 Task: Locate a bike rental station in Williamsburg.
Action: Mouse moved to (333, 148)
Screenshot: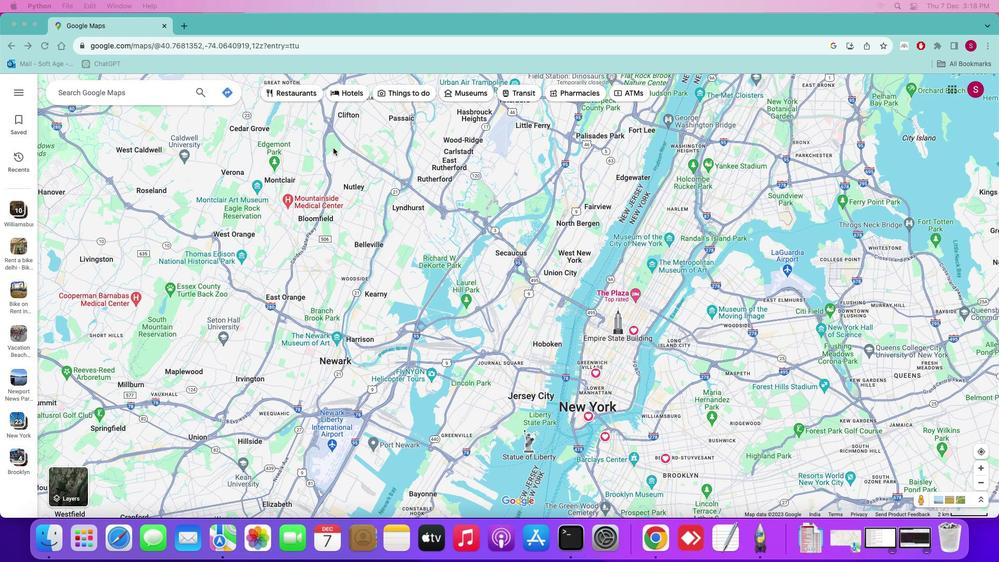 
Action: Mouse pressed left at (333, 148)
Screenshot: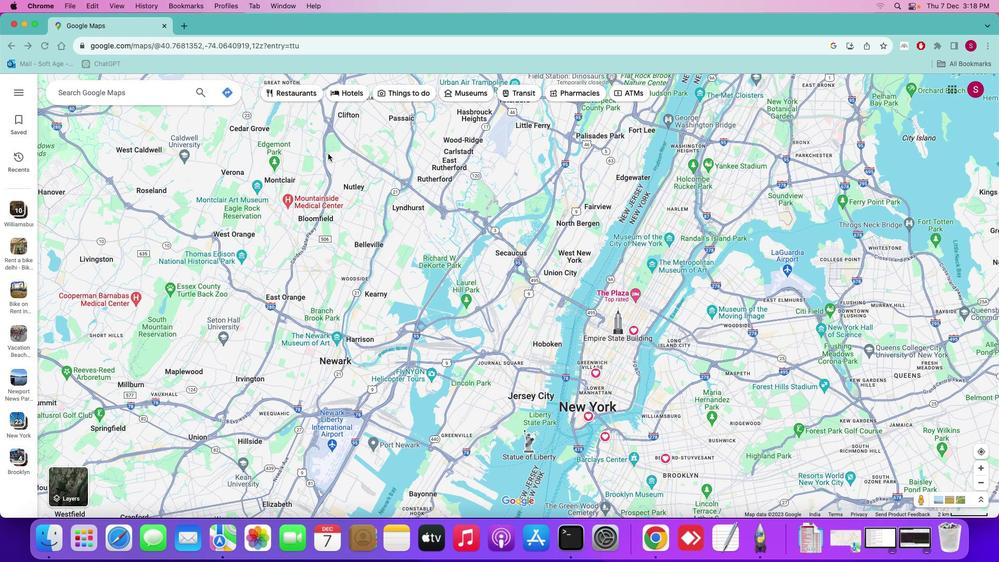 
Action: Mouse moved to (200, 91)
Screenshot: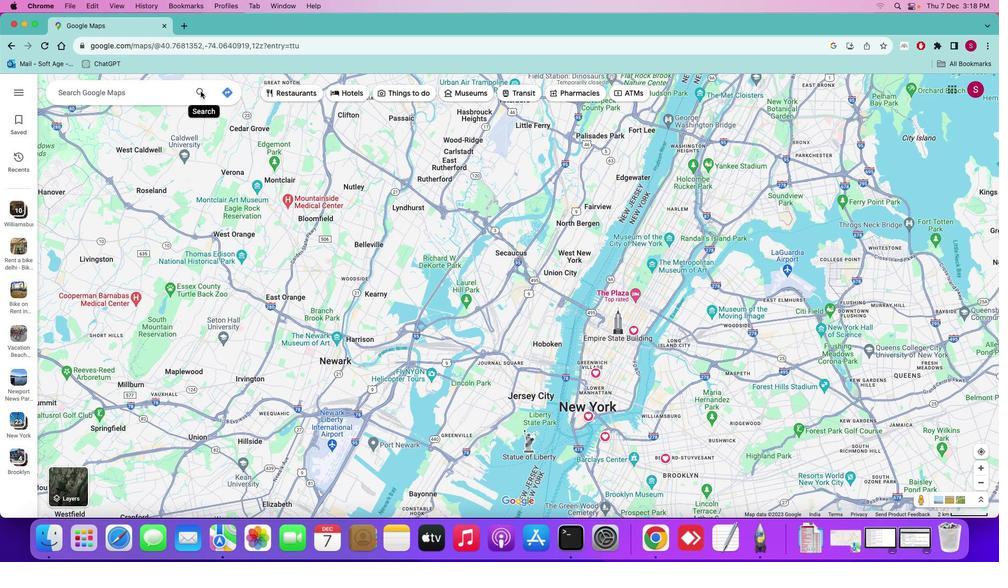
Action: Mouse pressed left at (200, 91)
Screenshot: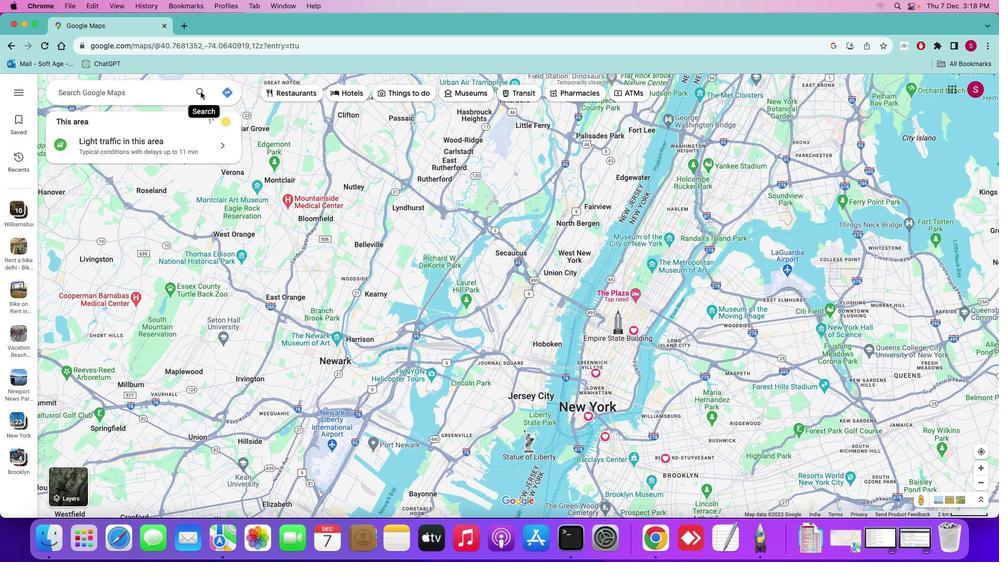 
Action: Mouse moved to (163, 95)
Screenshot: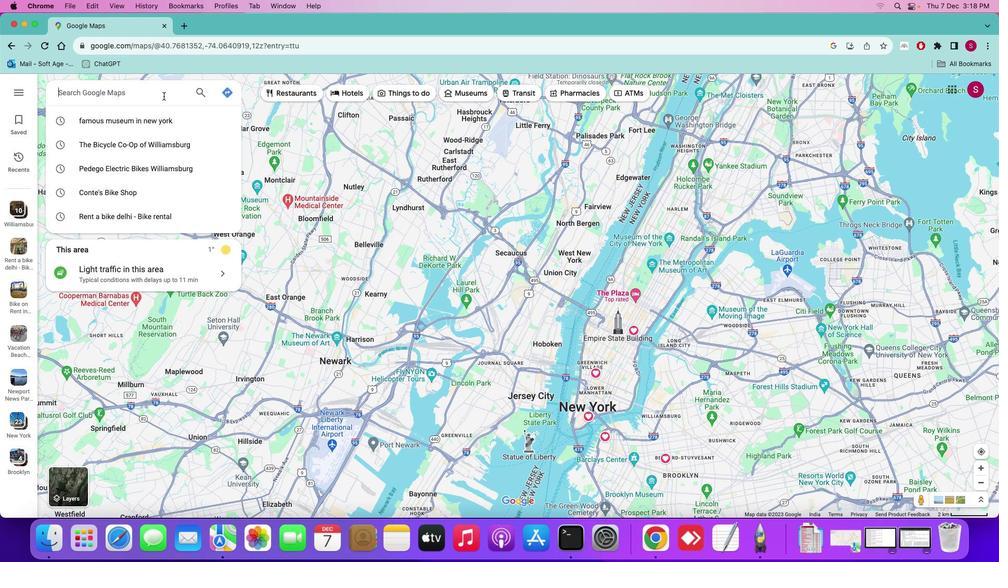 
Action: Key pressed Key.shift_r'W''i''l''l''i''a''m''s''b''u''r''g'Key.enter
Screenshot: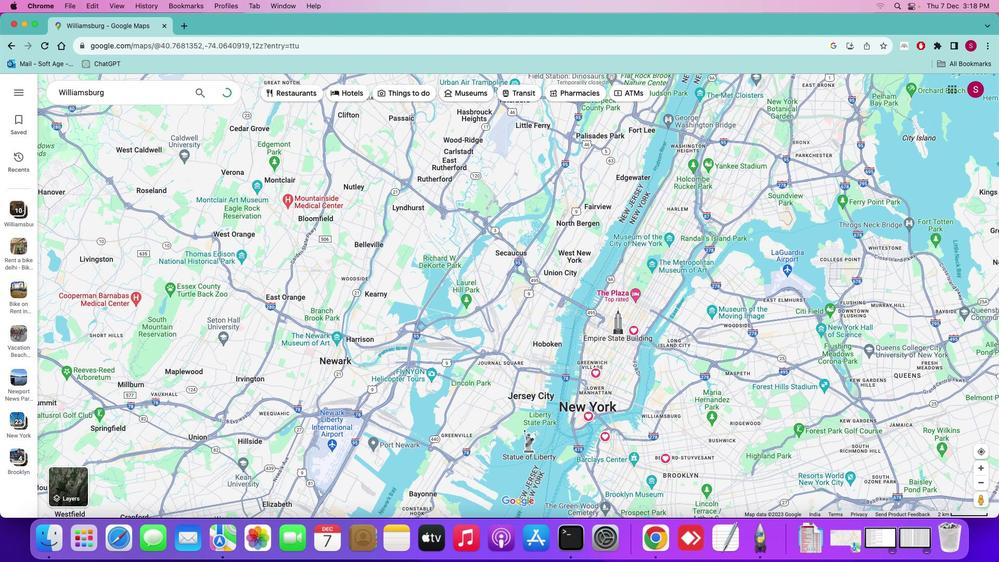 
Action: Mouse moved to (145, 272)
Screenshot: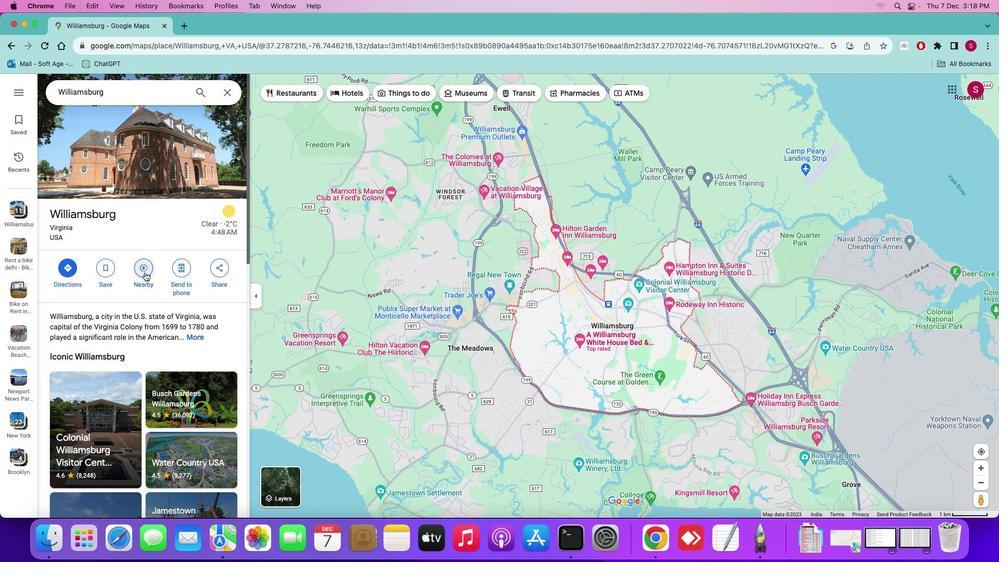 
Action: Mouse pressed left at (145, 272)
Screenshot: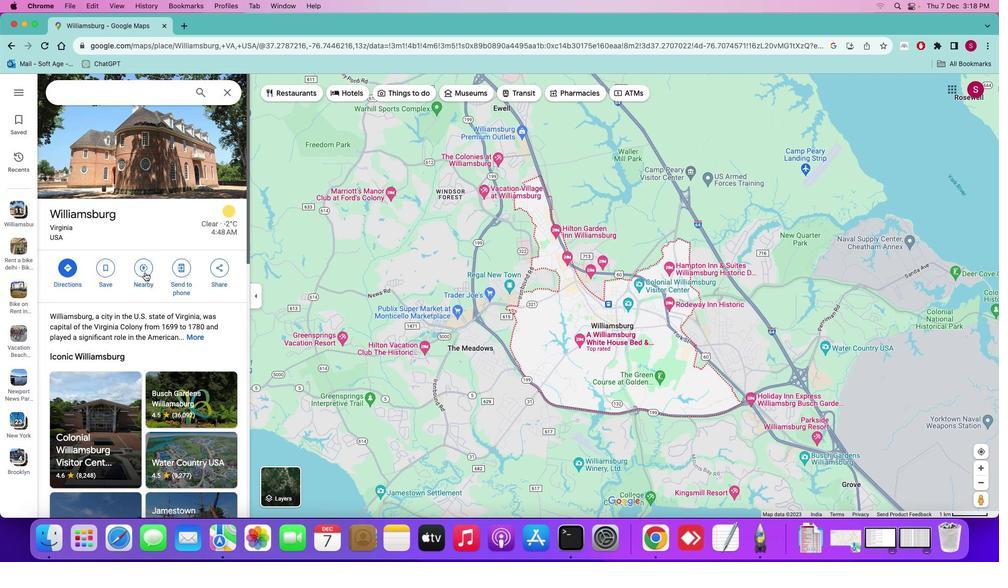 
Action: Mouse moved to (133, 92)
Screenshot: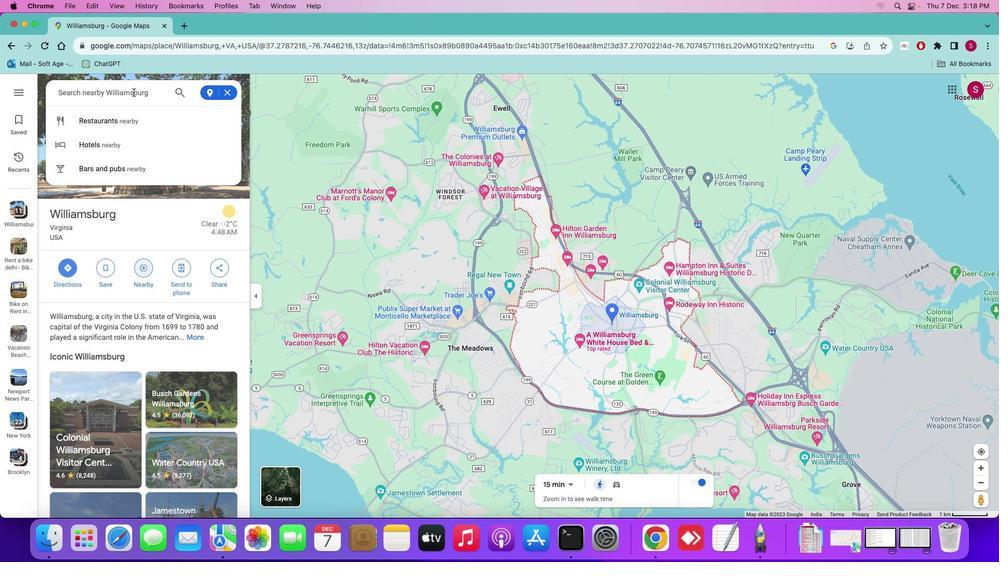 
Action: Mouse pressed left at (133, 92)
Screenshot: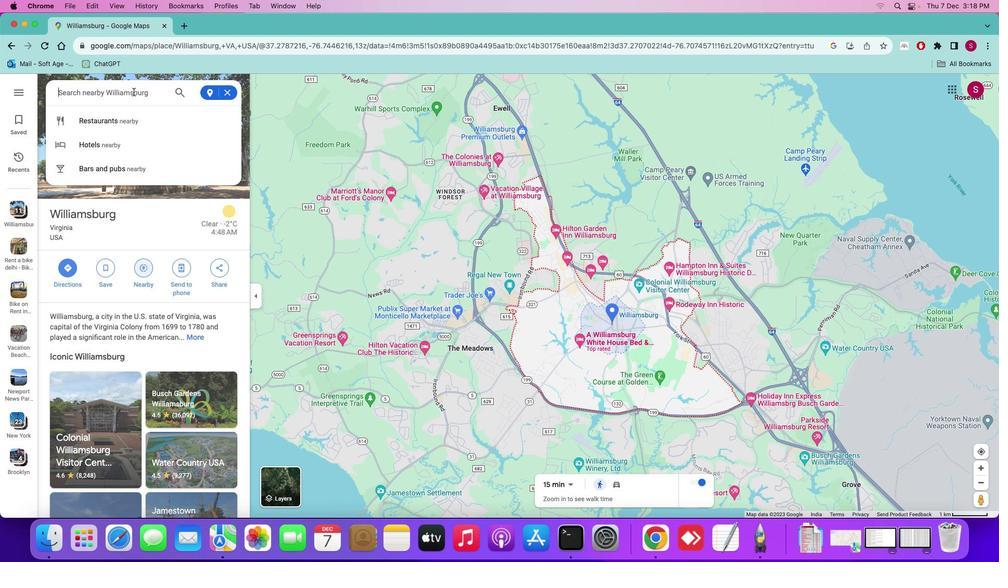 
Action: Mouse moved to (129, 95)
Screenshot: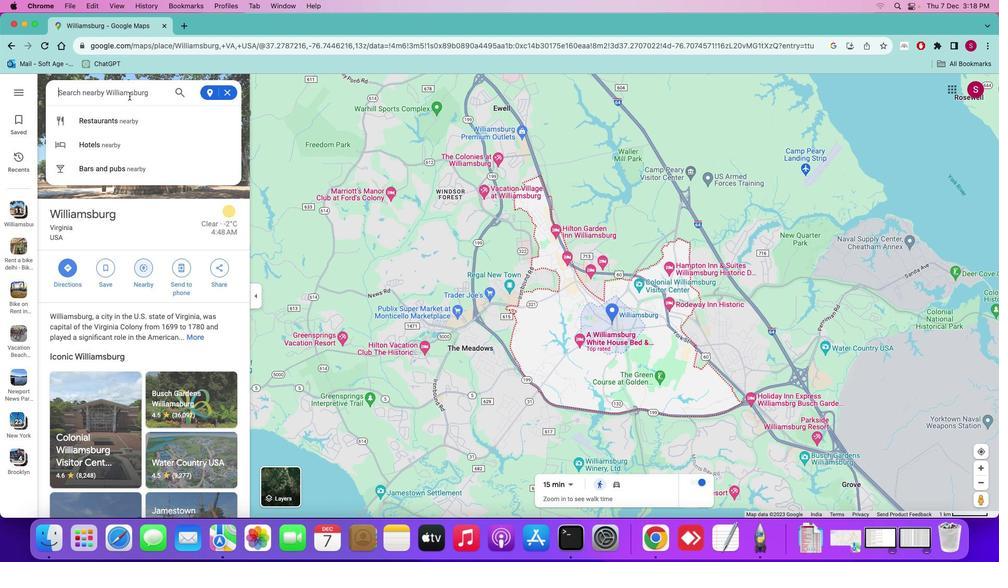 
Action: Mouse pressed left at (129, 95)
Screenshot: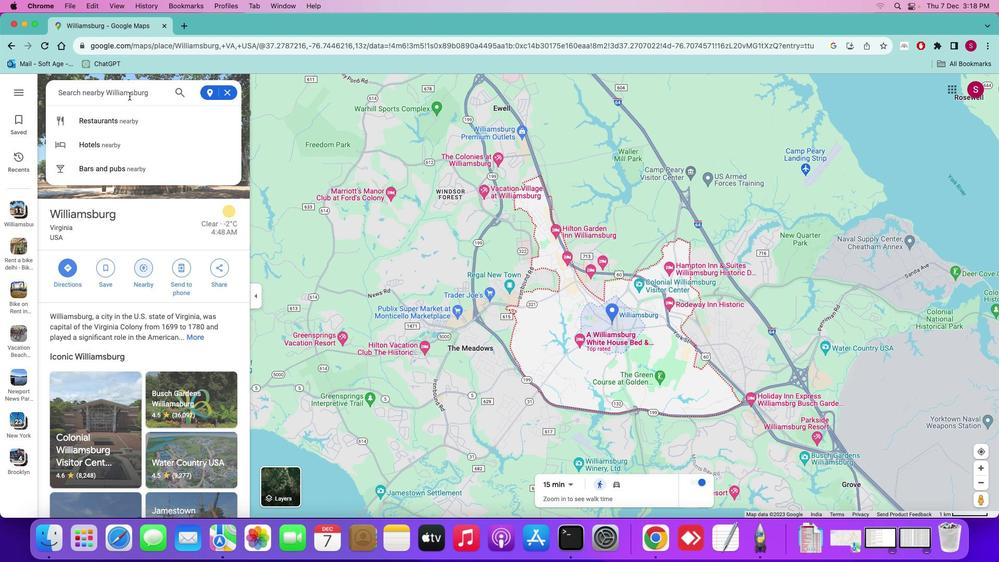 
Action: Mouse moved to (129, 89)
Screenshot: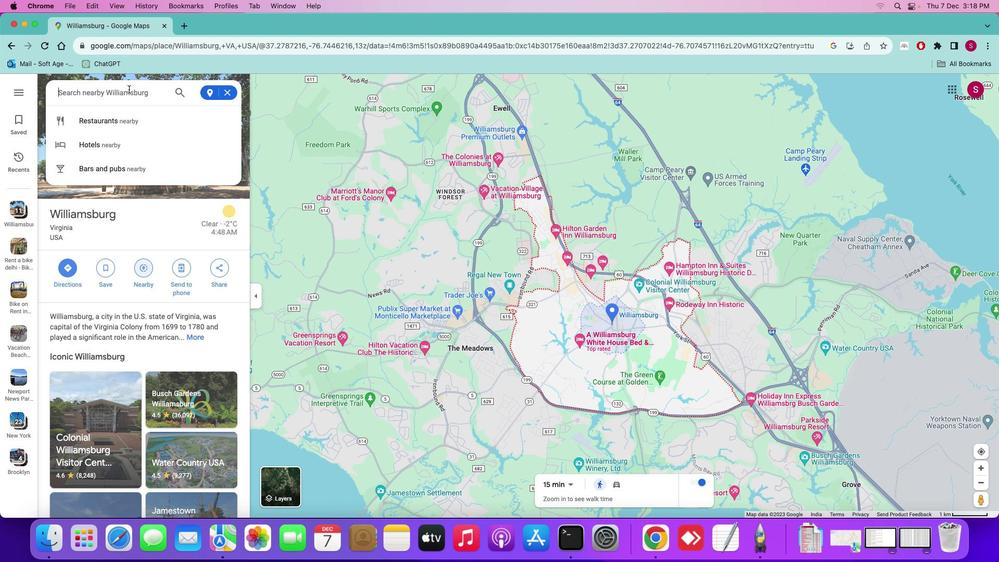 
Action: Key pressed 'b''i''k''e'Key.space'r''e''n''t''a''l'Key.enter
Screenshot: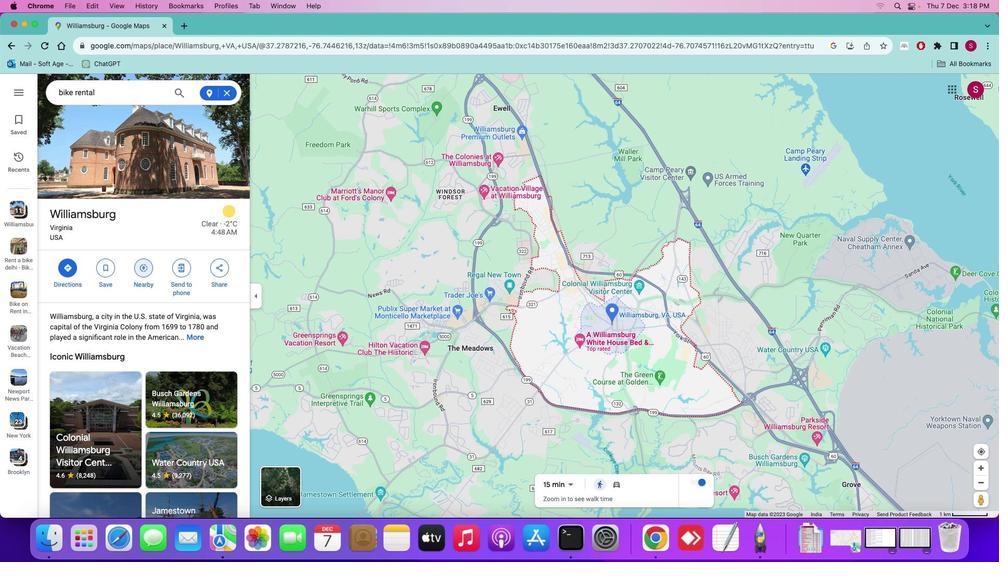 
Action: Mouse moved to (97, 144)
Screenshot: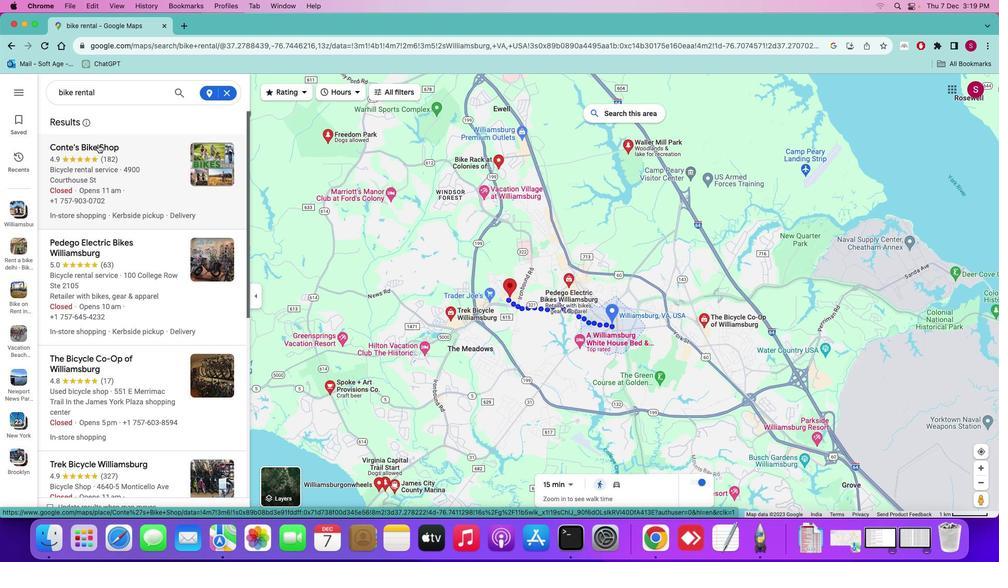 
Action: Mouse pressed left at (97, 144)
Screenshot: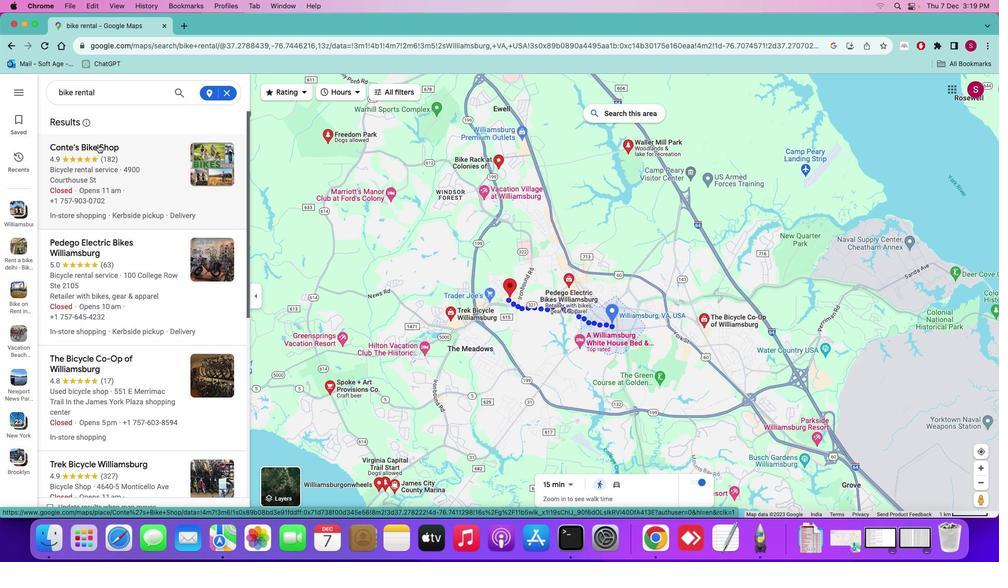 
Action: Mouse moved to (395, 370)
Screenshot: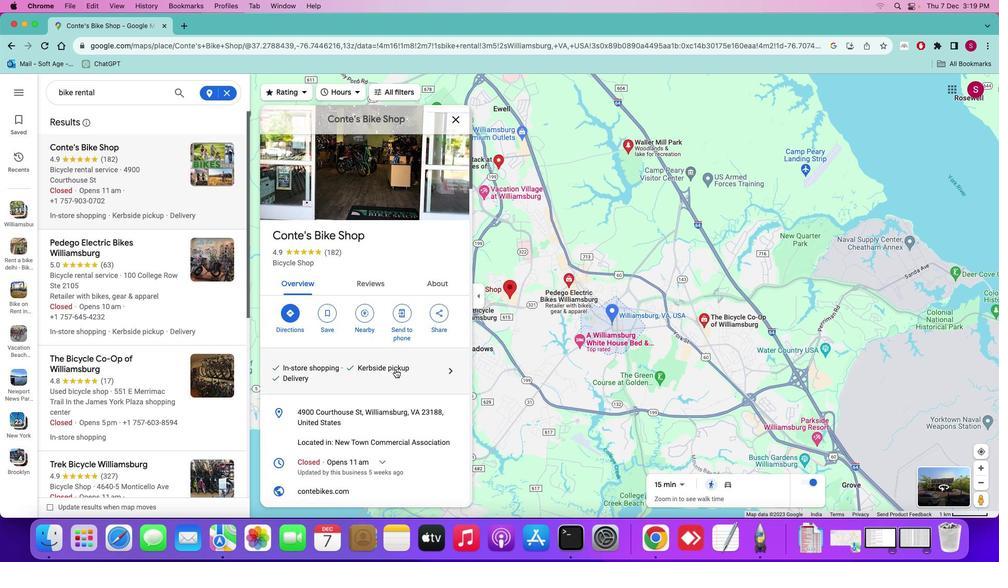 
Action: Mouse scrolled (395, 370) with delta (0, 0)
Screenshot: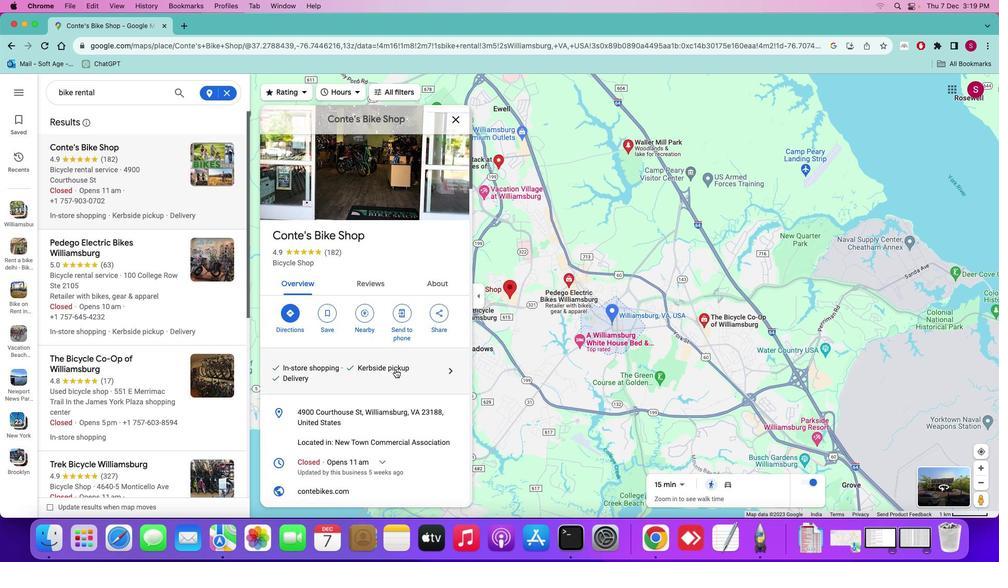 
Action: Mouse moved to (395, 369)
Screenshot: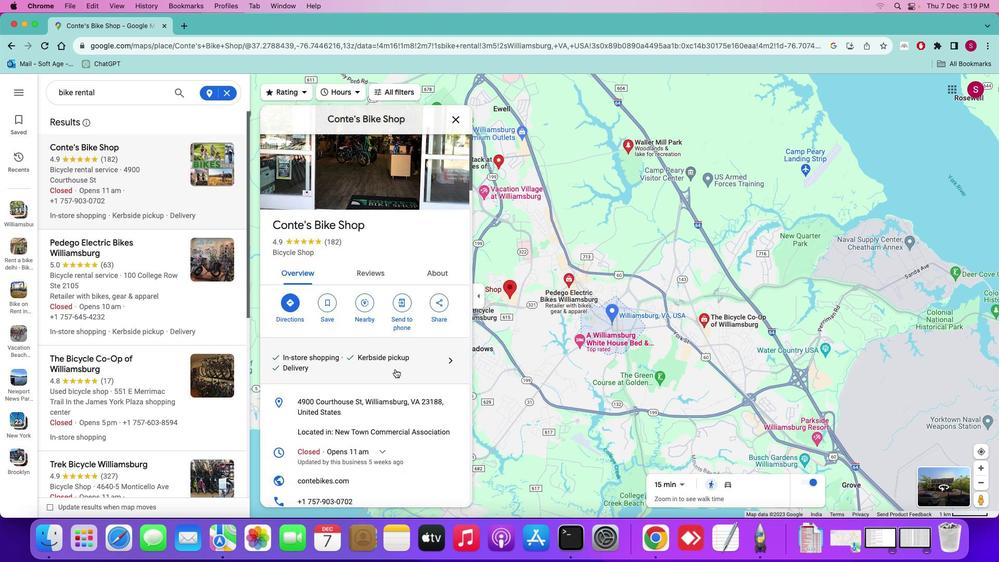 
Action: Mouse scrolled (395, 369) with delta (0, 0)
Screenshot: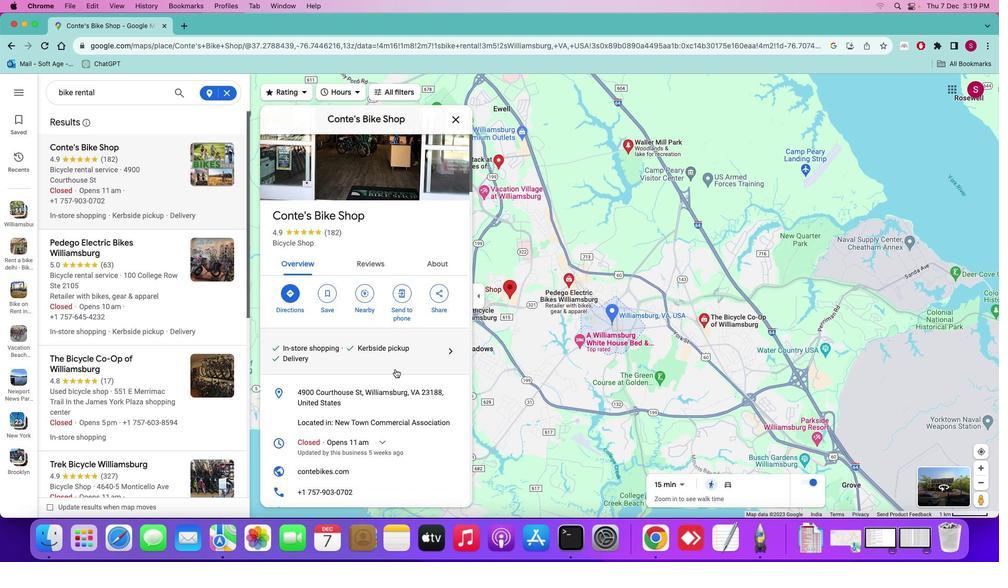 
Action: Mouse moved to (395, 369)
Screenshot: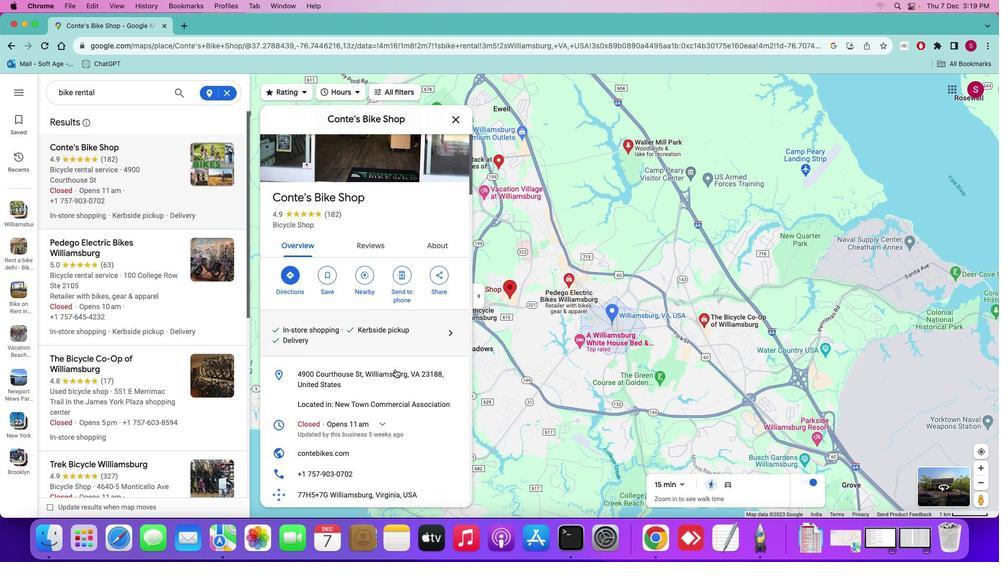 
Action: Mouse scrolled (395, 369) with delta (0, 0)
Screenshot: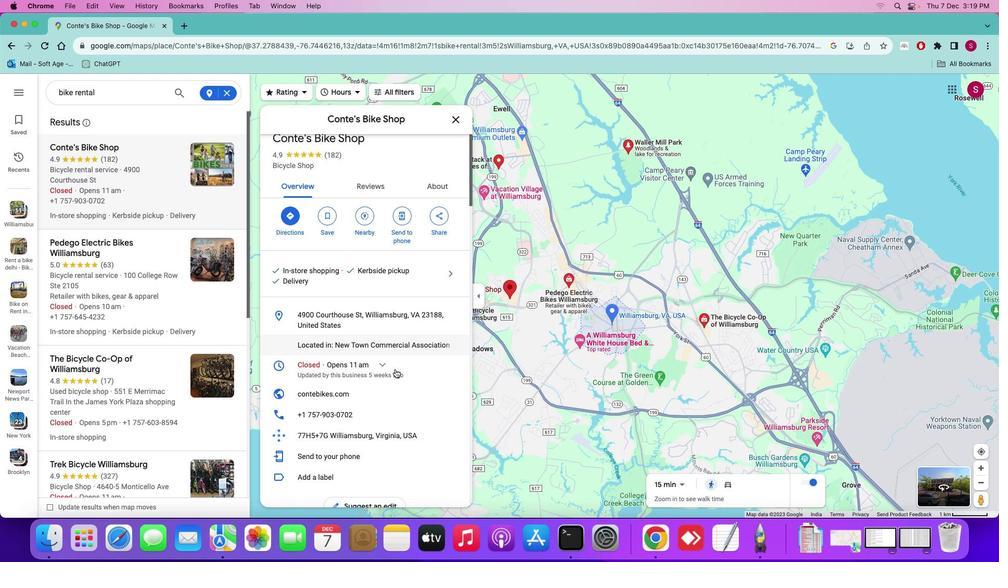 
Action: Mouse moved to (395, 369)
Screenshot: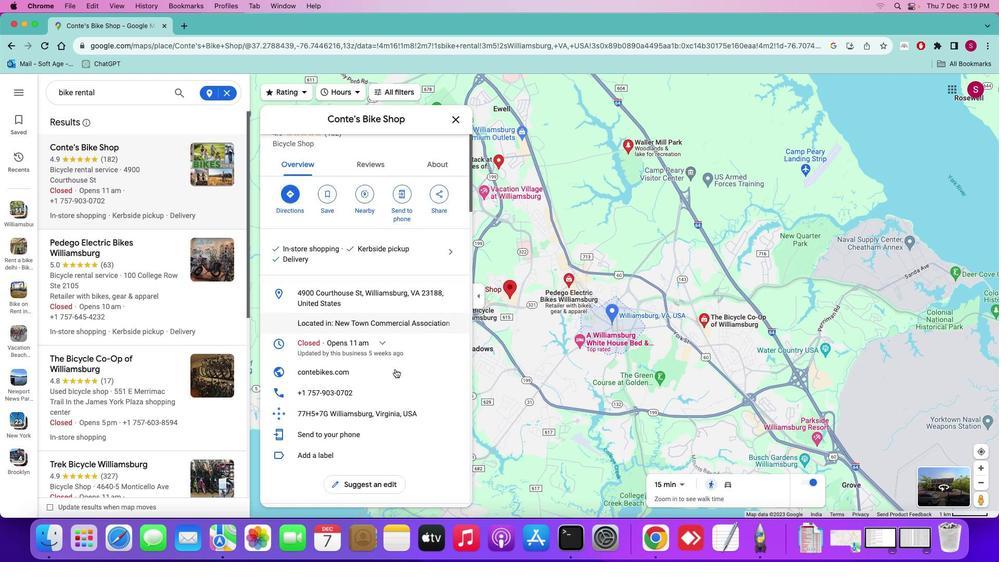 
Action: Mouse scrolled (395, 369) with delta (0, 0)
Screenshot: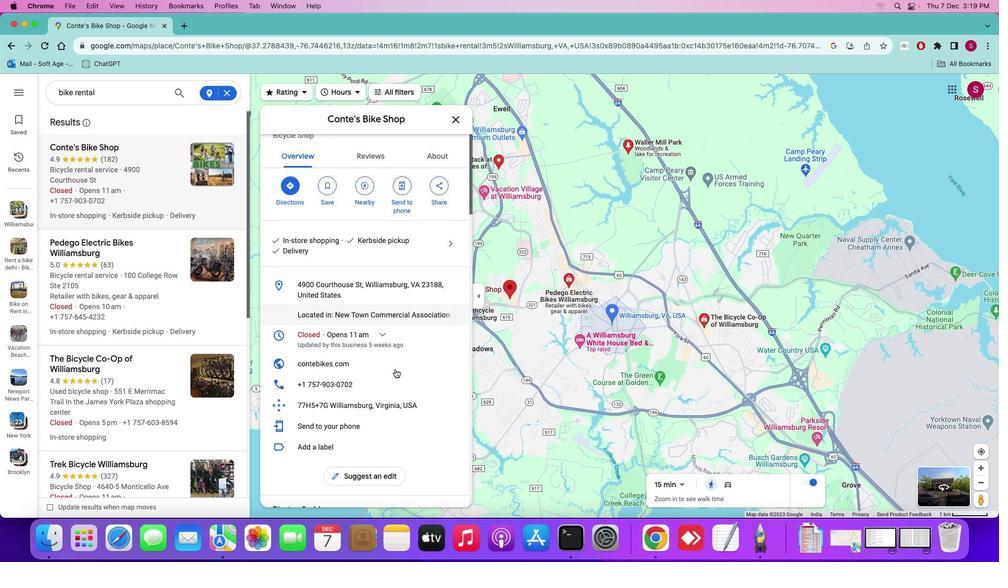 
Action: Mouse scrolled (395, 369) with delta (0, -1)
Screenshot: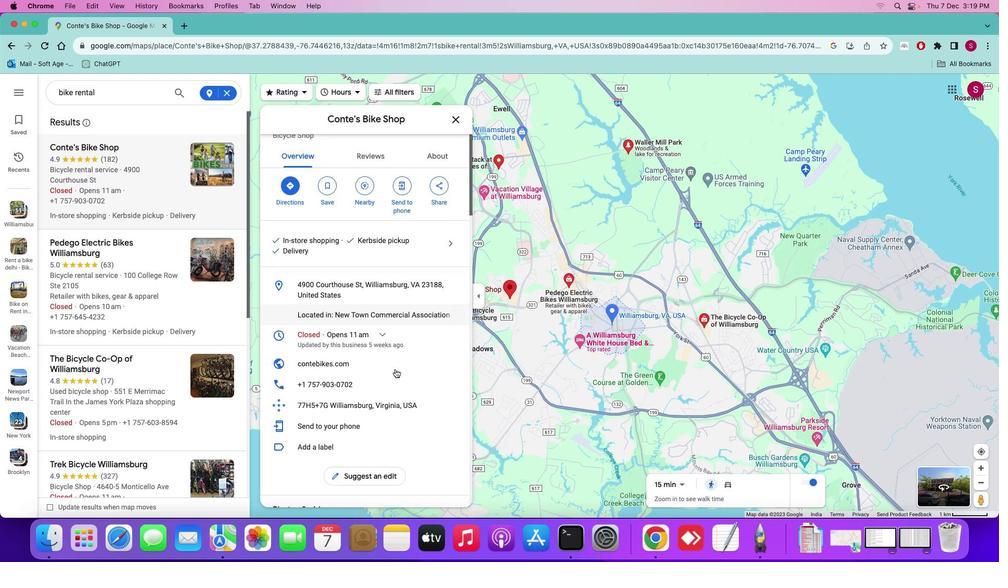 
Action: Mouse scrolled (395, 369) with delta (0, 0)
Screenshot: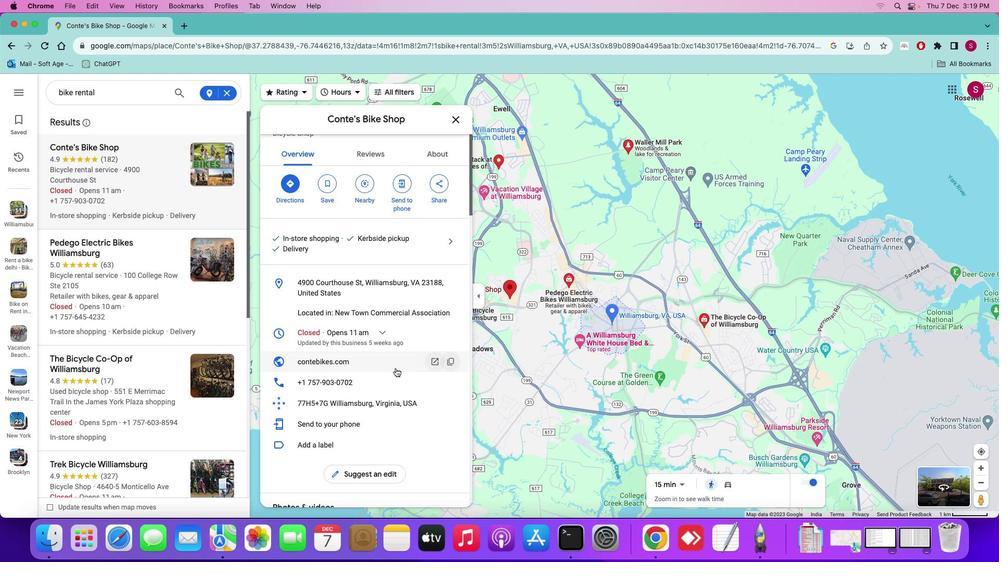
Action: Mouse moved to (394, 364)
Screenshot: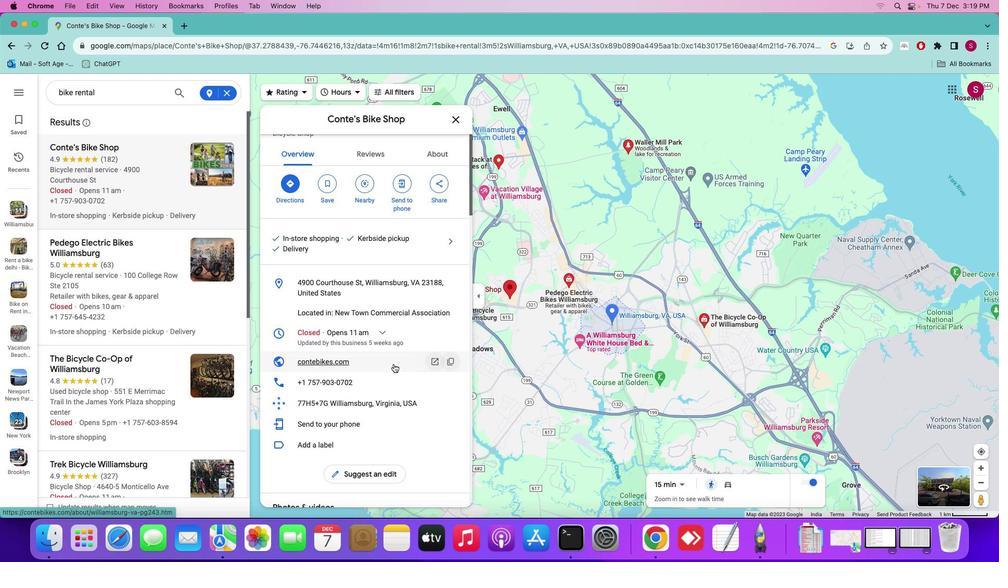 
Action: Mouse scrolled (394, 364) with delta (0, 0)
Screenshot: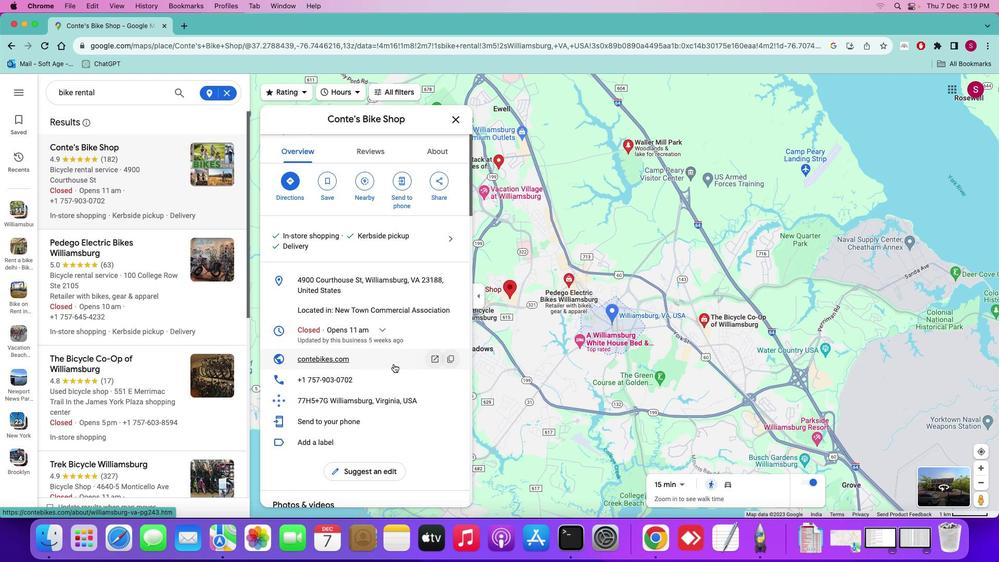 
Action: Mouse scrolled (394, 364) with delta (0, 0)
Screenshot: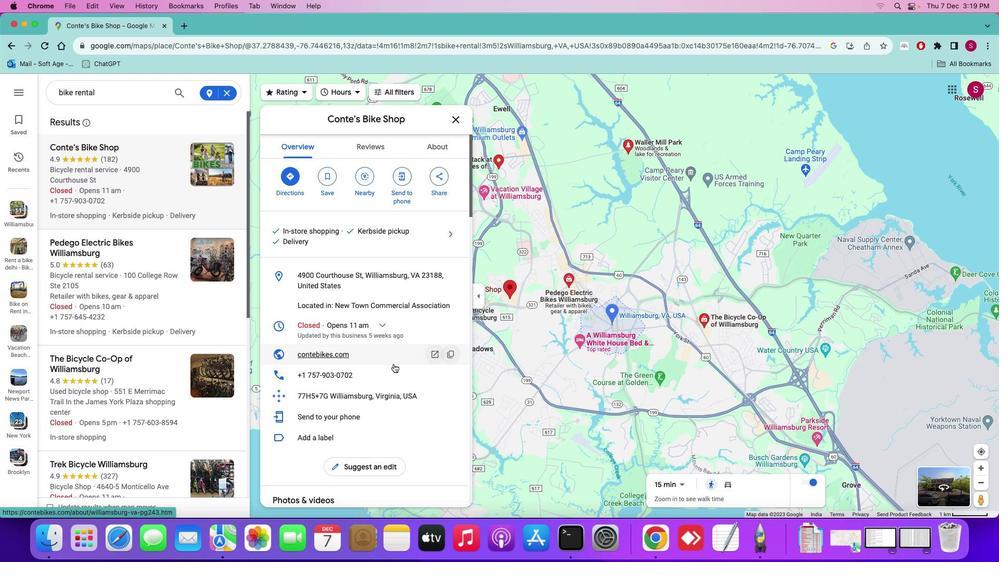 
Action: Mouse scrolled (394, 364) with delta (0, 0)
Screenshot: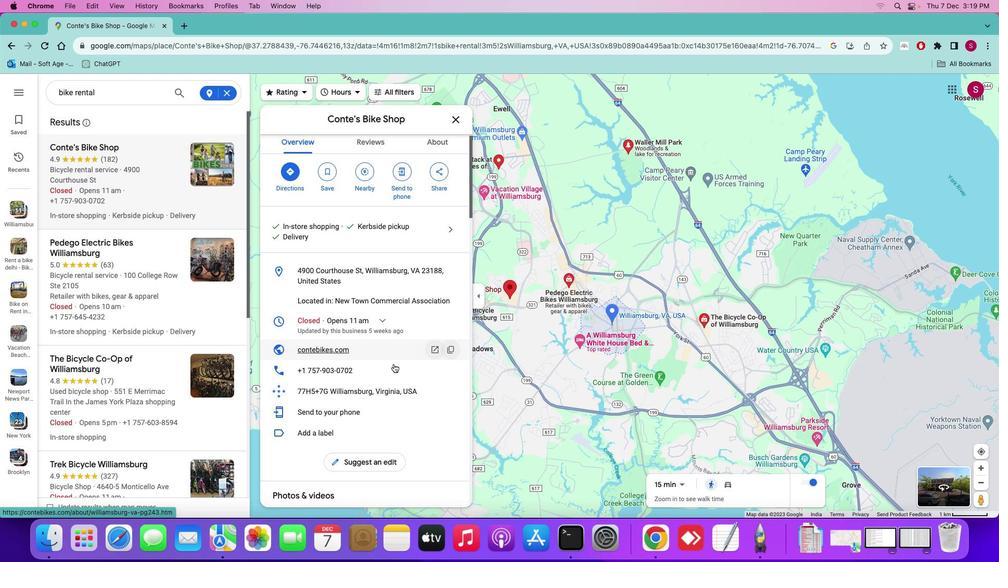 
Action: Mouse moved to (393, 363)
Screenshot: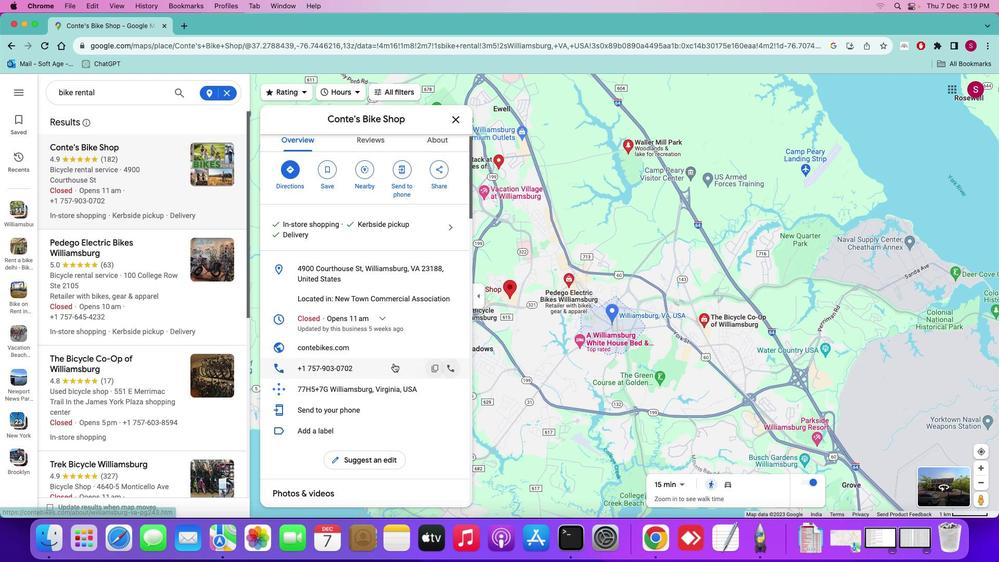 
Action: Mouse scrolled (393, 363) with delta (0, 0)
Screenshot: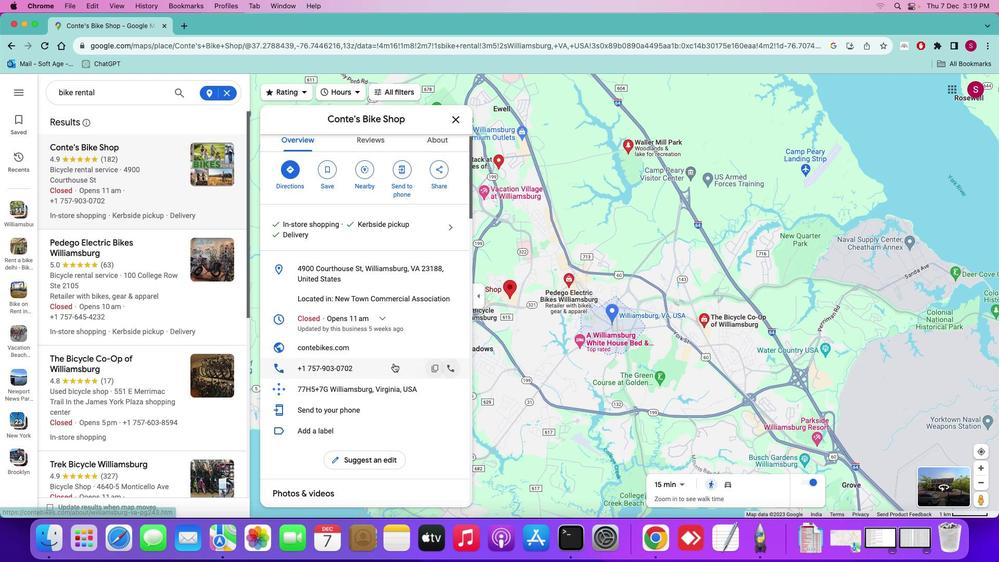 
Action: Mouse moved to (393, 363)
Screenshot: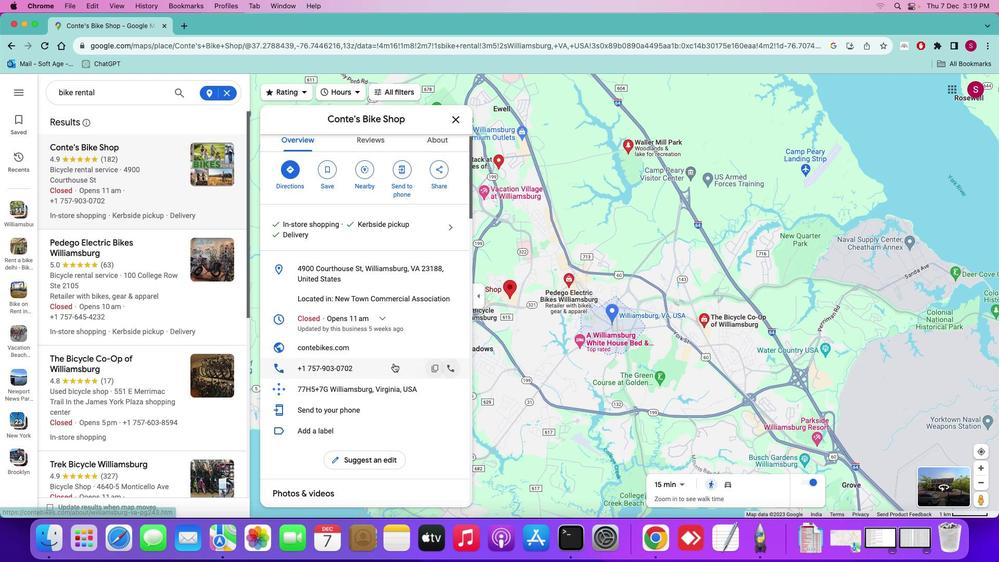 
Action: Mouse scrolled (393, 363) with delta (0, 0)
Screenshot: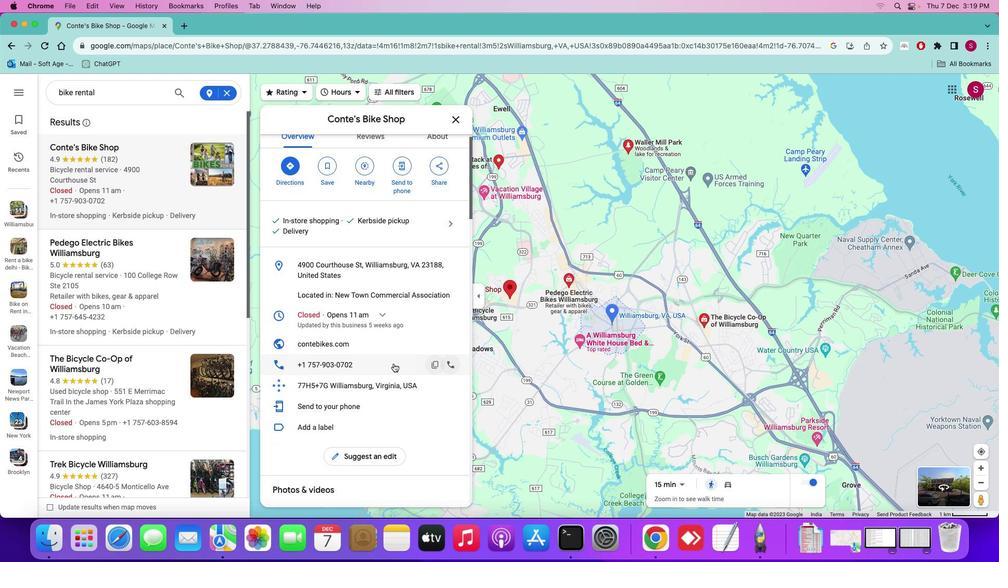 
Action: Mouse scrolled (393, 363) with delta (0, 0)
Screenshot: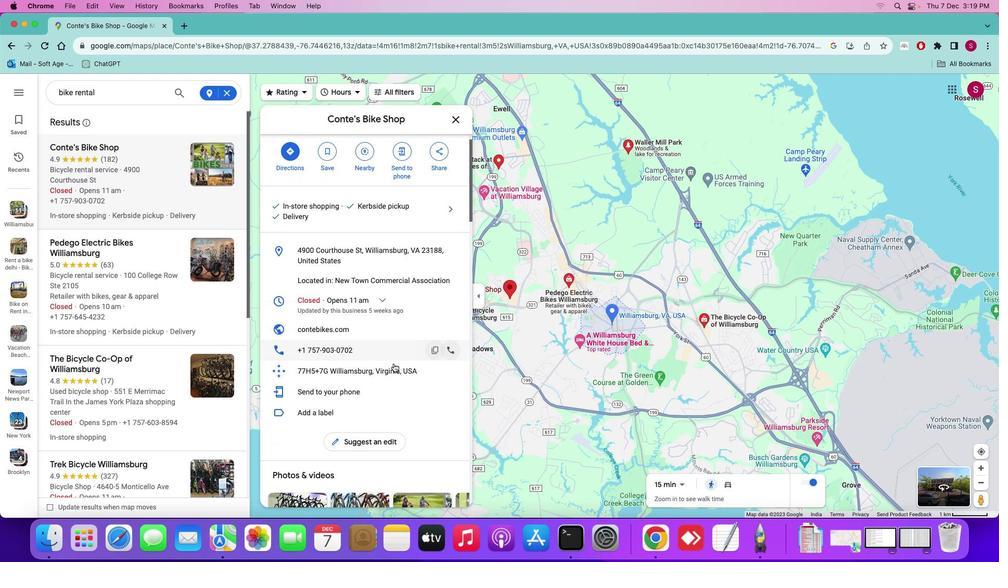 
Action: Mouse scrolled (393, 363) with delta (0, 0)
Screenshot: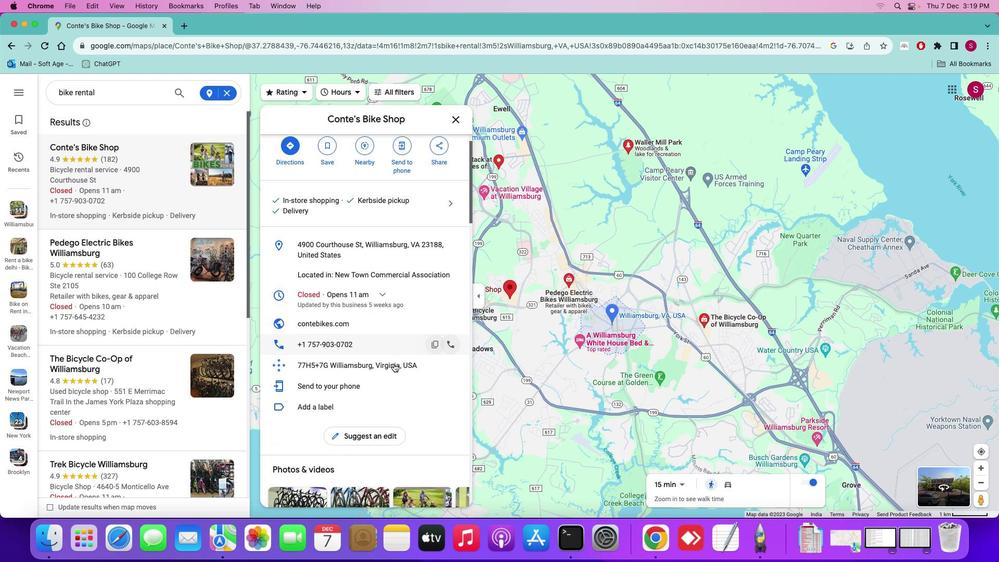 
Action: Mouse moved to (392, 363)
Screenshot: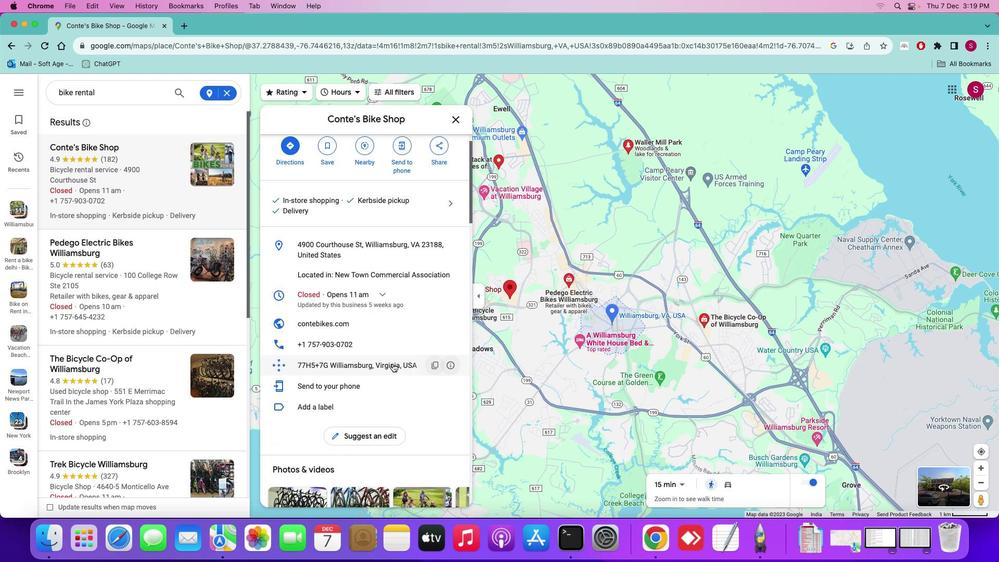 
Action: Mouse scrolled (392, 363) with delta (0, 0)
Screenshot: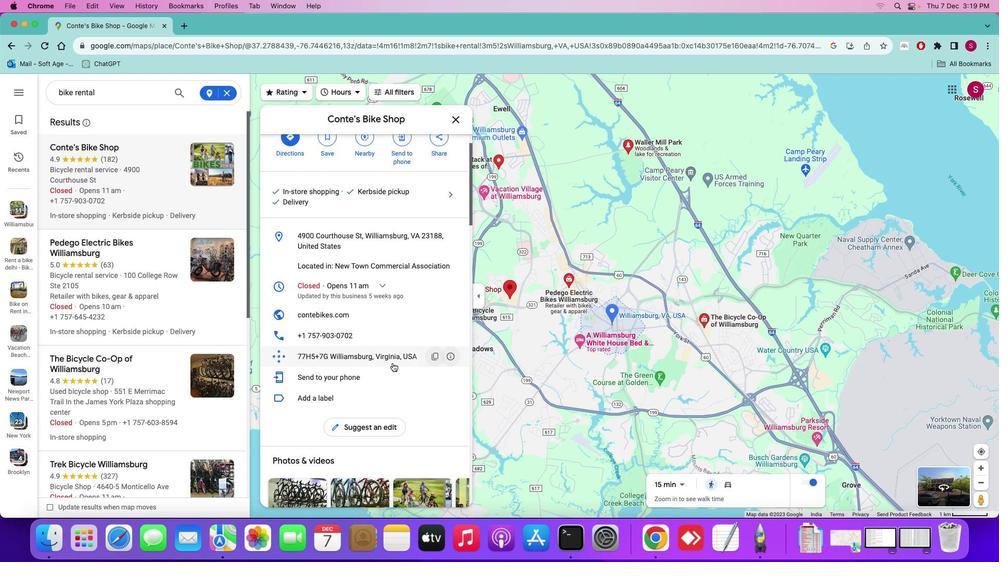 
Action: Mouse moved to (392, 362)
Screenshot: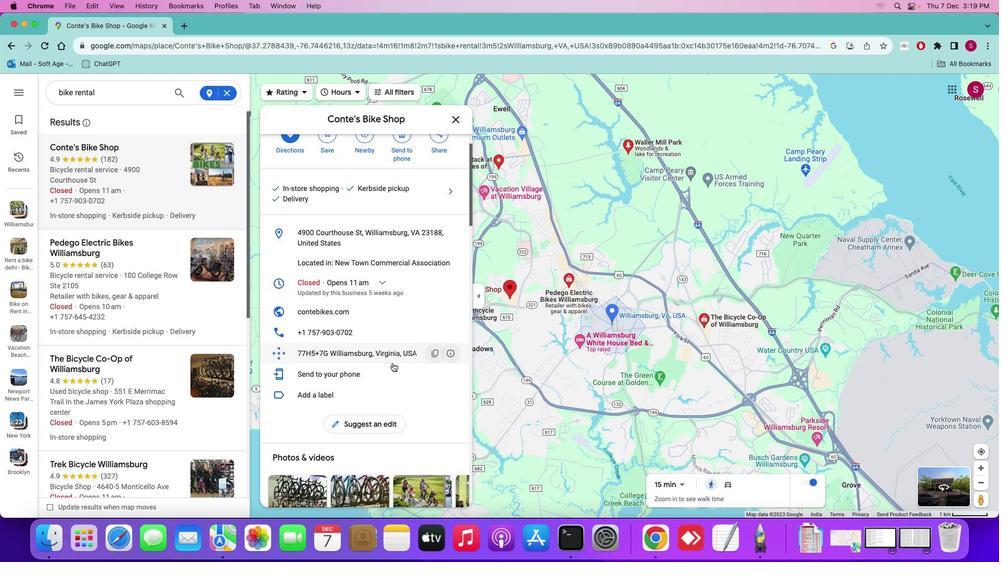 
Action: Mouse scrolled (392, 362) with delta (0, 0)
Screenshot: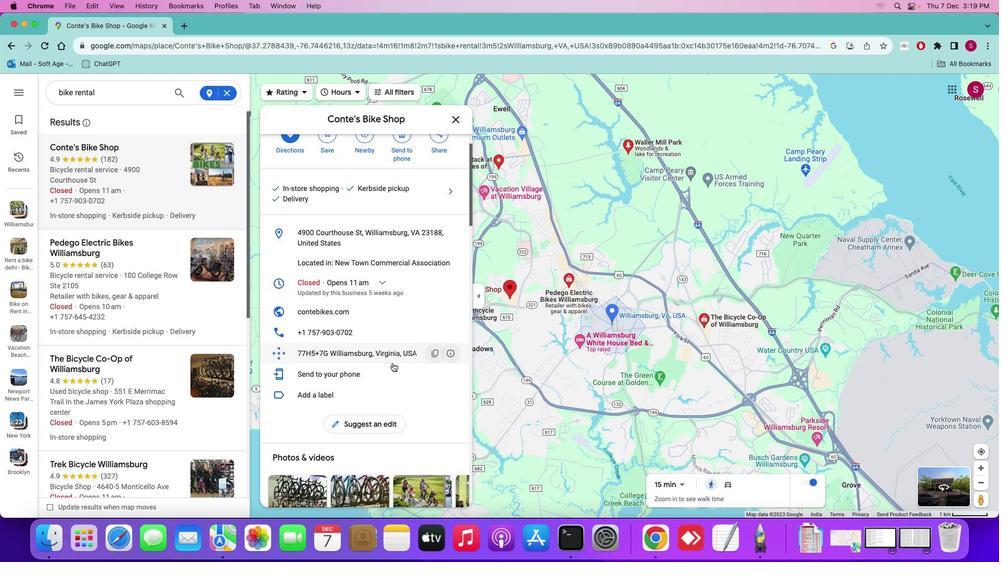 
Action: Mouse scrolled (392, 362) with delta (0, 0)
Screenshot: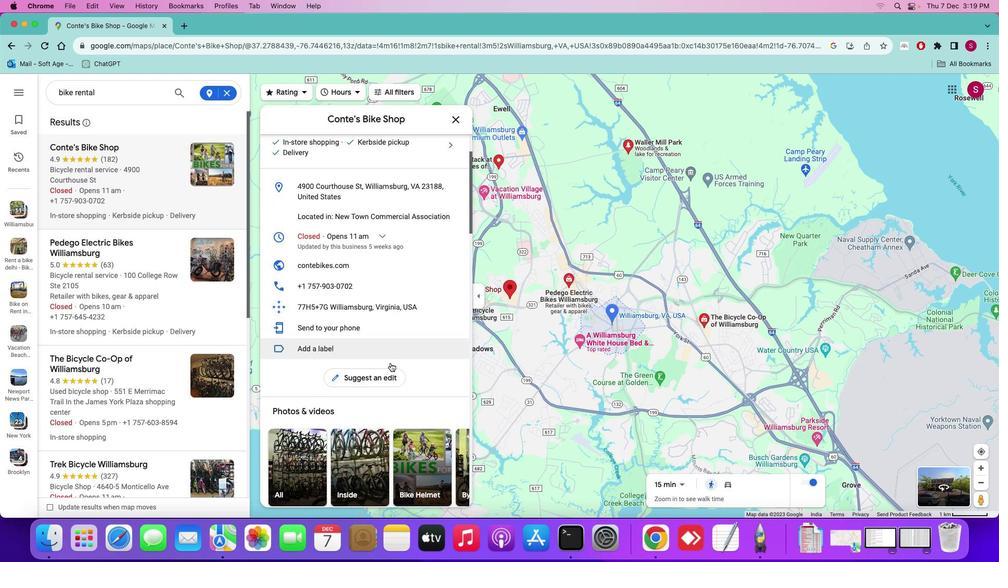 
Action: Mouse scrolled (392, 362) with delta (0, 0)
Screenshot: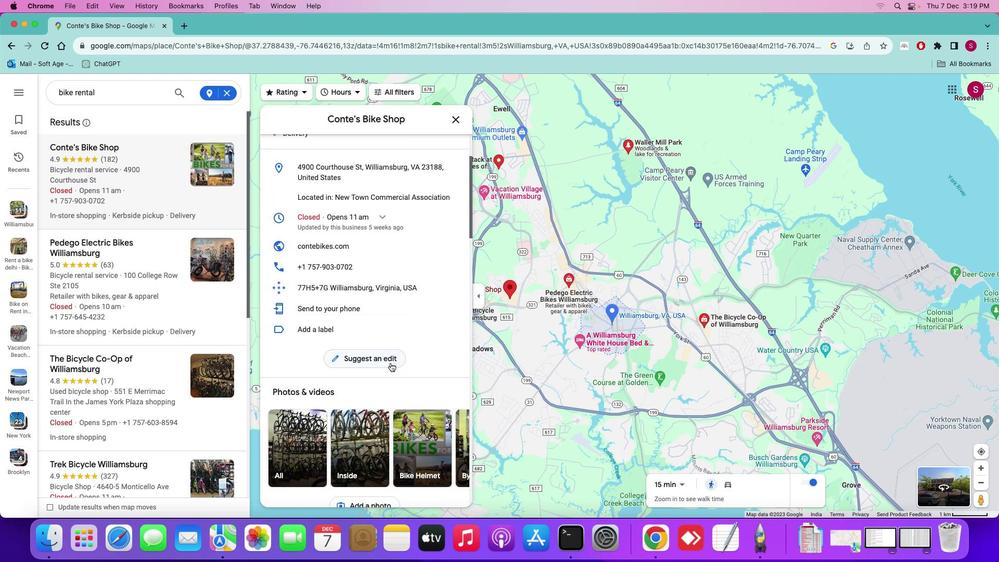 
Action: Mouse scrolled (392, 362) with delta (0, -1)
Screenshot: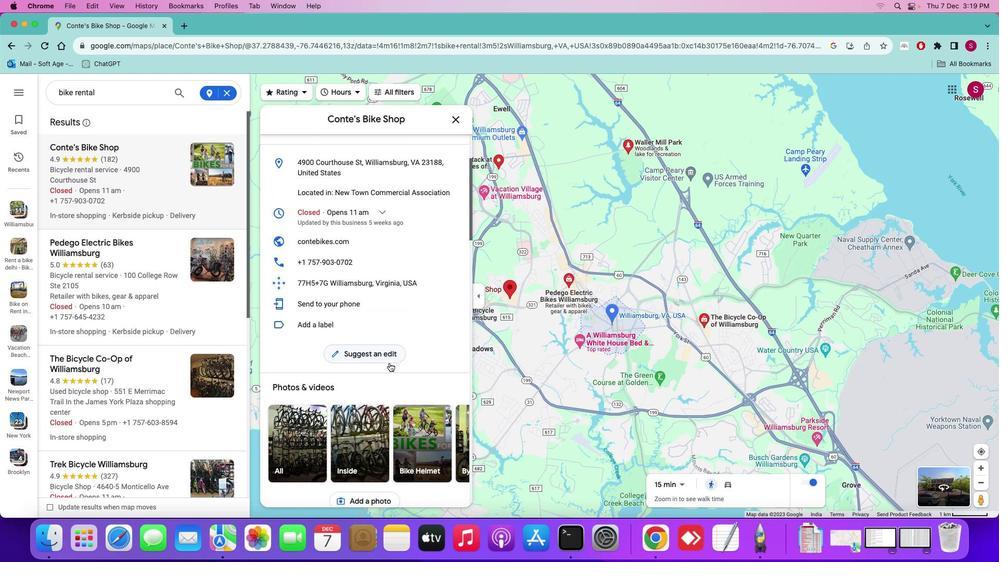 
Action: Mouse moved to (389, 362)
Screenshot: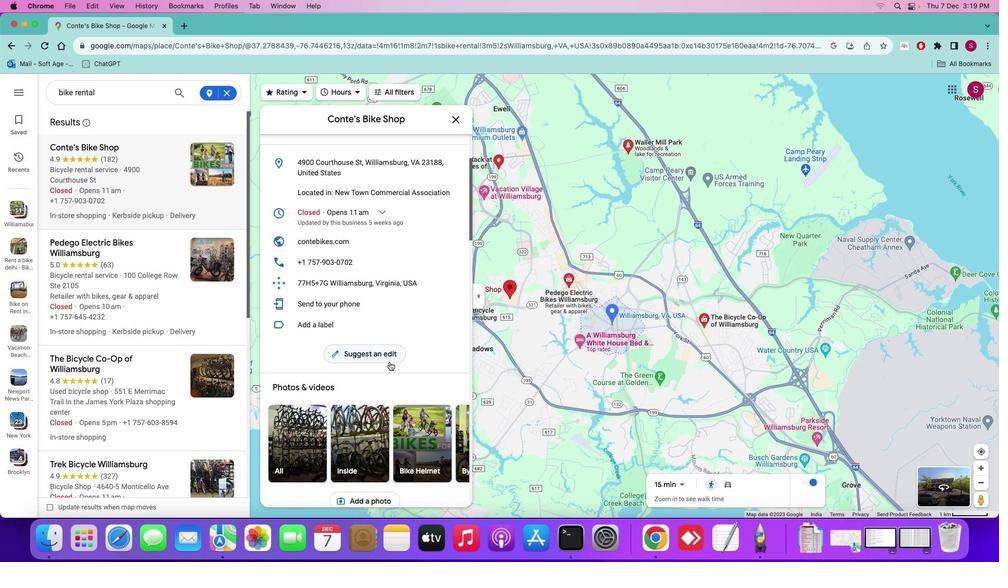 
Action: Mouse scrolled (389, 362) with delta (0, 0)
Screenshot: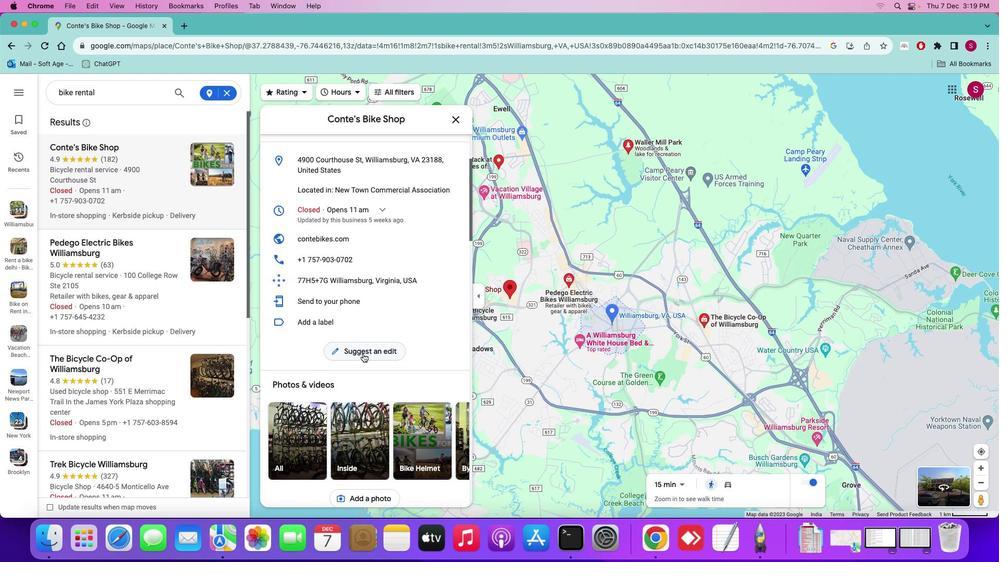 
Action: Mouse moved to (368, 353)
Screenshot: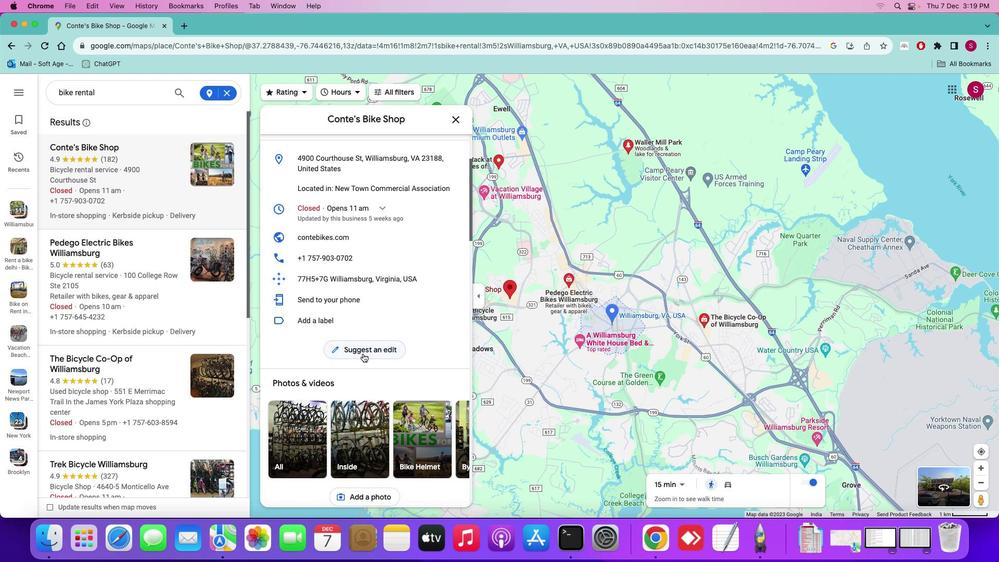 
Action: Mouse scrolled (368, 353) with delta (0, 0)
Screenshot: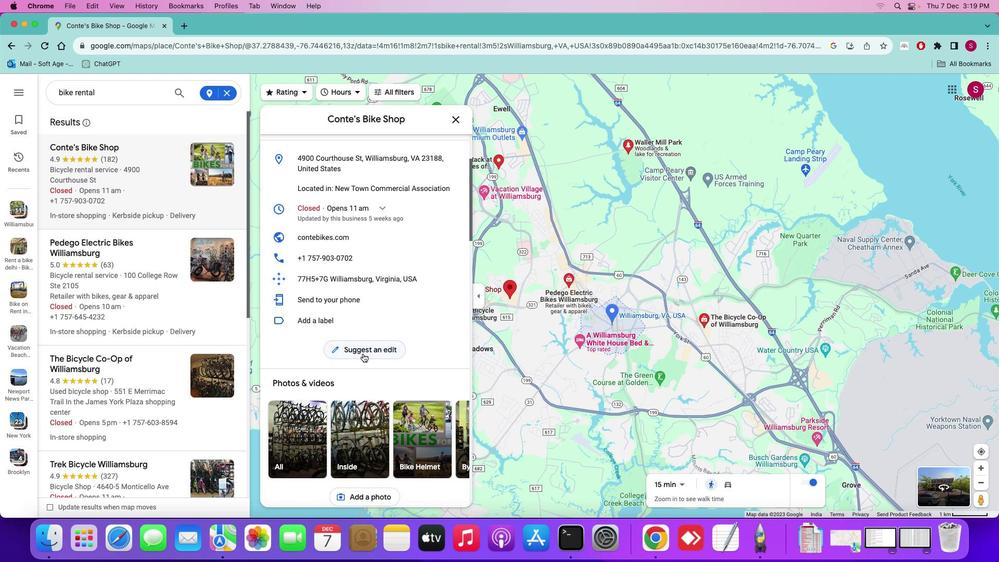 
Action: Mouse moved to (363, 351)
Screenshot: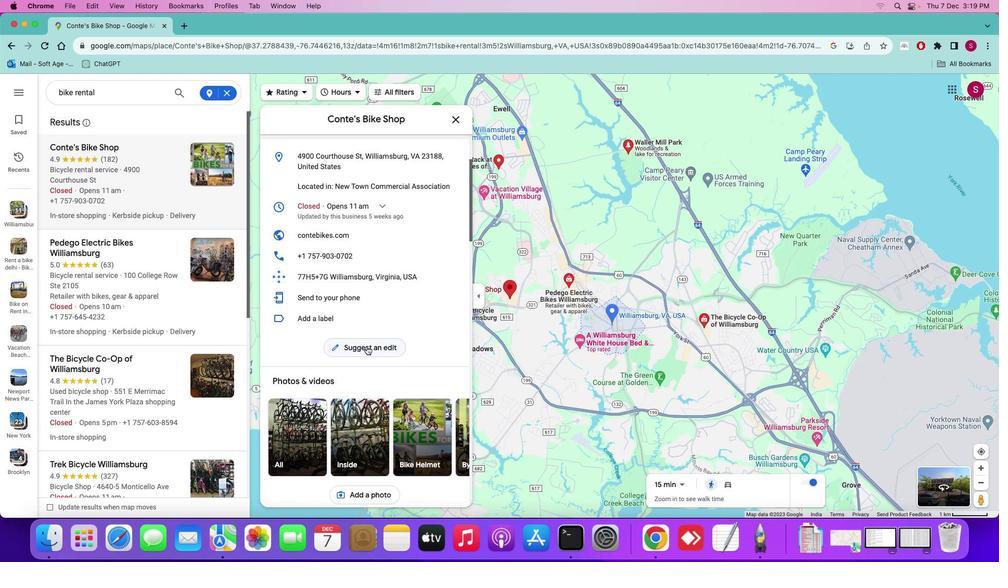 
Action: Mouse scrolled (363, 351) with delta (0, 0)
Screenshot: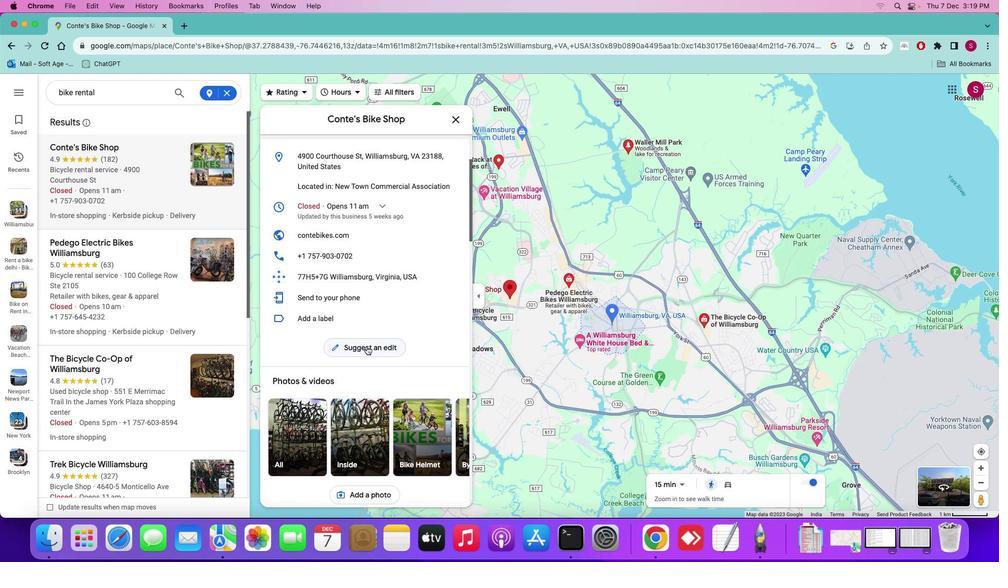 
Action: Mouse moved to (368, 347)
Screenshot: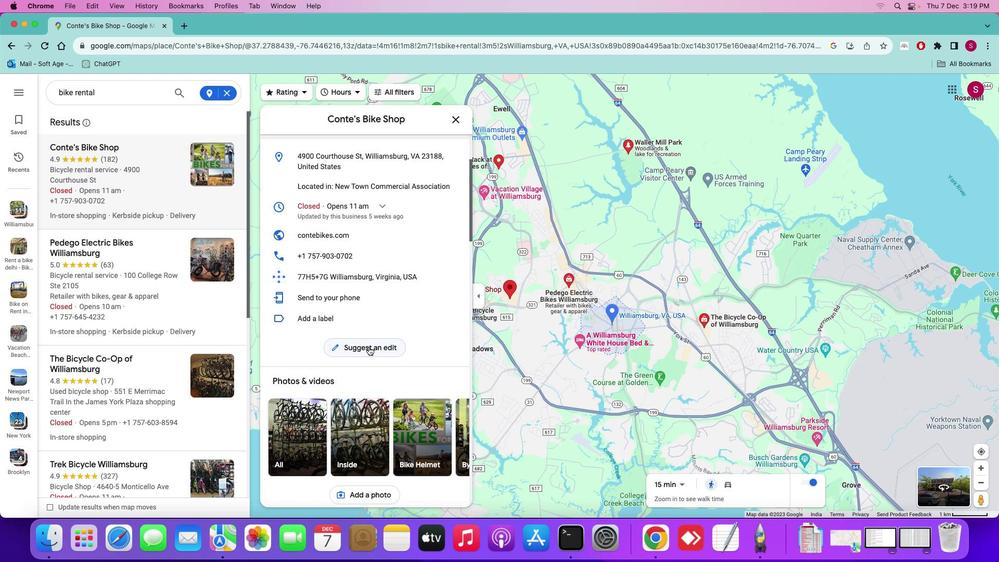 
Action: Mouse scrolled (368, 347) with delta (0, 0)
Screenshot: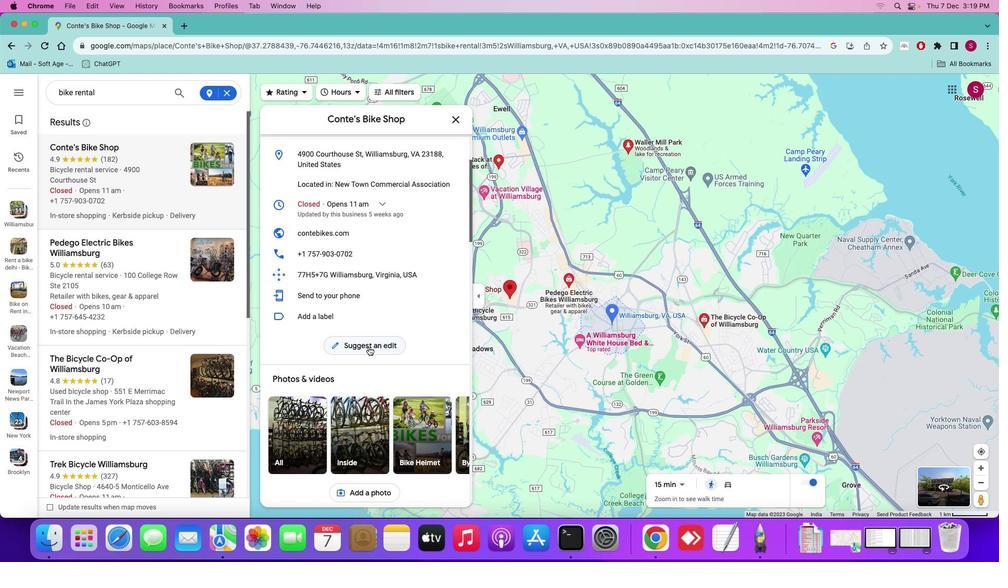 
Action: Mouse moved to (372, 347)
Screenshot: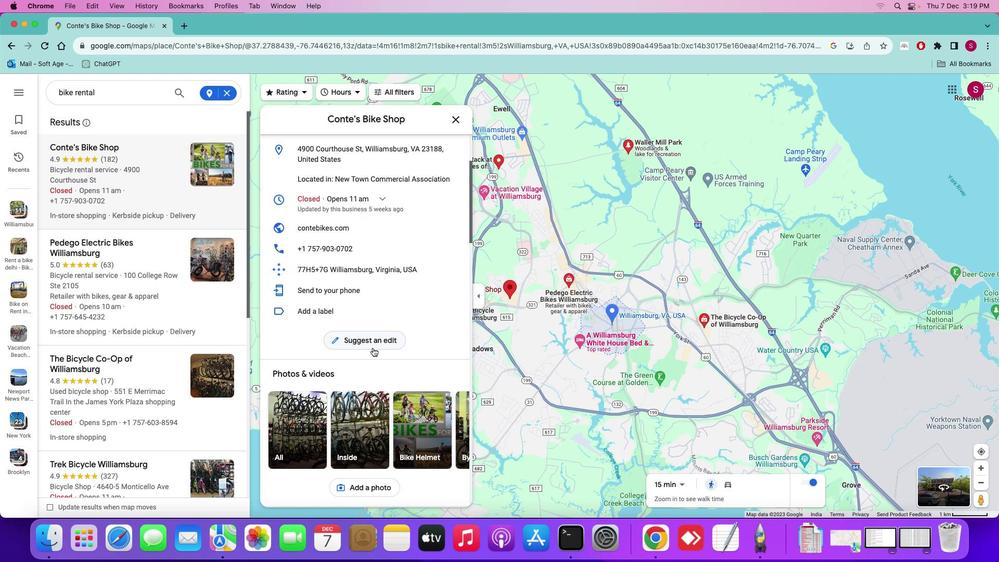 
Action: Mouse scrolled (372, 347) with delta (0, 0)
Screenshot: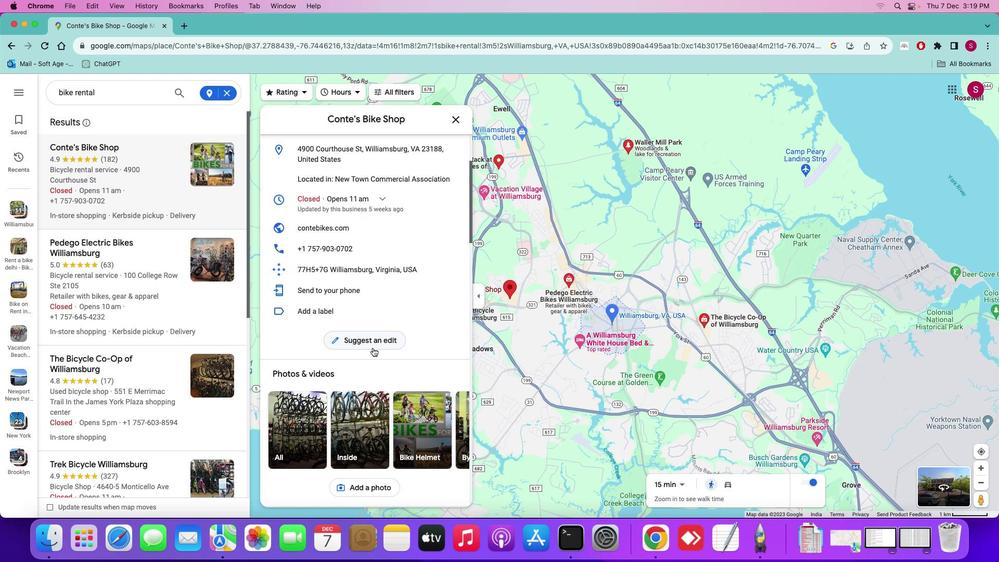 
Action: Mouse moved to (373, 347)
Screenshot: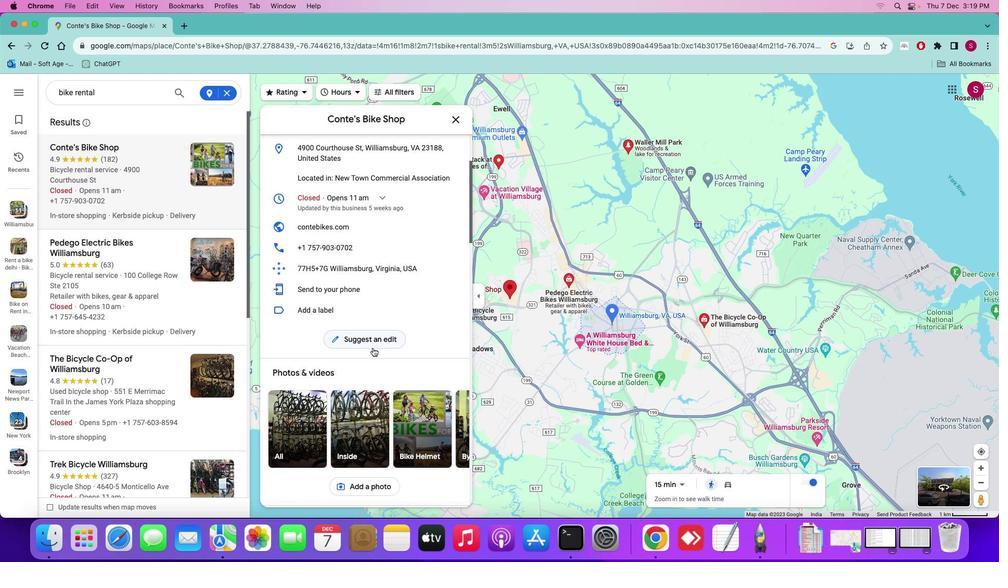 
Action: Mouse scrolled (373, 347) with delta (0, 0)
Screenshot: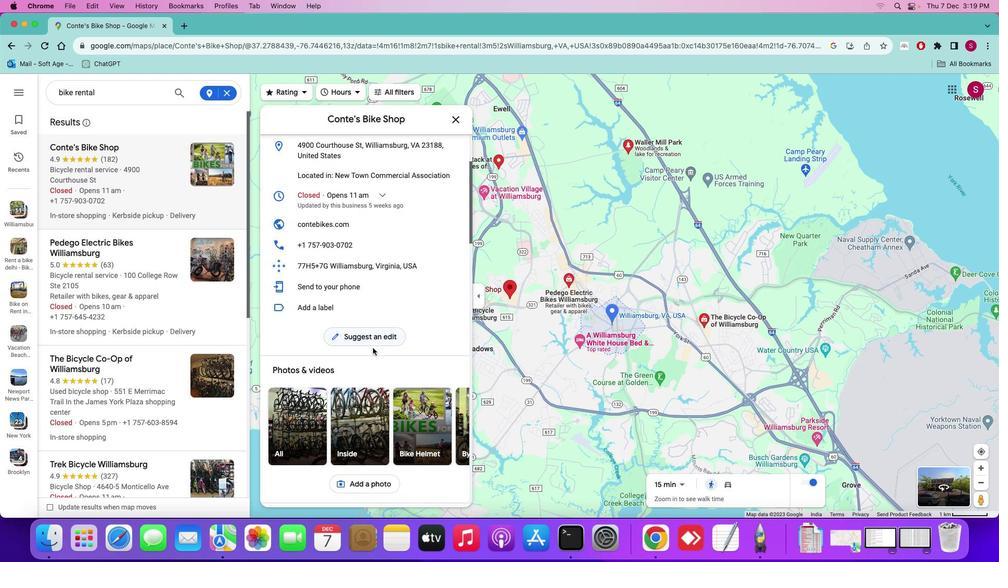 
Action: Mouse scrolled (373, 347) with delta (0, 0)
Screenshot: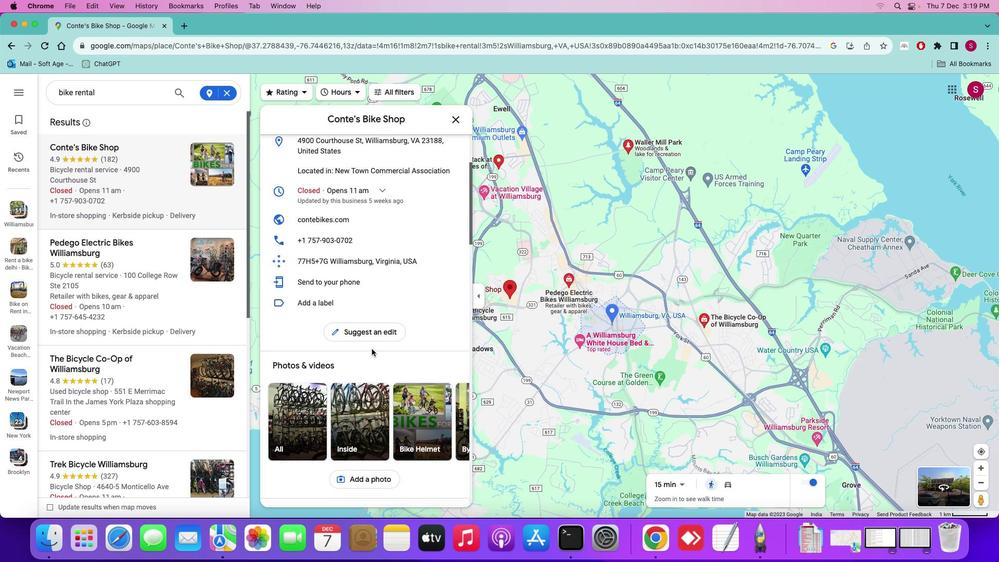 
Action: Mouse moved to (374, 348)
Screenshot: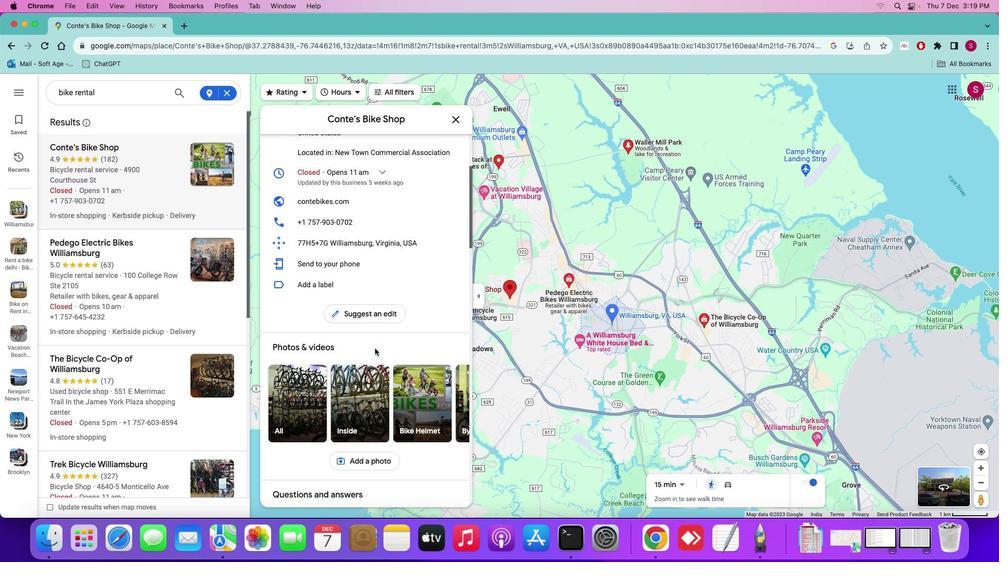 
Action: Mouse scrolled (374, 348) with delta (0, 0)
Screenshot: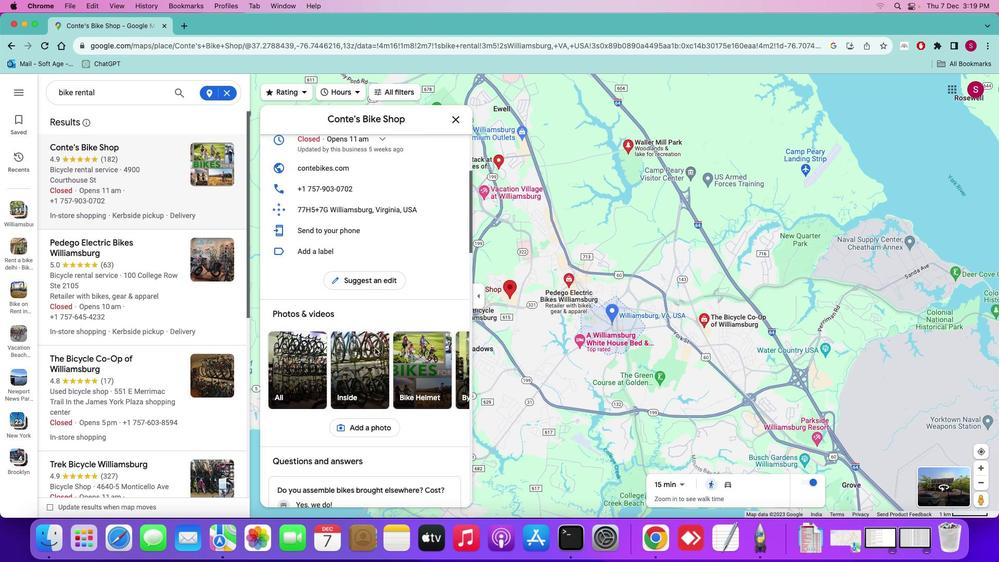 
Action: Mouse moved to (375, 348)
Screenshot: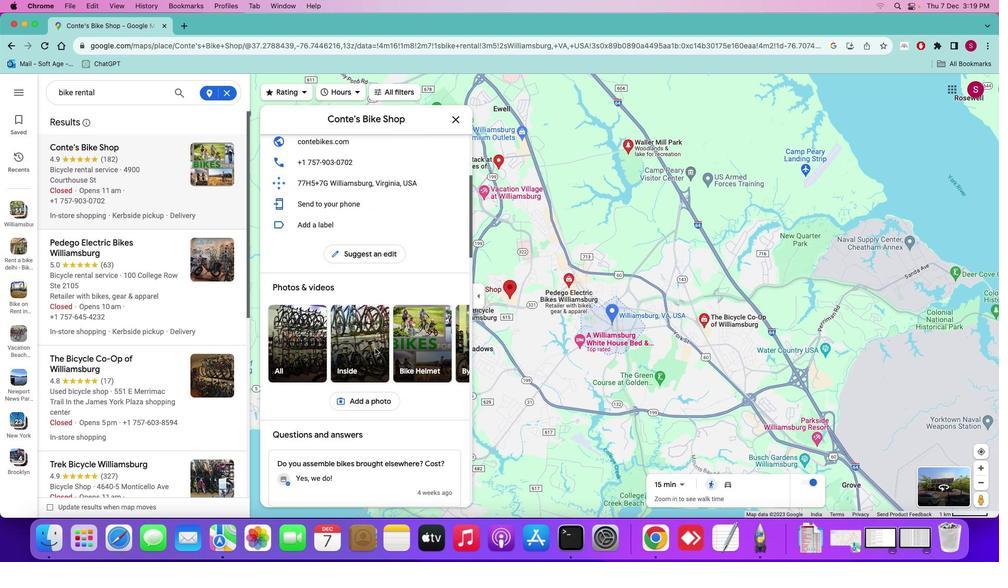 
Action: Mouse scrolled (375, 348) with delta (0, 0)
Screenshot: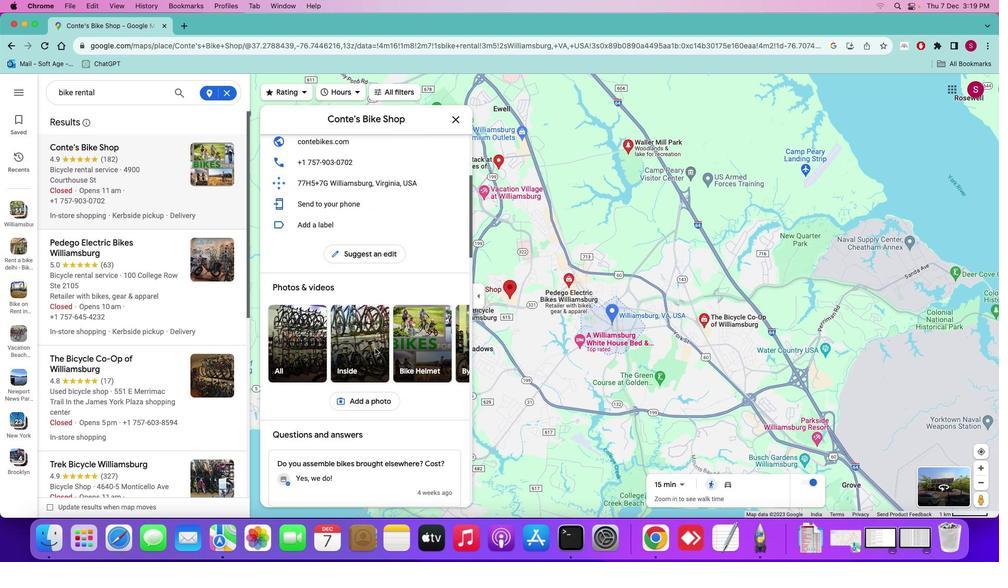 
Action: Mouse scrolled (375, 348) with delta (0, -1)
Screenshot: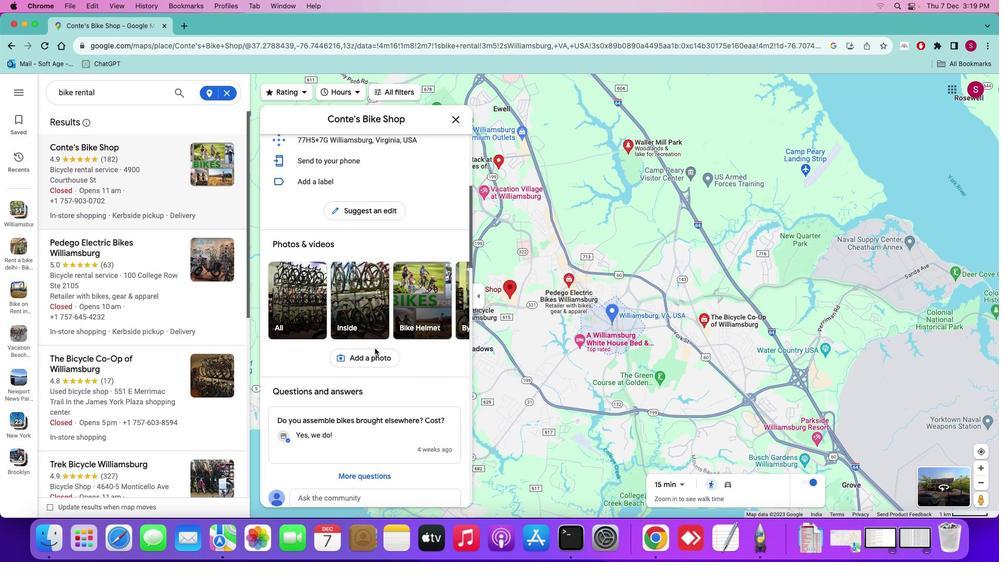 
Action: Mouse scrolled (375, 348) with delta (0, -1)
Screenshot: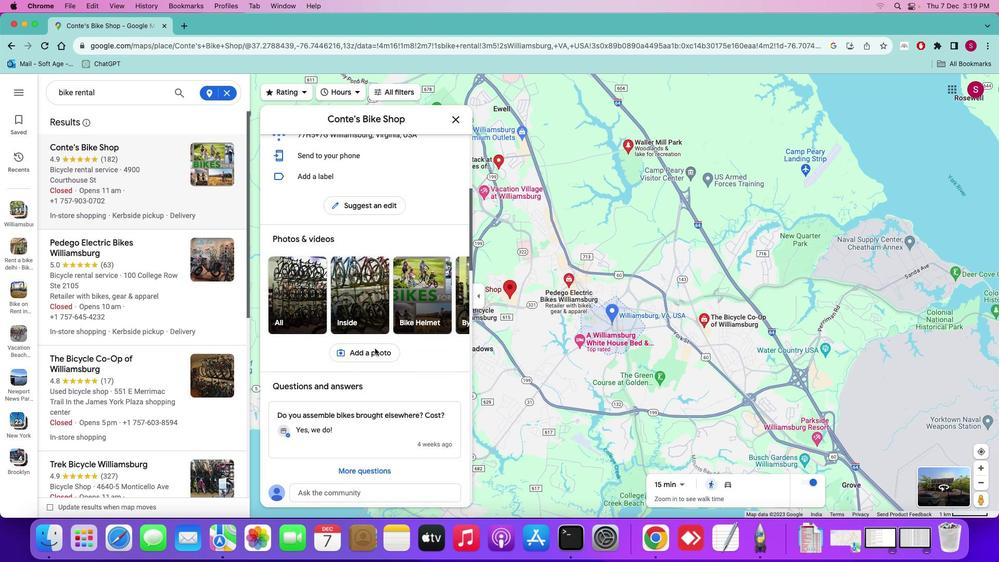
Action: Mouse moved to (374, 346)
Screenshot: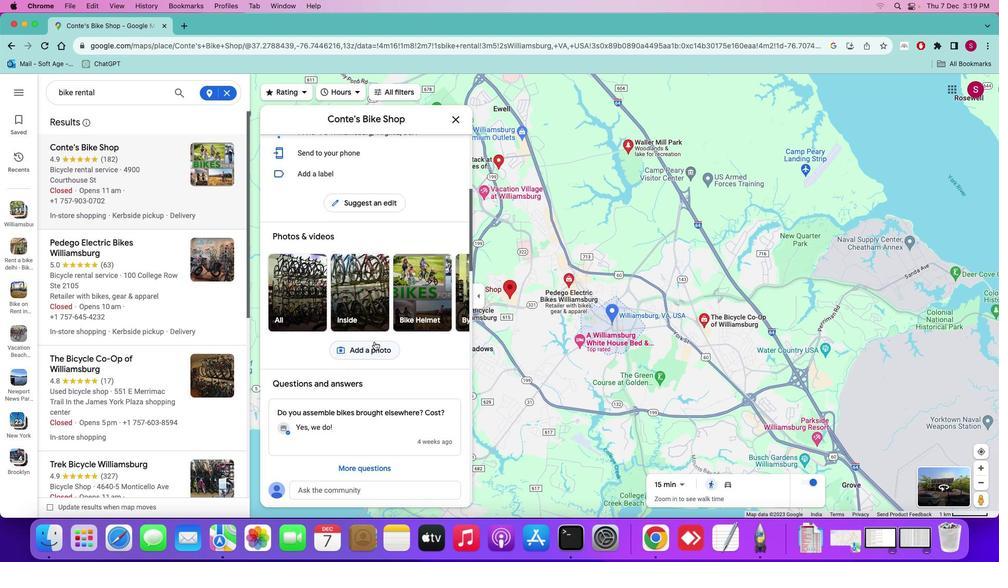 
Action: Mouse scrolled (374, 346) with delta (0, 0)
Screenshot: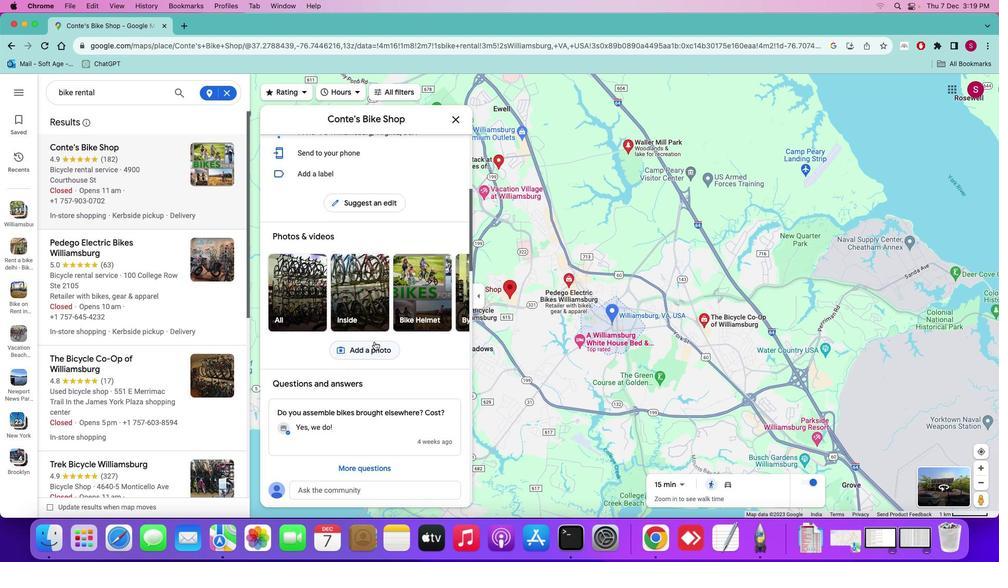 
Action: Mouse moved to (374, 343)
Screenshot: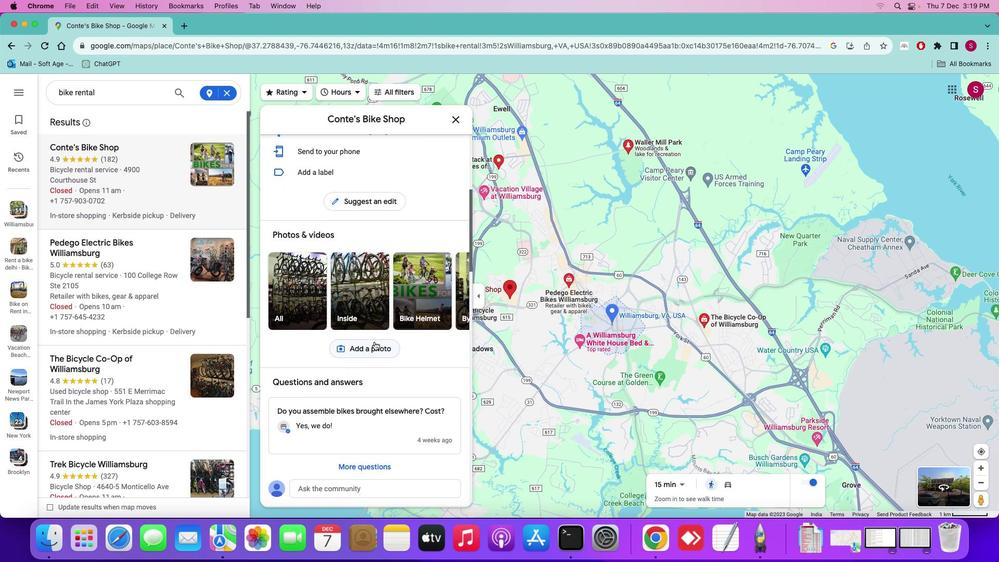 
Action: Mouse scrolled (374, 343) with delta (0, 0)
Screenshot: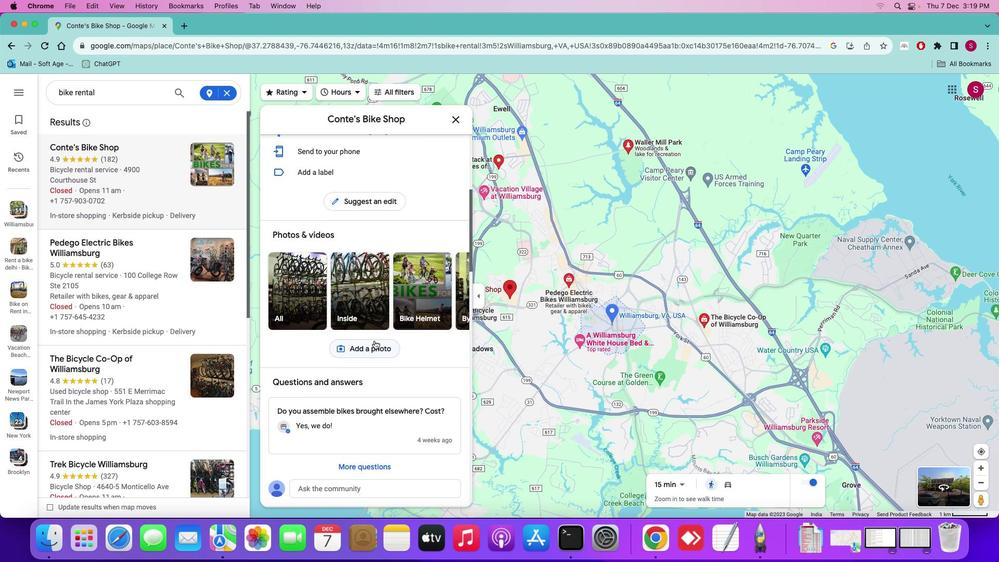 
Action: Mouse moved to (377, 348)
Screenshot: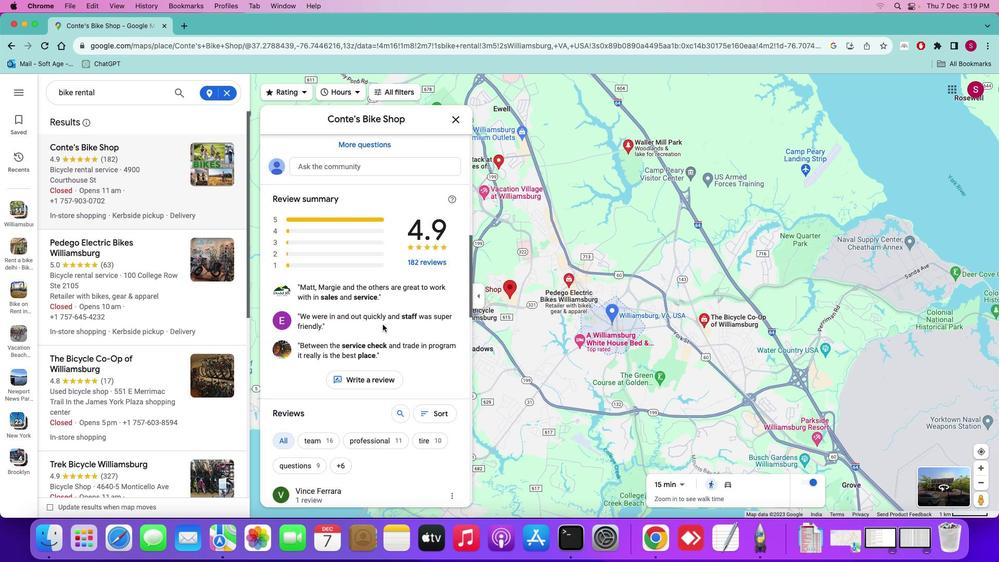 
Action: Mouse scrolled (377, 348) with delta (0, 0)
Screenshot: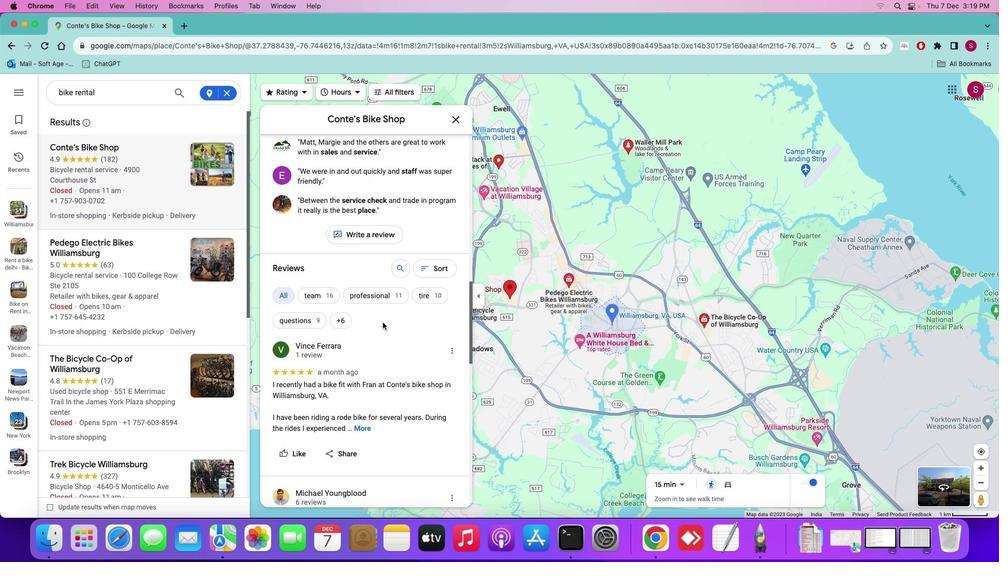 
Action: Mouse moved to (377, 347)
Screenshot: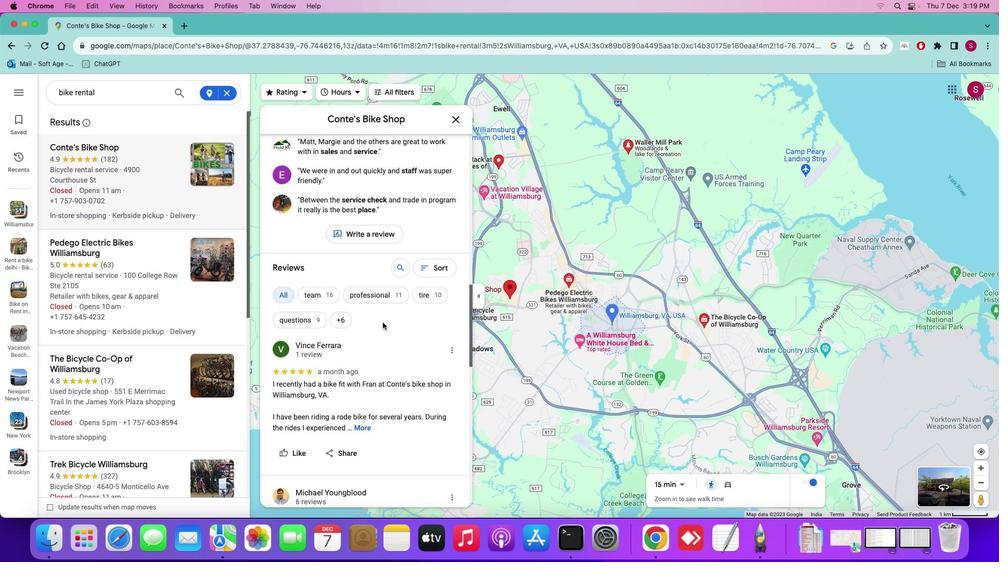 
Action: Mouse scrolled (377, 347) with delta (0, 0)
Screenshot: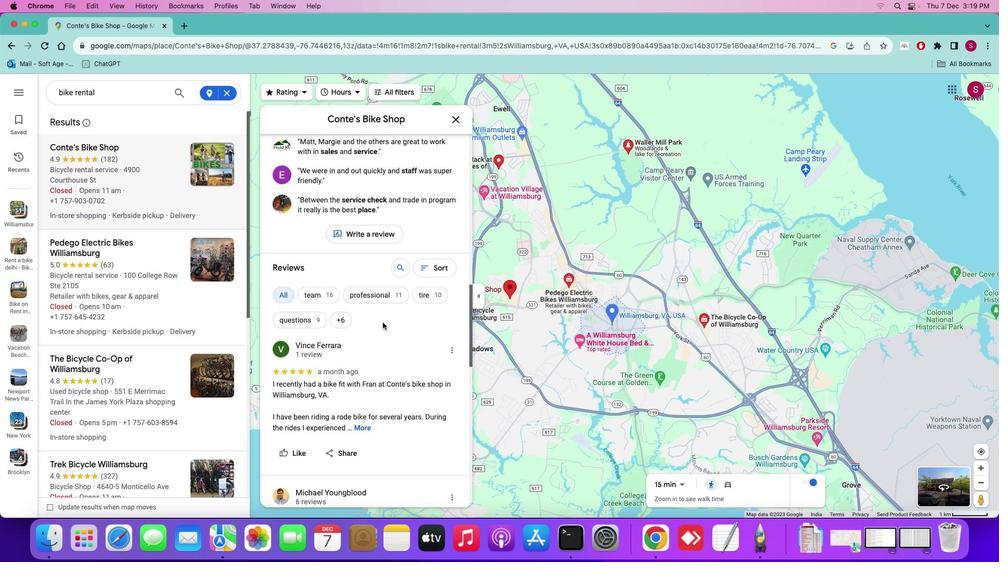 
Action: Mouse moved to (377, 346)
Screenshot: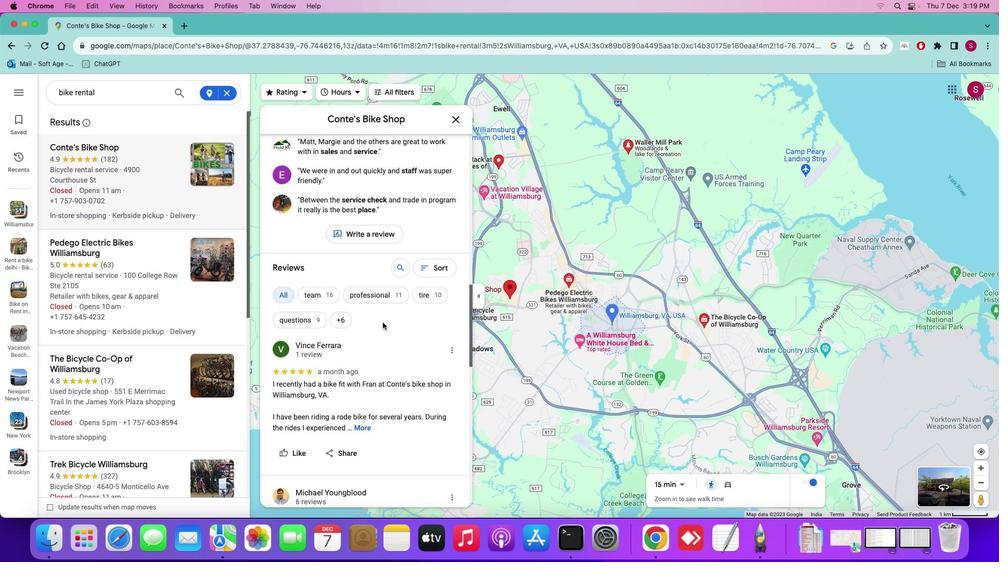 
Action: Mouse scrolled (377, 346) with delta (0, -1)
Screenshot: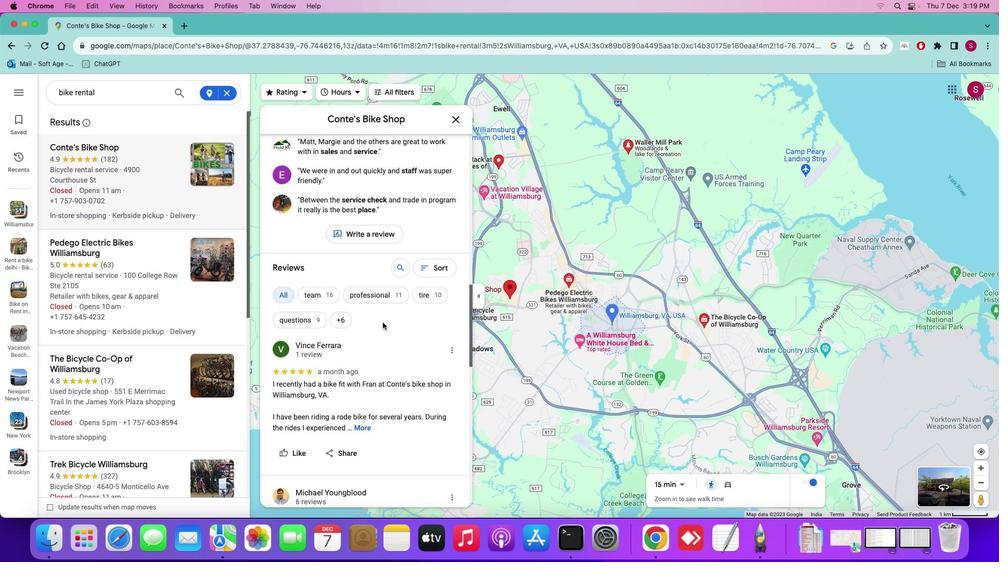 
Action: Mouse moved to (378, 343)
Screenshot: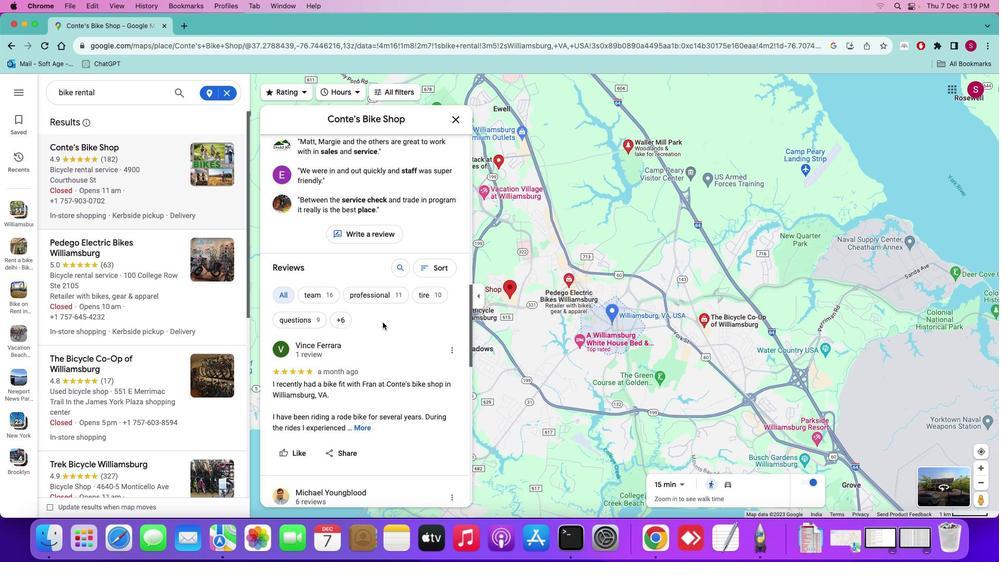 
Action: Mouse scrolled (378, 343) with delta (0, -2)
Screenshot: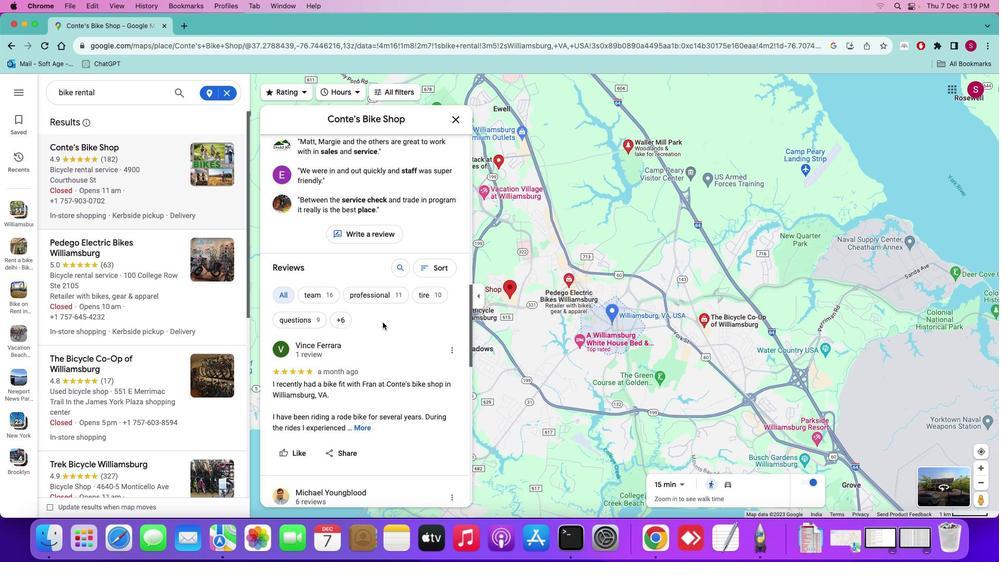 
Action: Mouse moved to (380, 339)
Screenshot: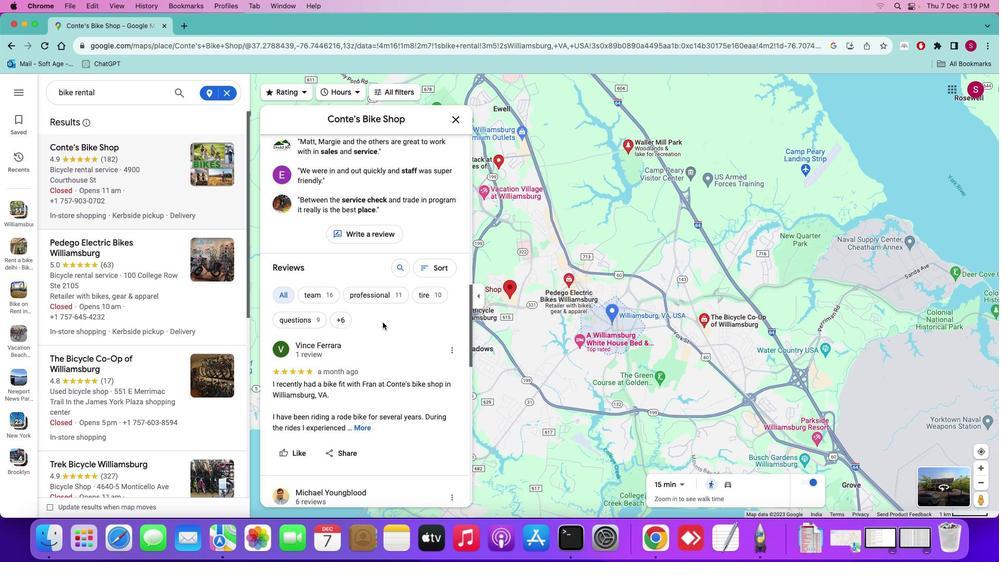 
Action: Mouse scrolled (380, 339) with delta (0, -3)
Screenshot: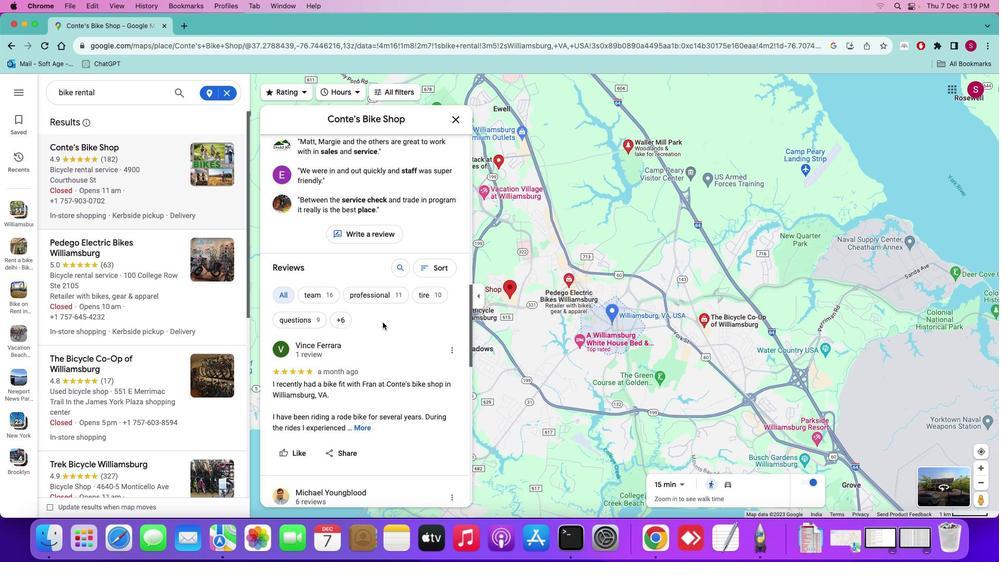 
Action: Mouse moved to (381, 334)
Screenshot: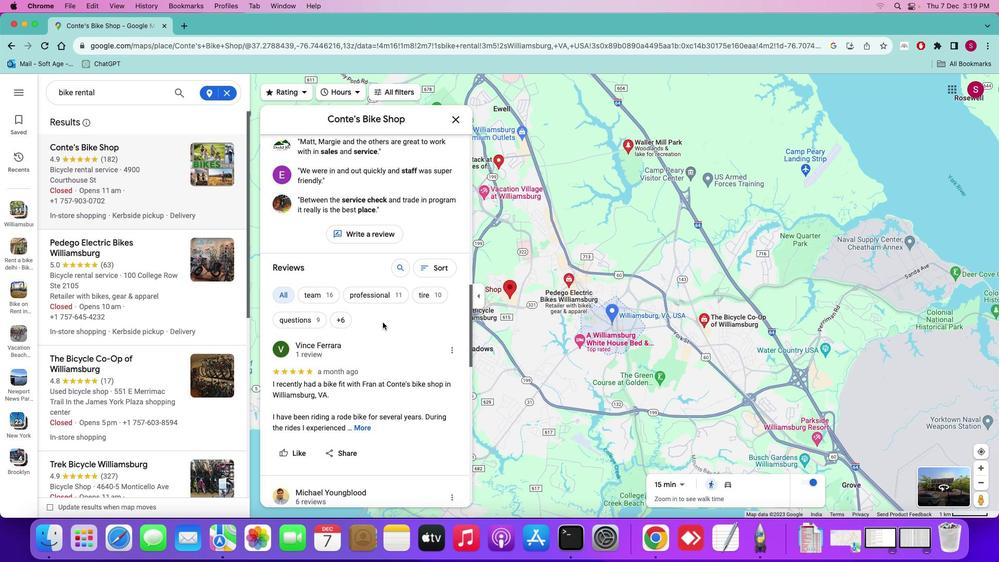 
Action: Mouse scrolled (381, 334) with delta (0, -3)
Screenshot: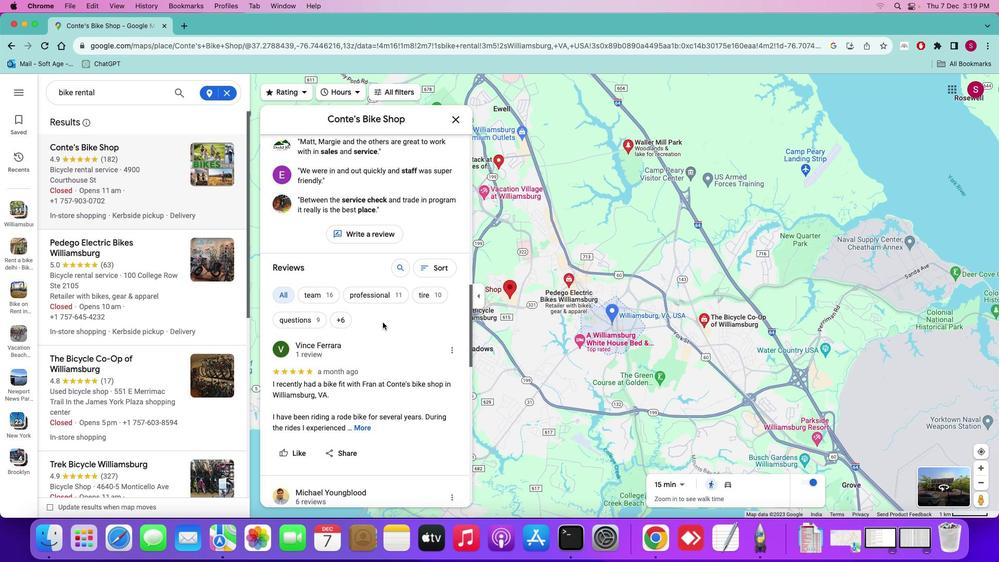 
Action: Mouse moved to (383, 322)
Screenshot: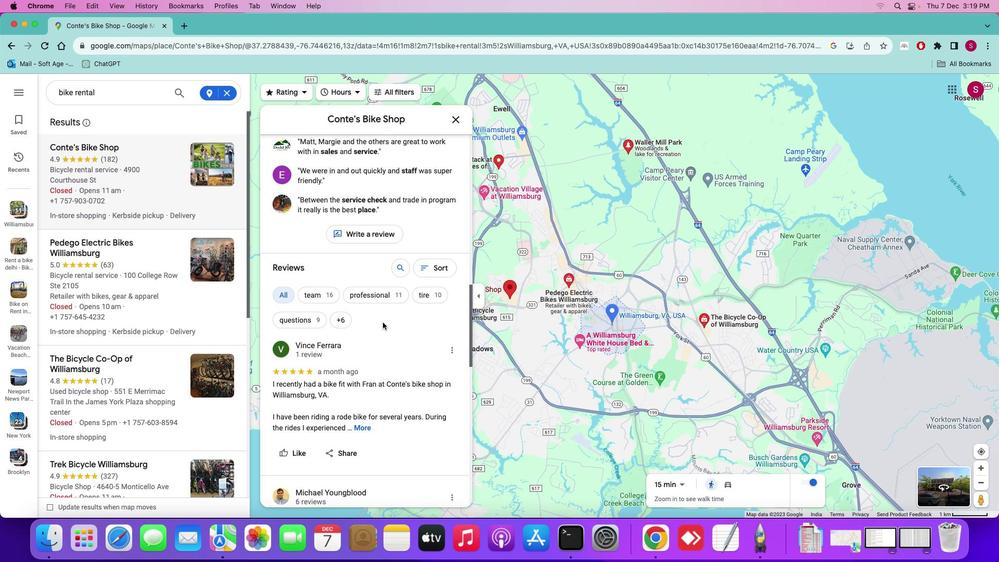 
Action: Mouse scrolled (383, 322) with delta (0, 0)
Screenshot: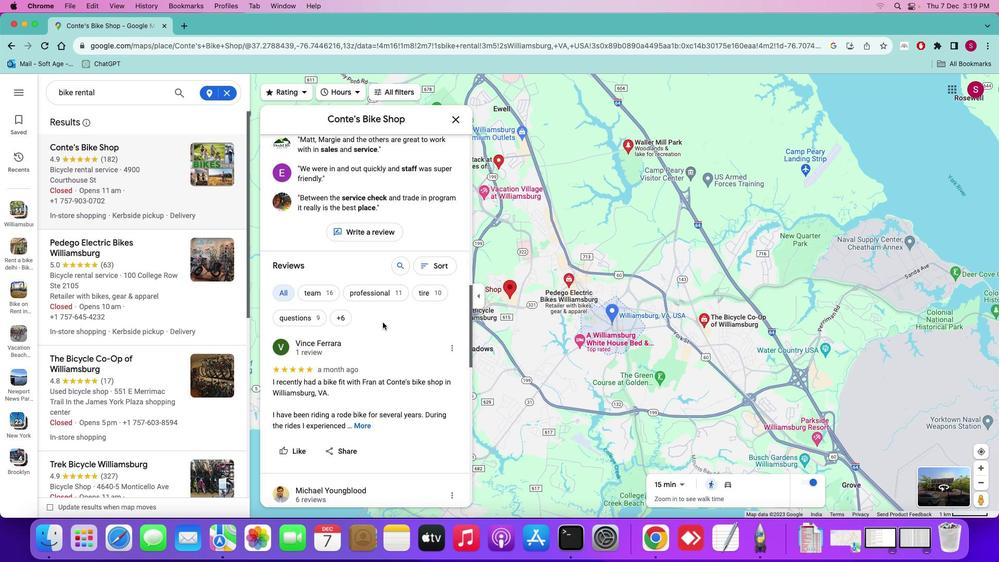 
Action: Mouse moved to (111, 235)
Screenshot: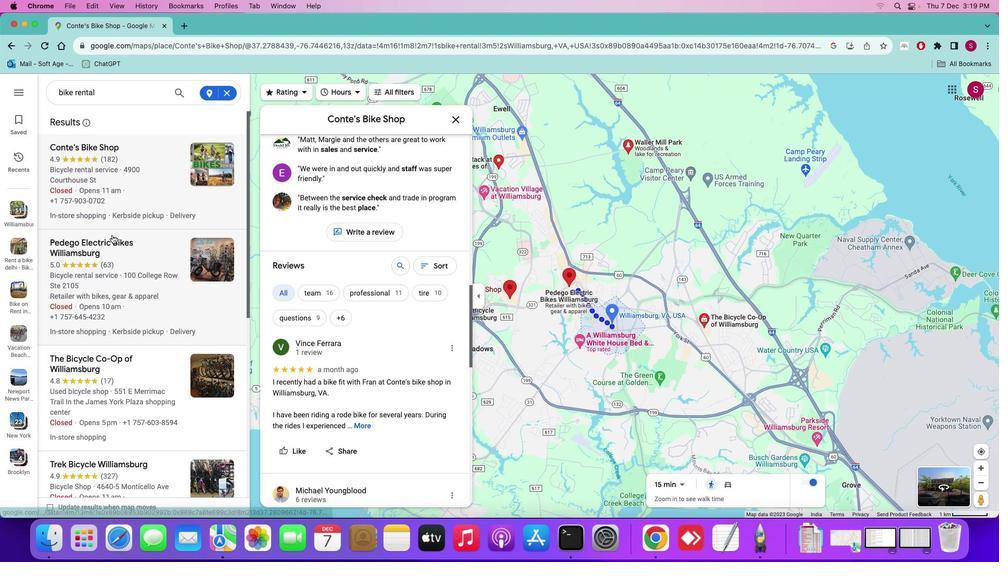 
Action: Mouse pressed left at (111, 235)
Screenshot: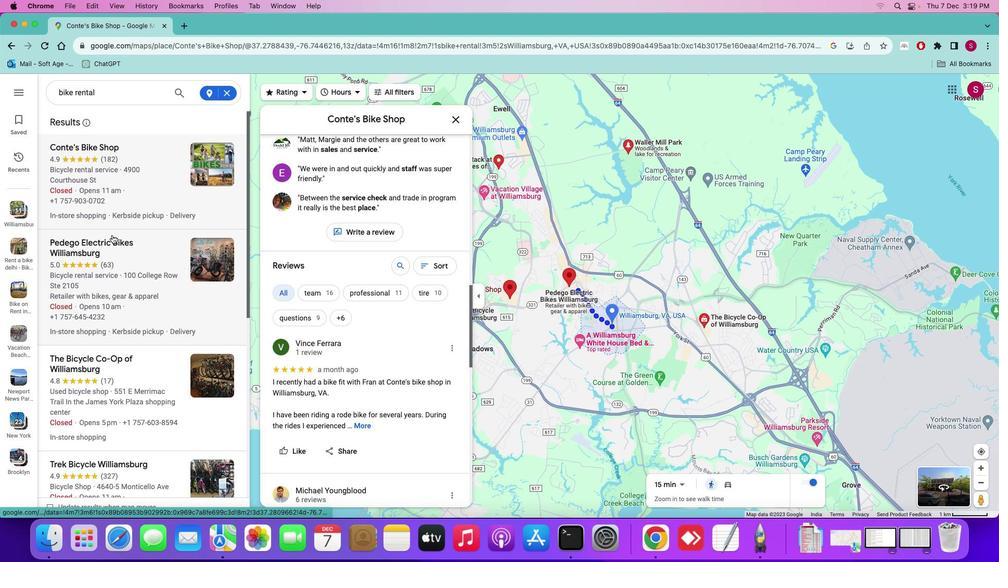 
Action: Mouse moved to (375, 316)
Screenshot: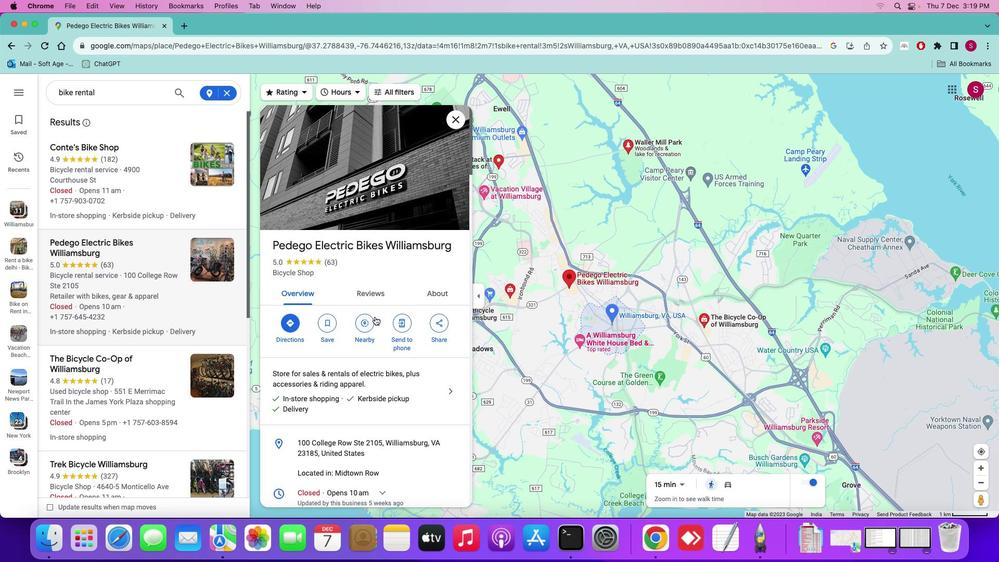 
Action: Mouse scrolled (375, 316) with delta (0, 0)
Screenshot: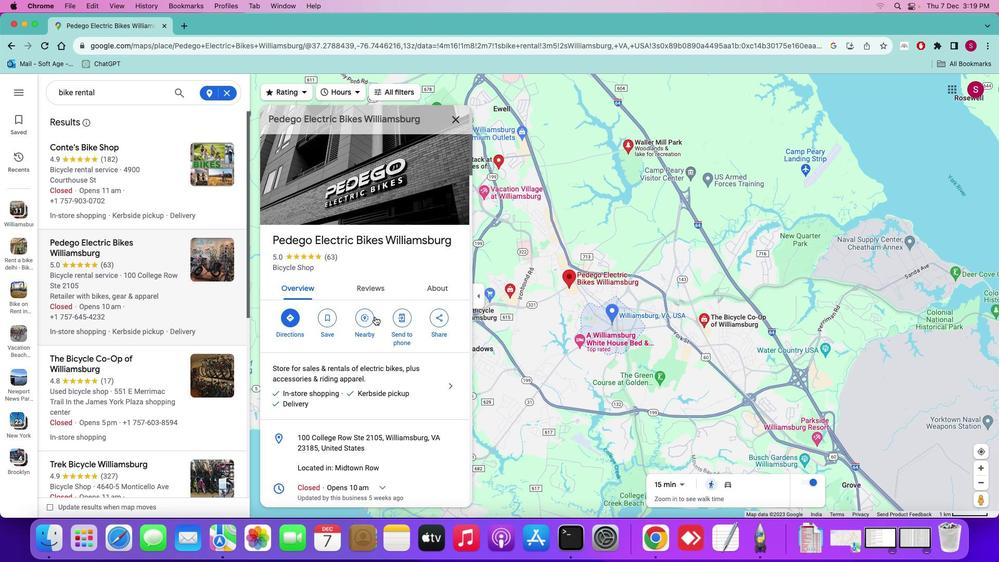 
Action: Mouse scrolled (375, 316) with delta (0, 0)
Screenshot: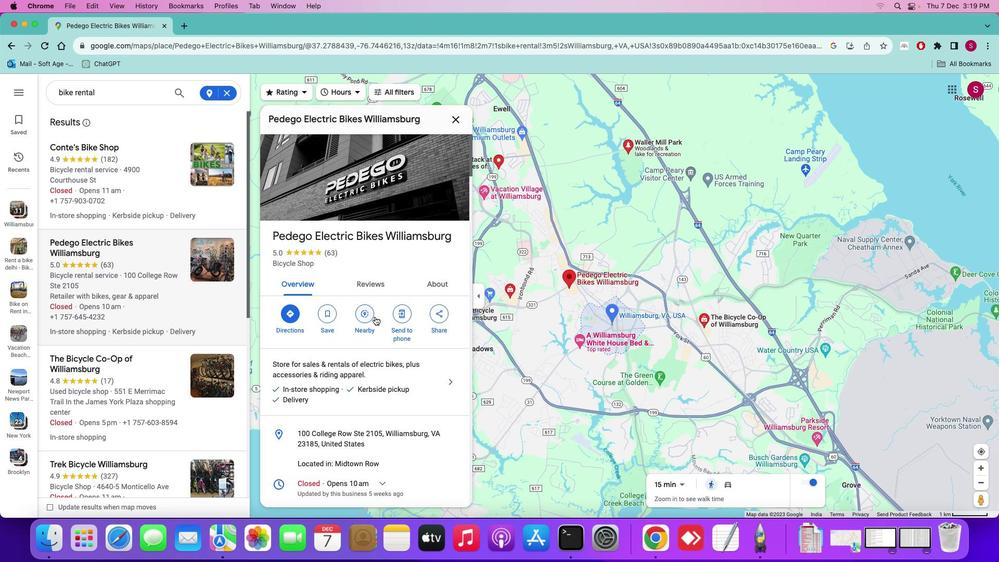 
Action: Mouse moved to (375, 316)
Screenshot: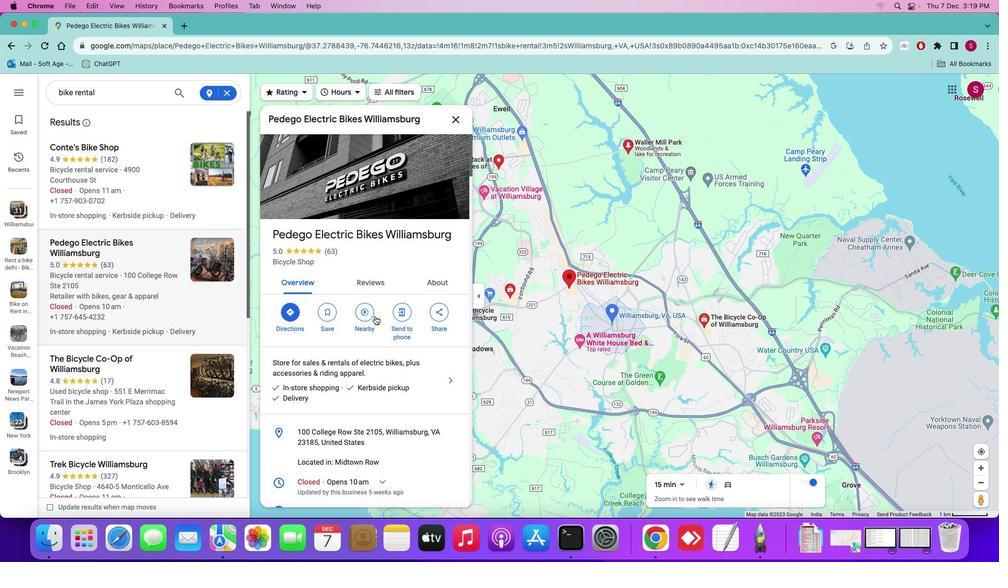 
Action: Mouse scrolled (375, 316) with delta (0, 0)
Screenshot: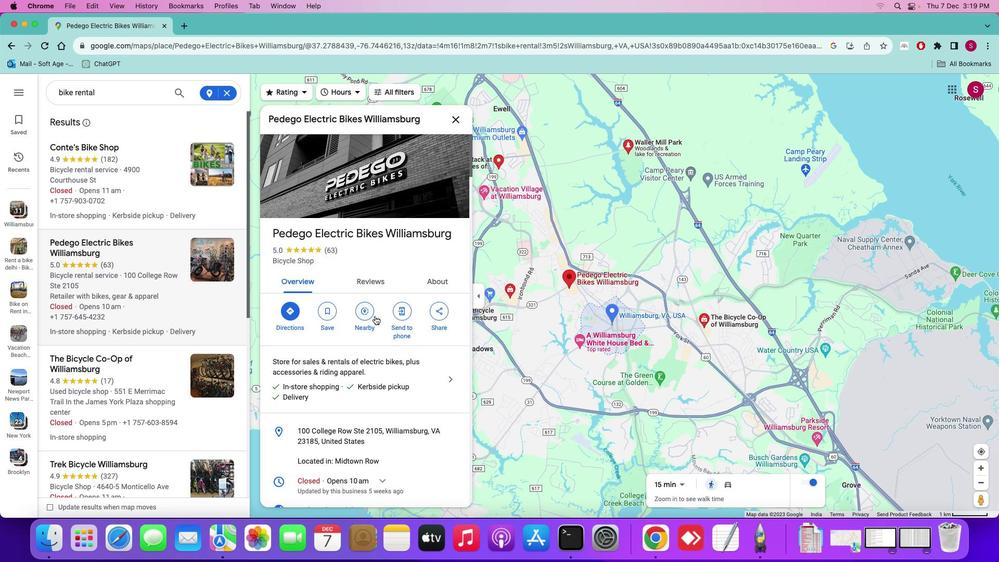 
Action: Mouse moved to (375, 316)
Screenshot: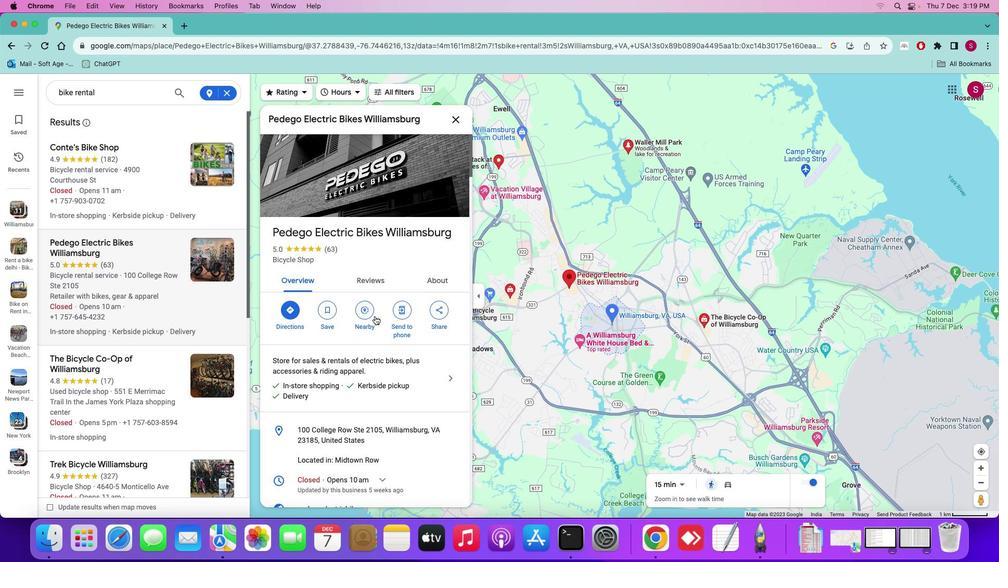 
Action: Mouse scrolled (375, 316) with delta (0, 0)
Screenshot: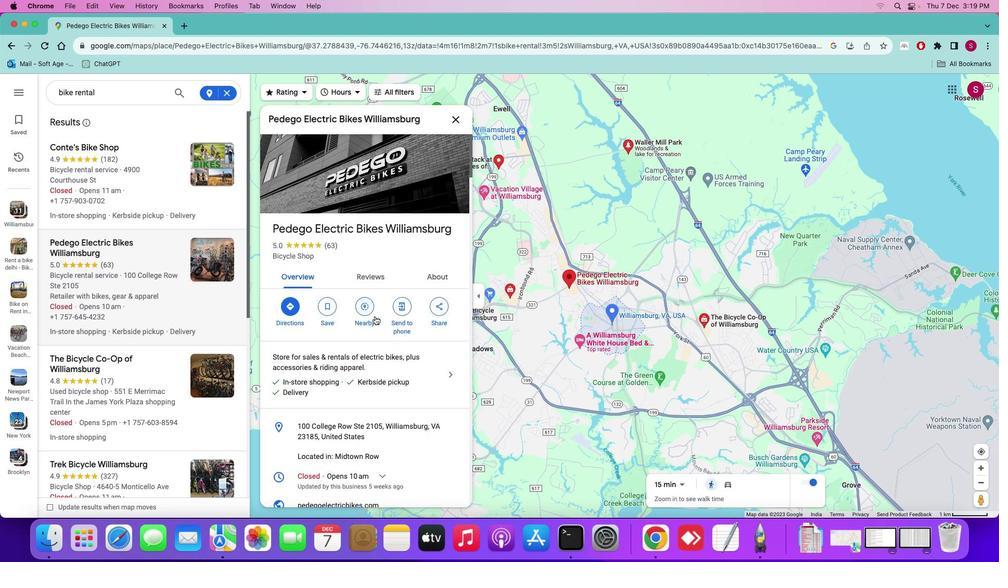 
Action: Mouse scrolled (375, 316) with delta (0, 0)
Screenshot: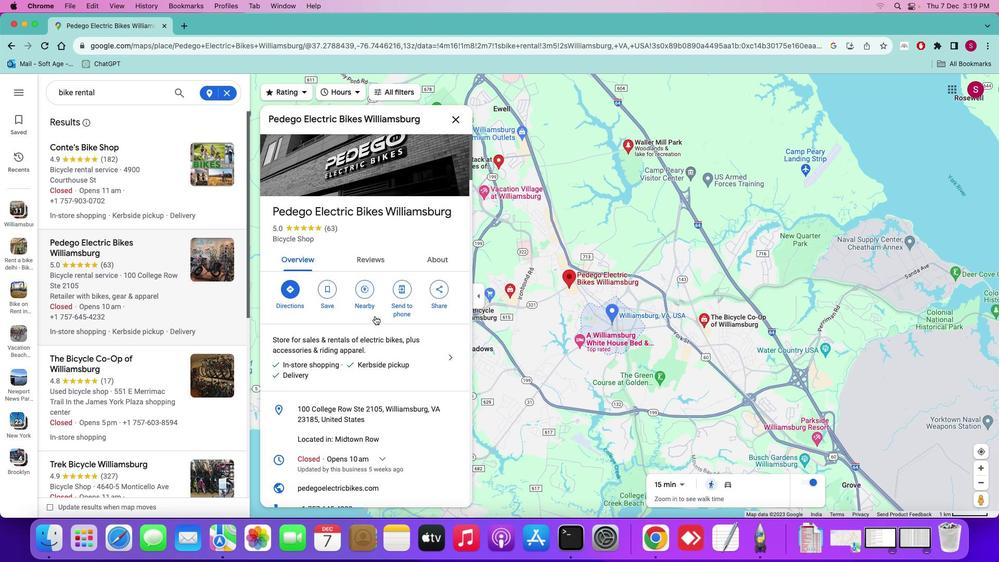 
Action: Mouse scrolled (375, 316) with delta (0, 0)
Screenshot: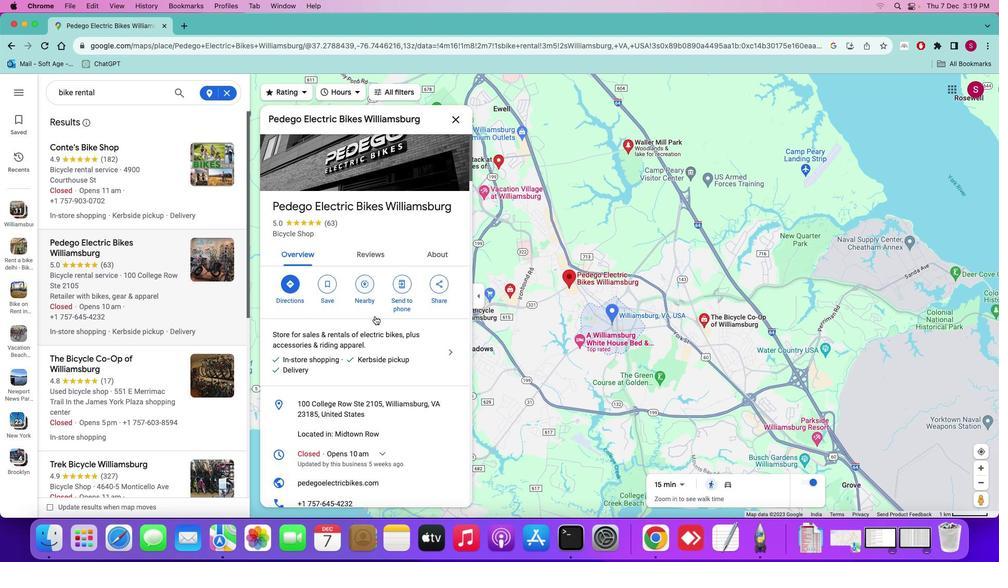 
Action: Mouse scrolled (375, 316) with delta (0, 0)
Screenshot: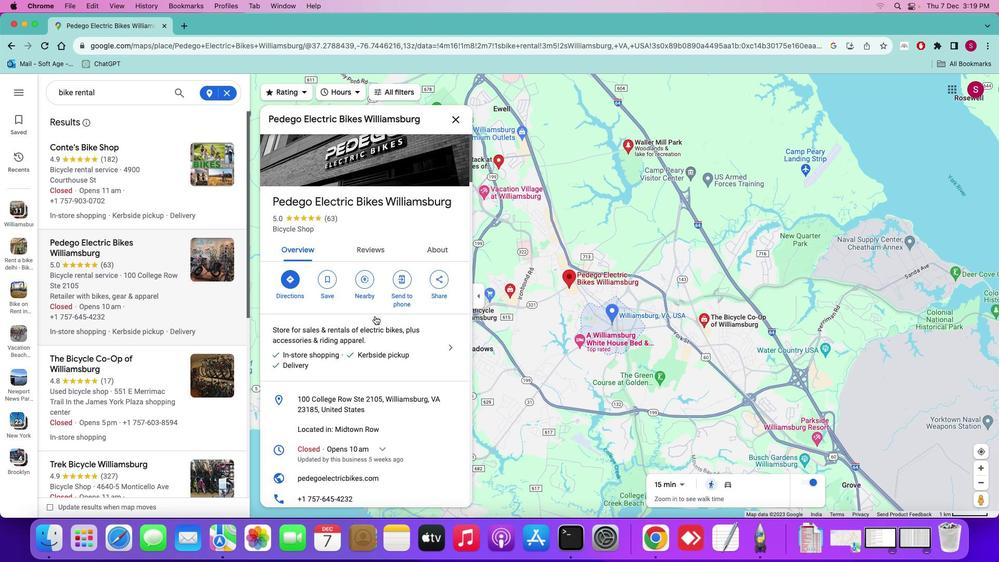 
Action: Mouse scrolled (375, 316) with delta (0, 0)
Screenshot: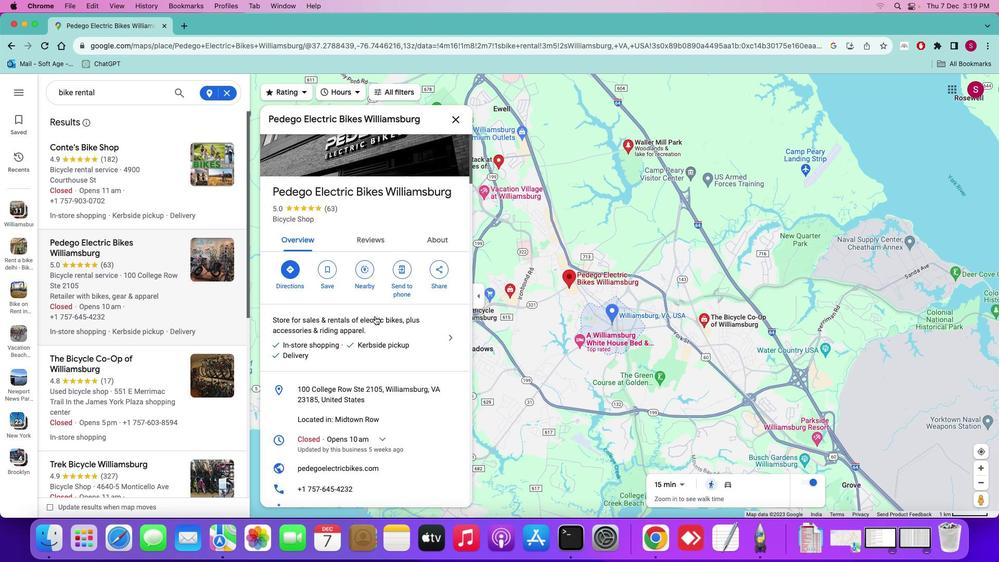 
Action: Mouse scrolled (375, 316) with delta (0, 0)
Screenshot: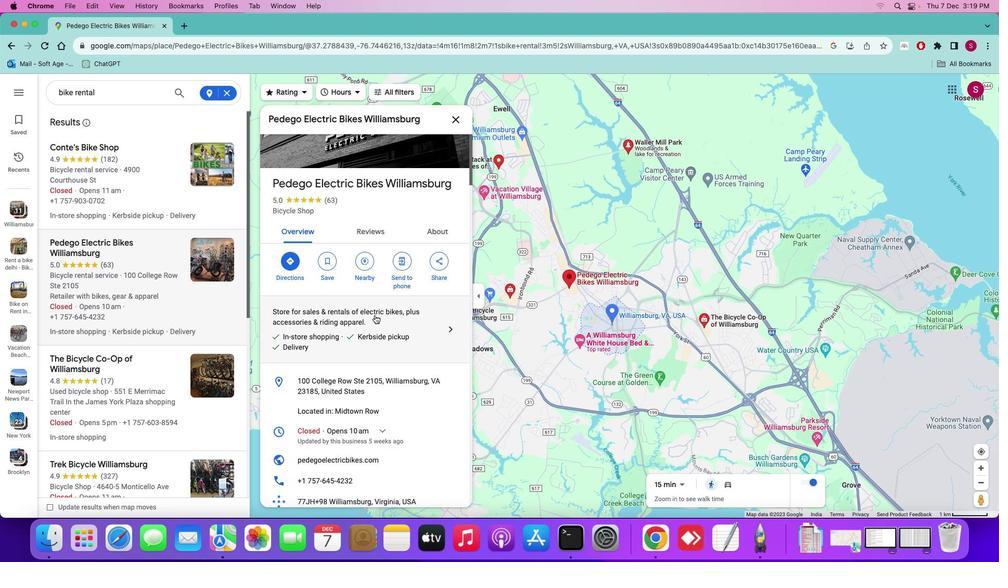 
Action: Mouse moved to (374, 314)
Screenshot: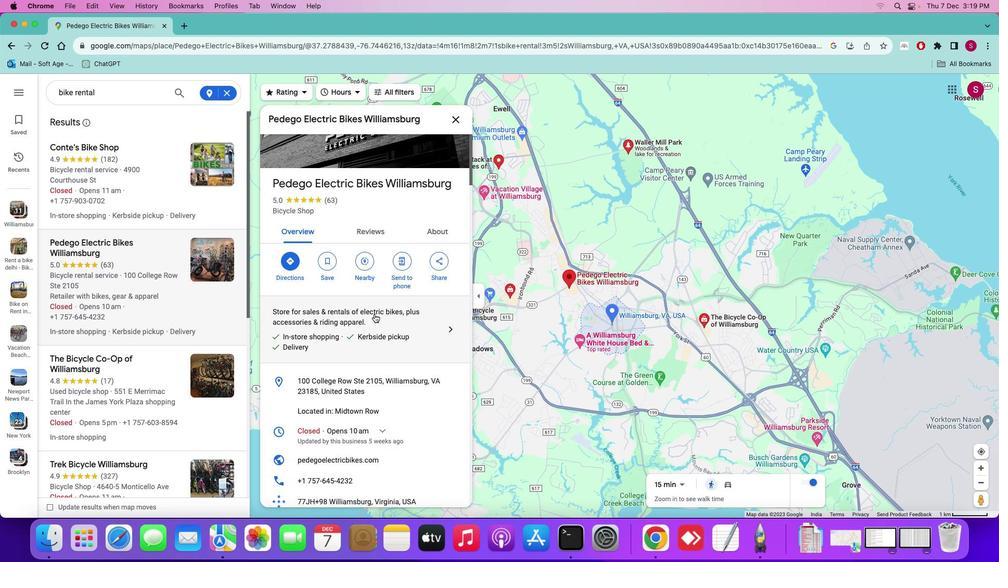 
Action: Mouse scrolled (374, 314) with delta (0, 0)
Screenshot: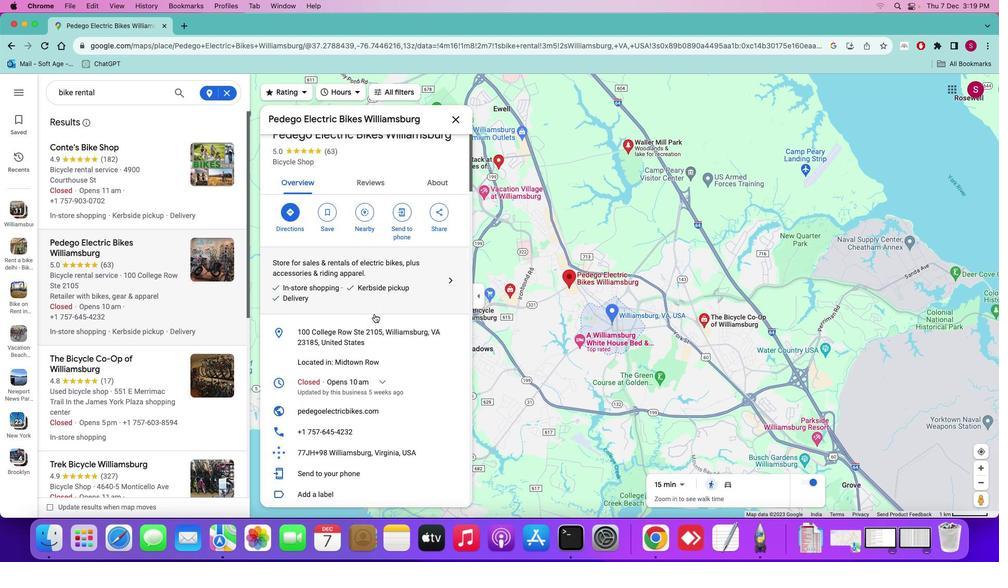 
Action: Mouse scrolled (374, 314) with delta (0, 0)
Screenshot: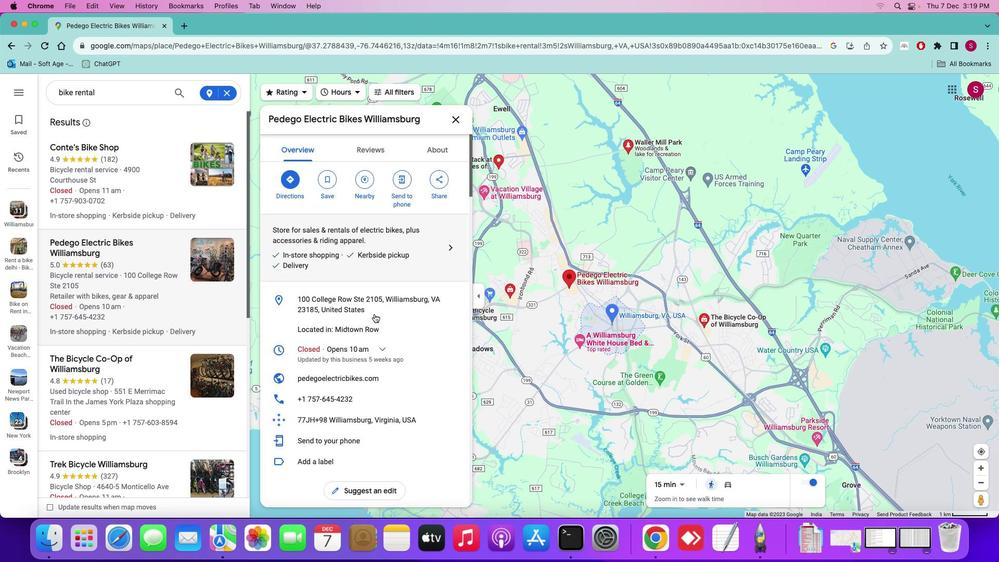 
Action: Mouse scrolled (374, 314) with delta (0, -1)
Screenshot: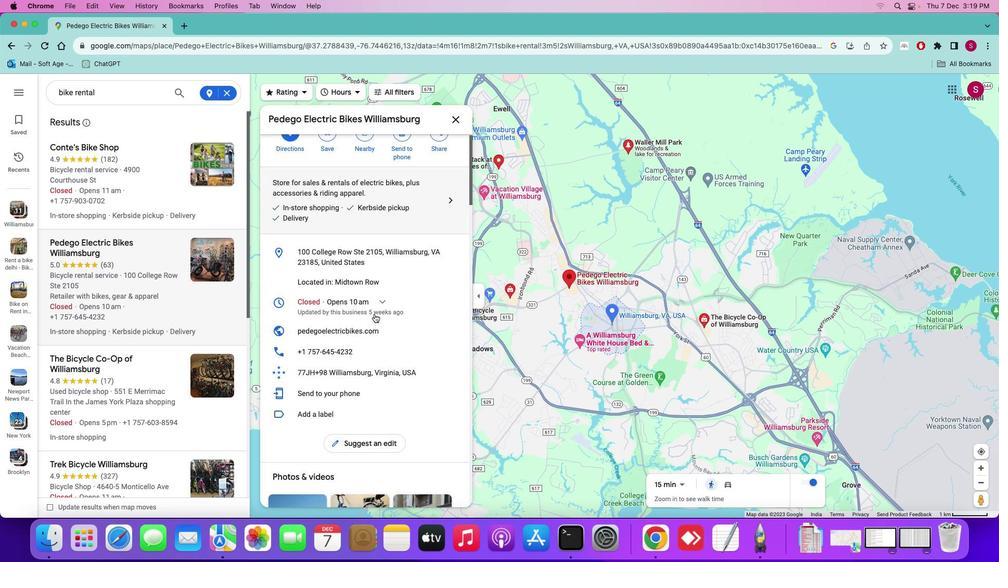 
Action: Mouse scrolled (374, 314) with delta (0, -1)
Screenshot: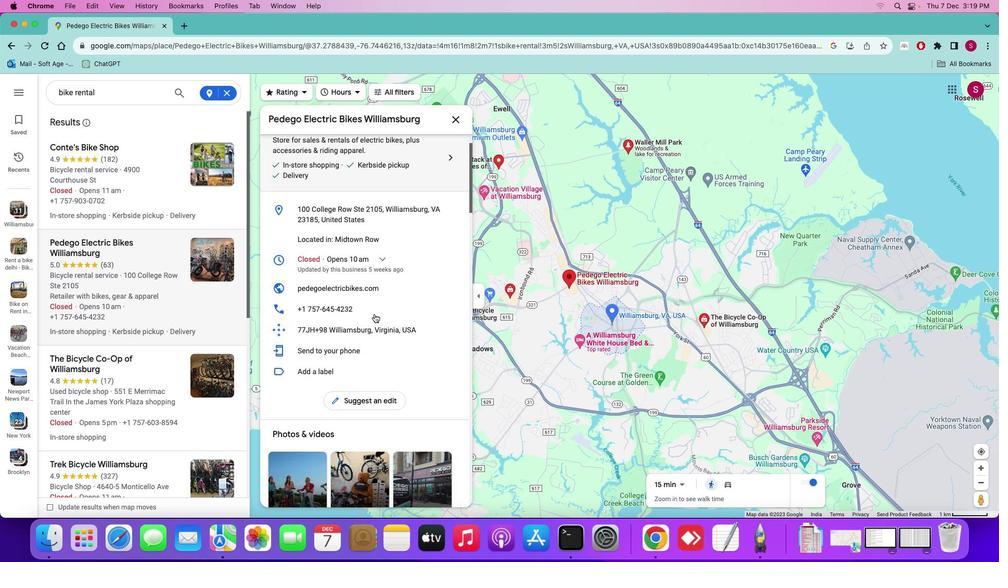 
Action: Mouse scrolled (374, 314) with delta (0, -1)
Screenshot: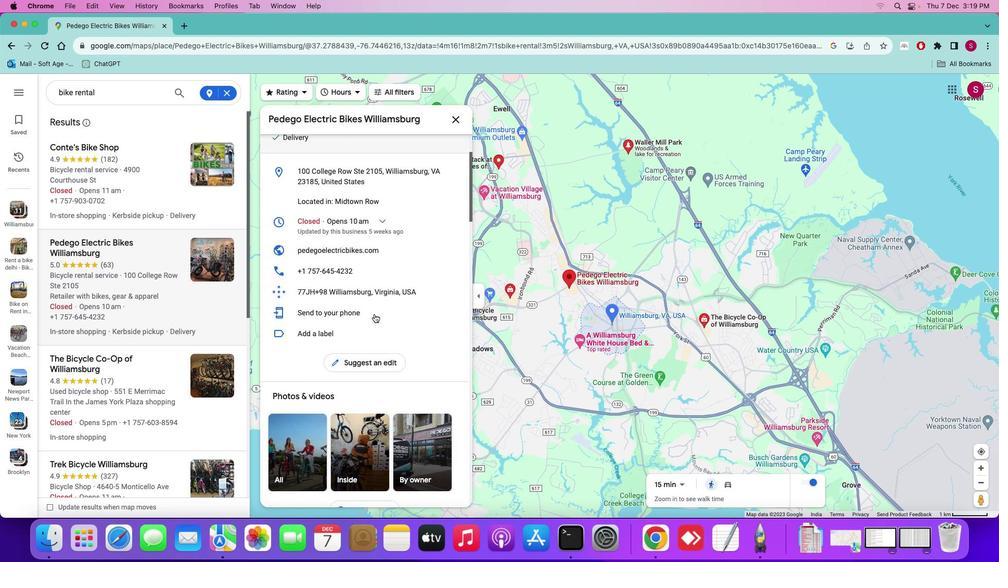 
Action: Mouse scrolled (374, 314) with delta (0, 0)
Screenshot: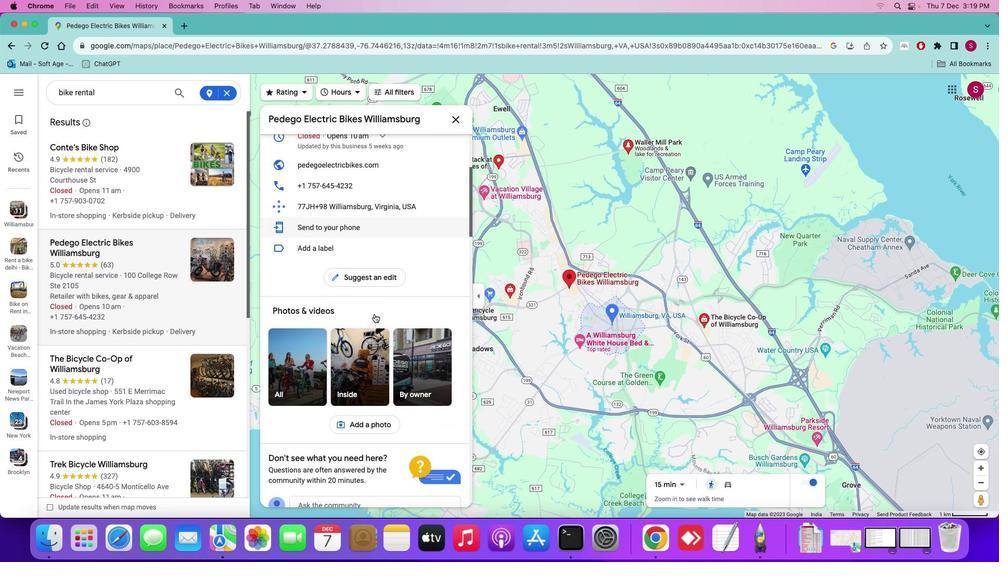 
Action: Mouse scrolled (374, 314) with delta (0, 0)
Screenshot: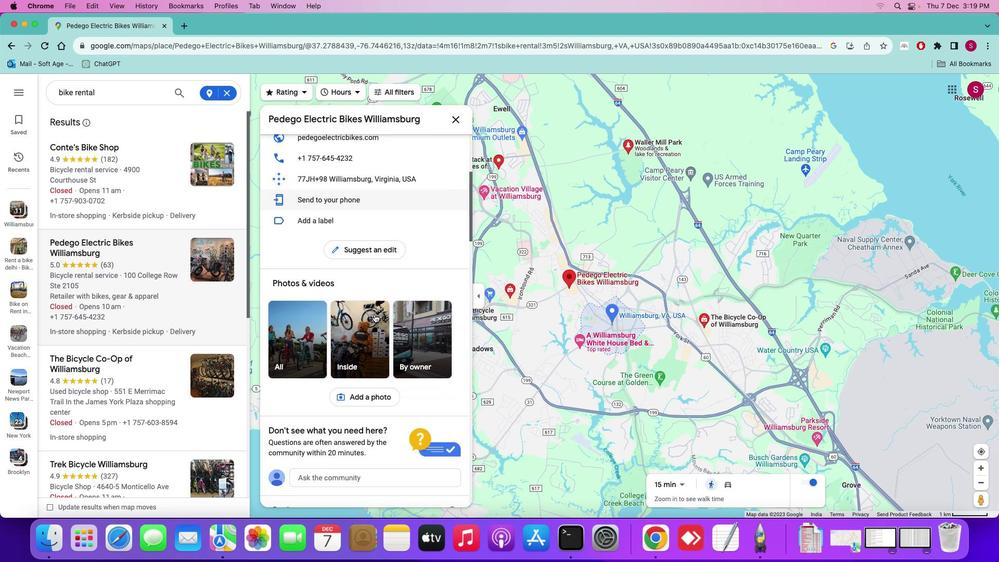 
Action: Mouse scrolled (374, 314) with delta (0, -1)
Screenshot: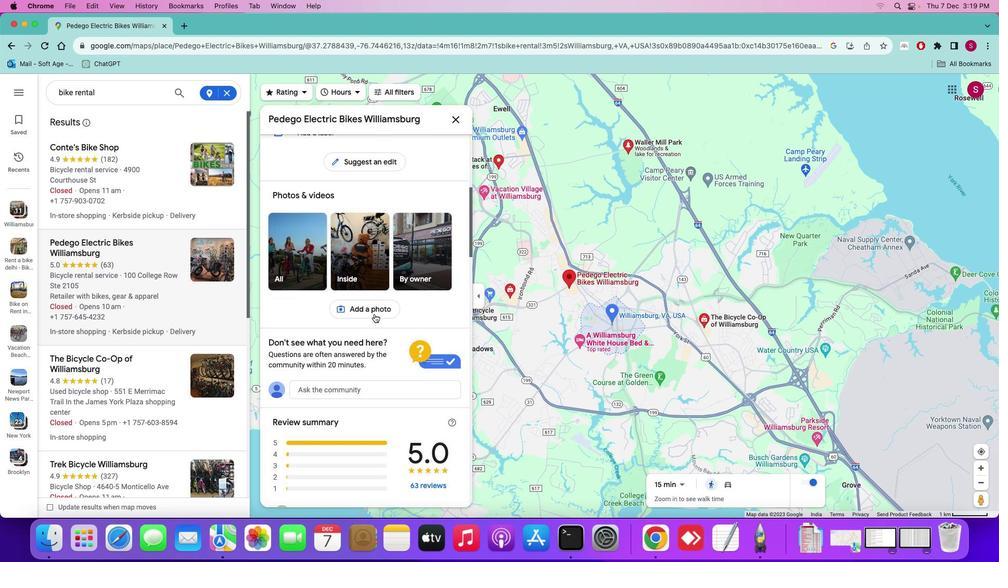 
Action: Mouse scrolled (374, 314) with delta (0, -2)
Screenshot: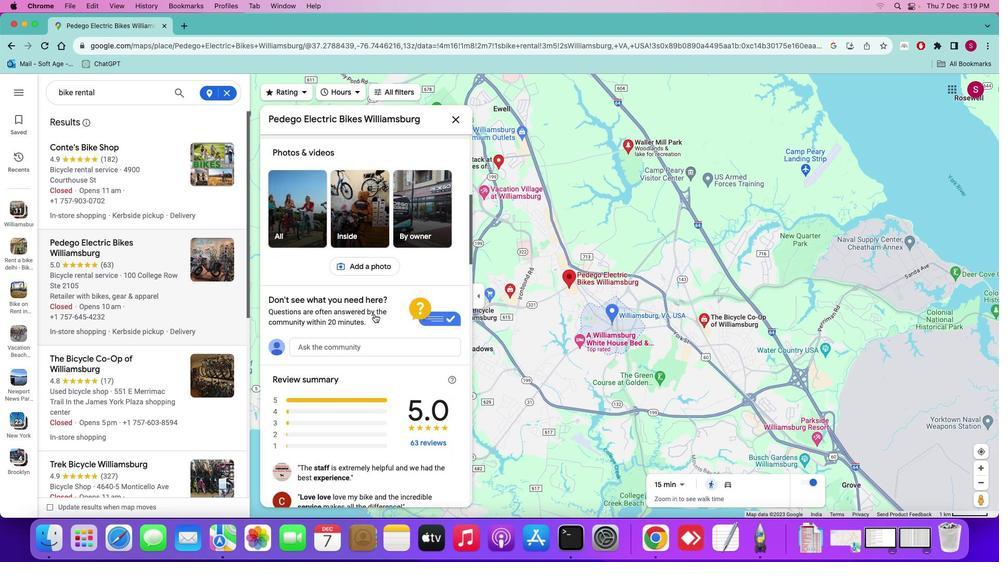 
Action: Mouse scrolled (374, 314) with delta (0, -2)
Screenshot: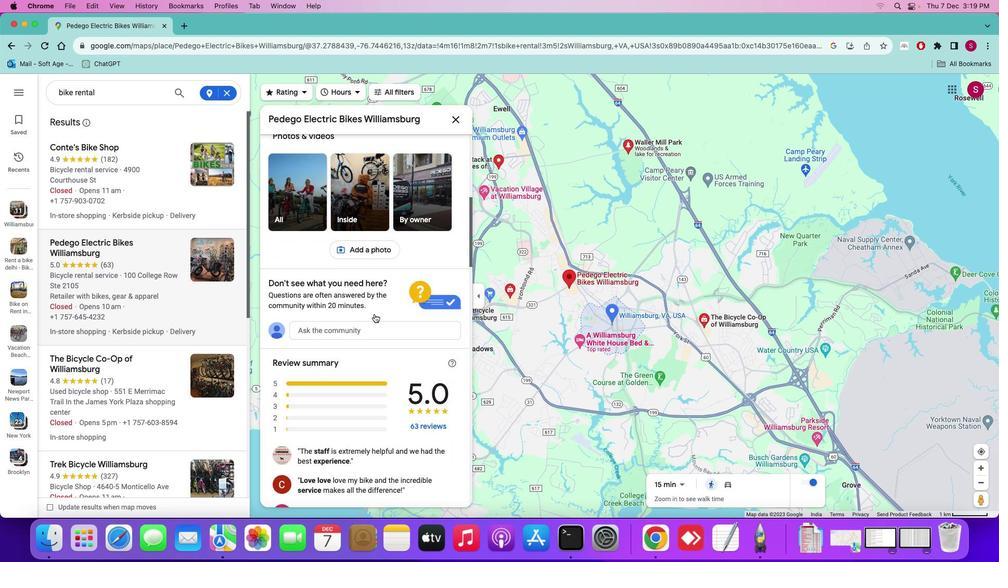 
Action: Mouse scrolled (374, 314) with delta (0, 0)
Screenshot: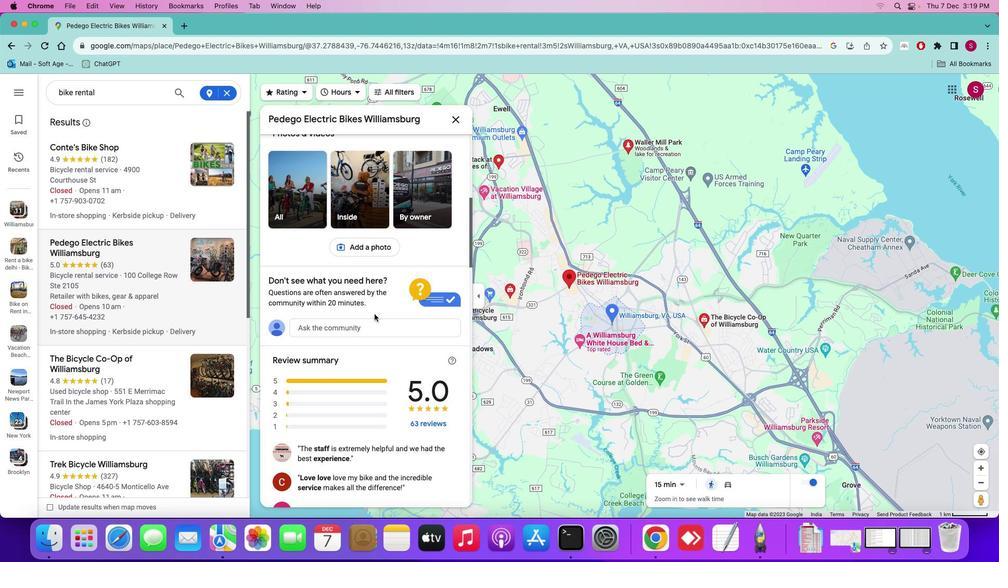 
Action: Mouse scrolled (374, 314) with delta (0, 0)
Screenshot: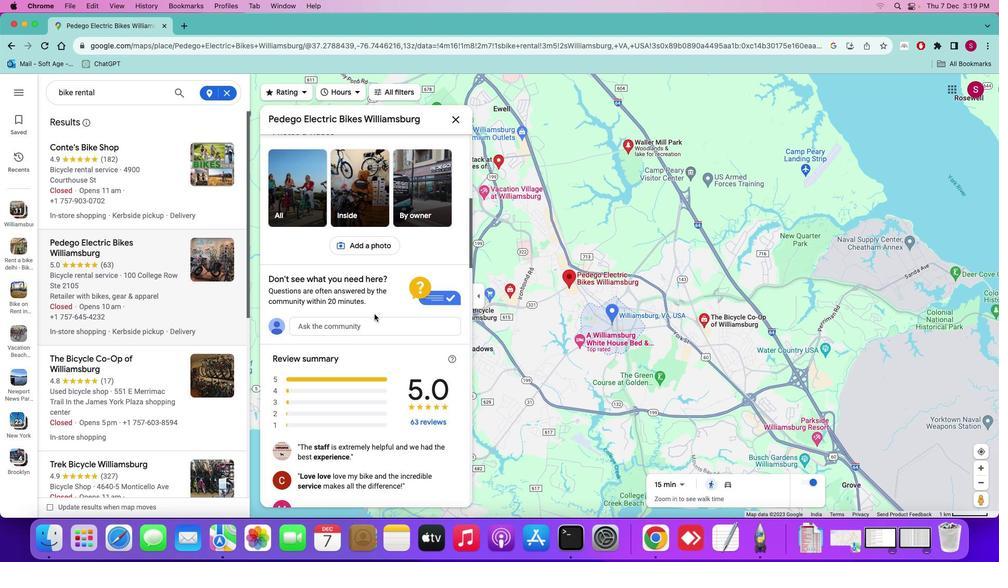 
Action: Mouse scrolled (374, 314) with delta (0, 0)
Screenshot: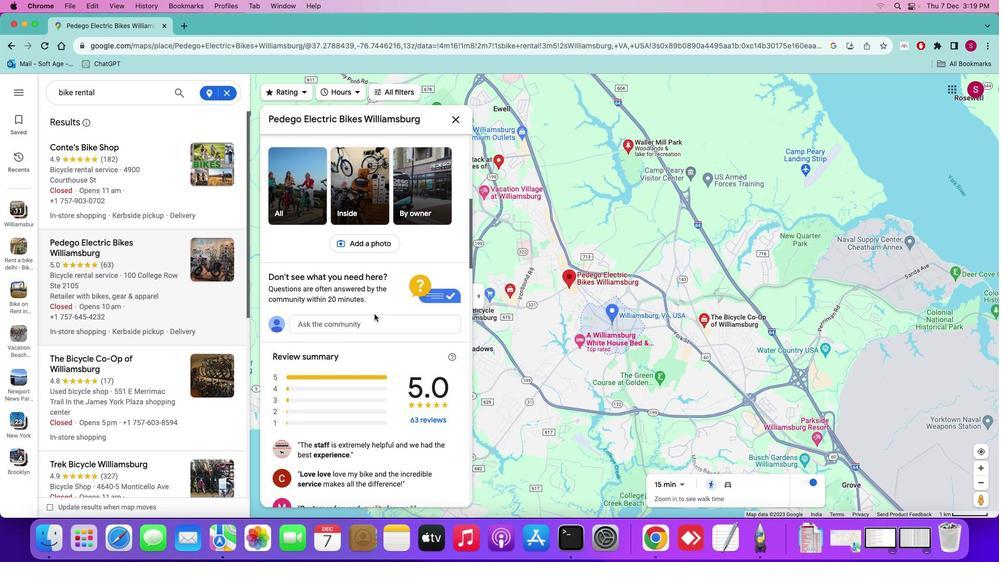 
Action: Mouse scrolled (374, 314) with delta (0, 0)
Screenshot: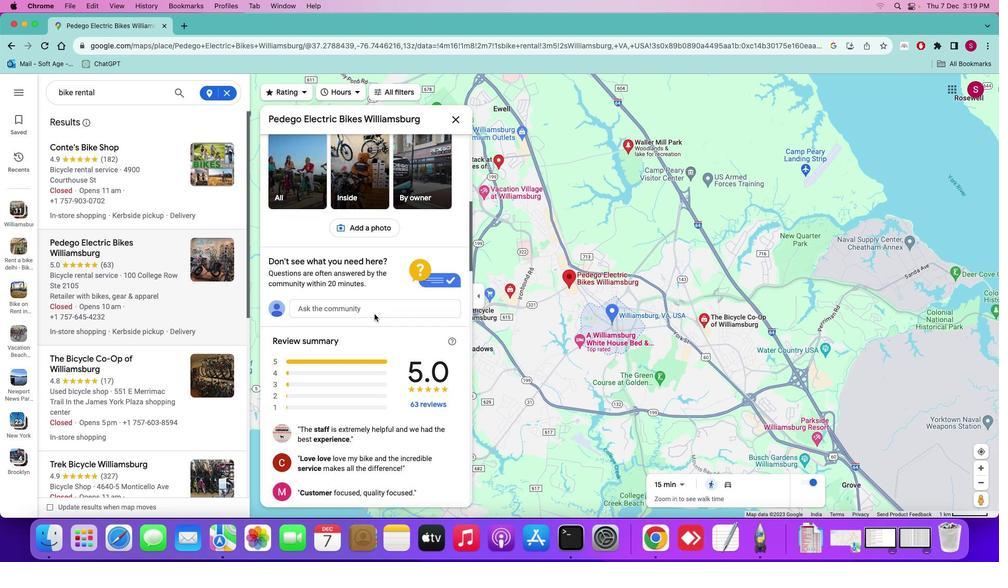 
Action: Mouse scrolled (374, 314) with delta (0, 0)
Screenshot: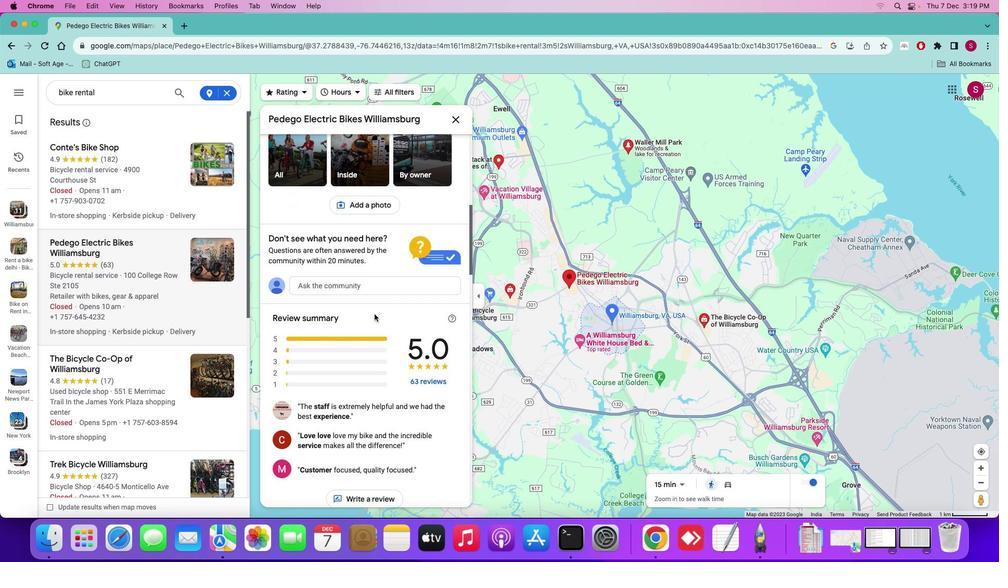 
Action: Mouse scrolled (374, 314) with delta (0, 0)
Screenshot: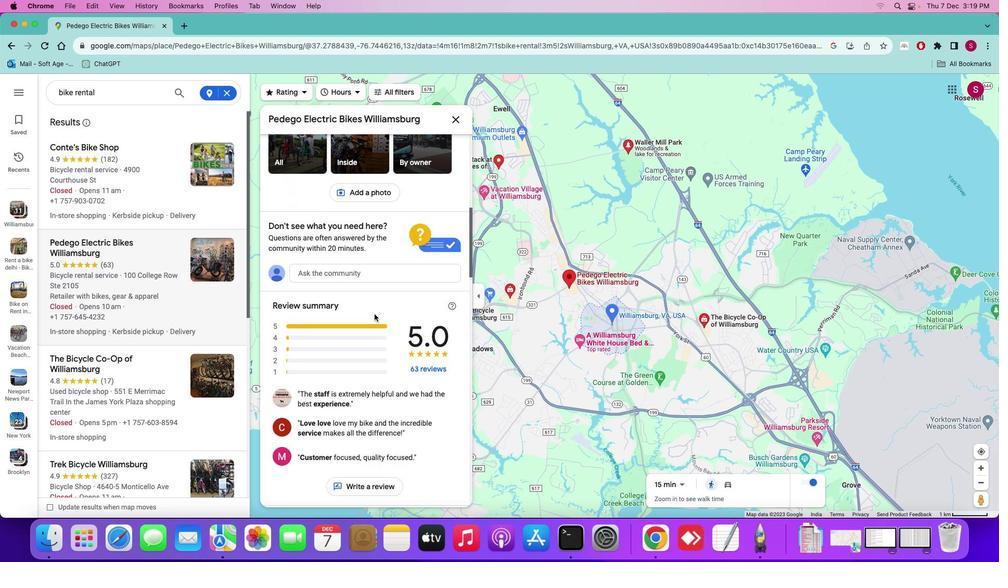 
Action: Mouse scrolled (374, 314) with delta (0, 0)
Screenshot: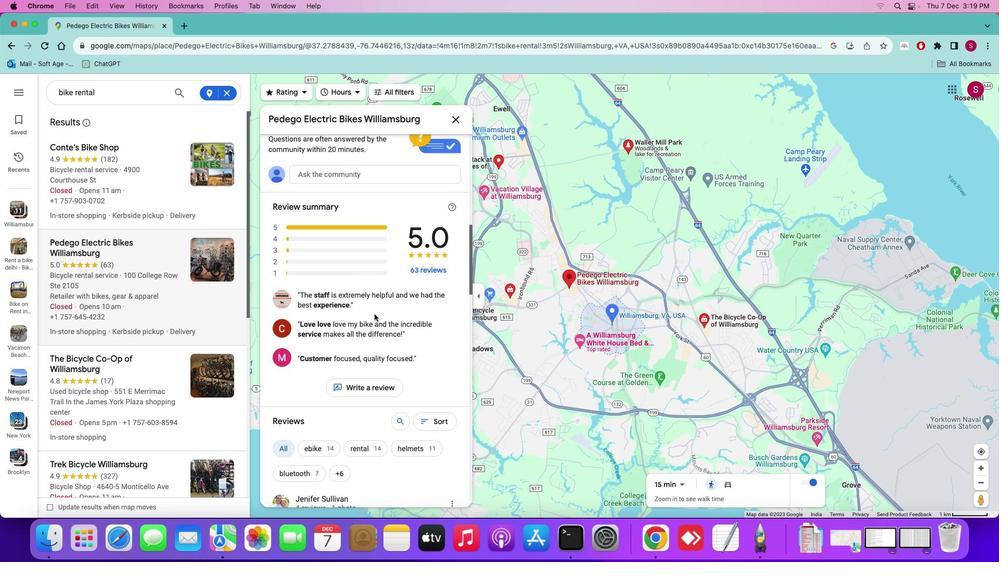 
Action: Mouse scrolled (374, 314) with delta (0, 0)
Screenshot: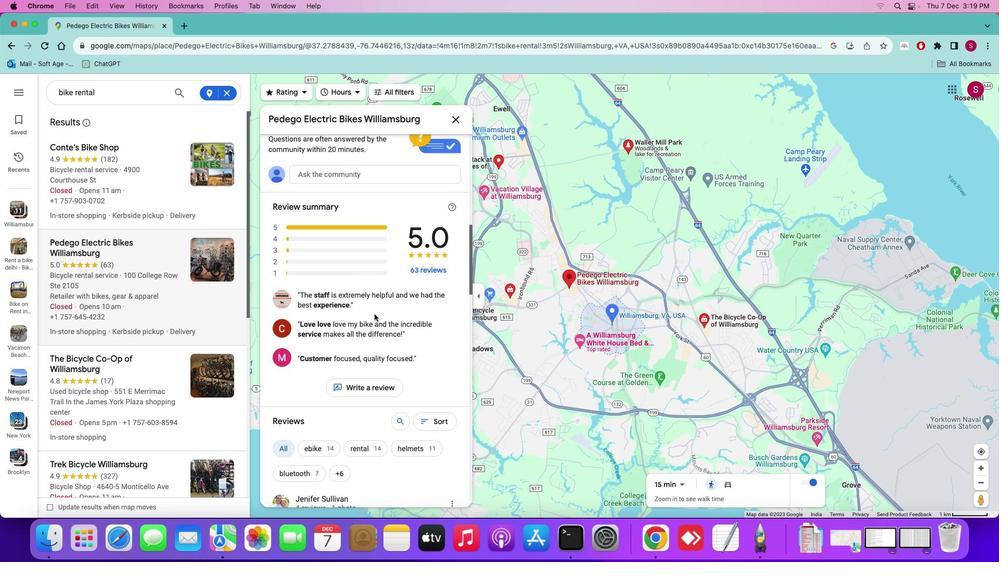 
Action: Mouse scrolled (374, 314) with delta (0, -1)
Screenshot: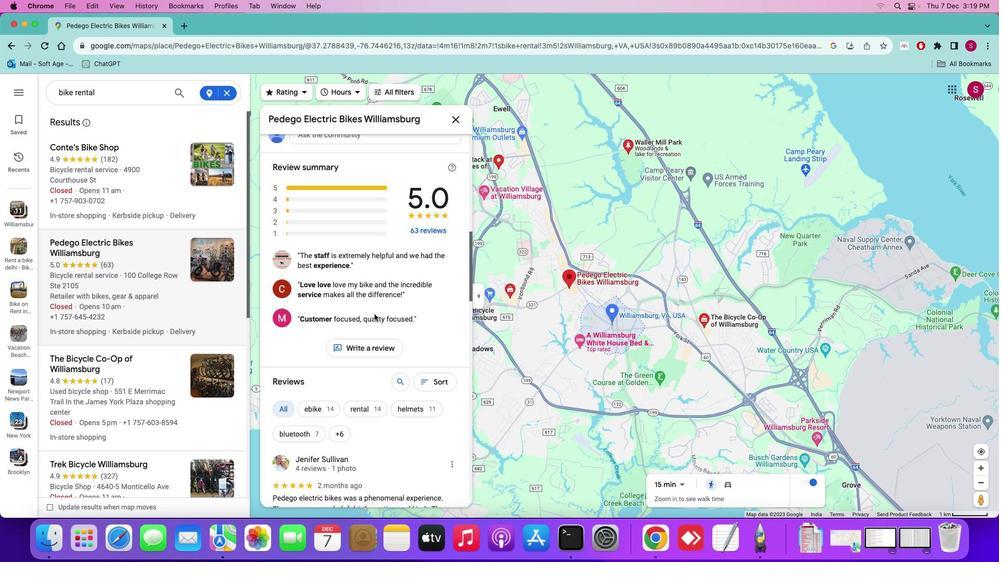 
Action: Mouse scrolled (374, 314) with delta (0, -1)
Screenshot: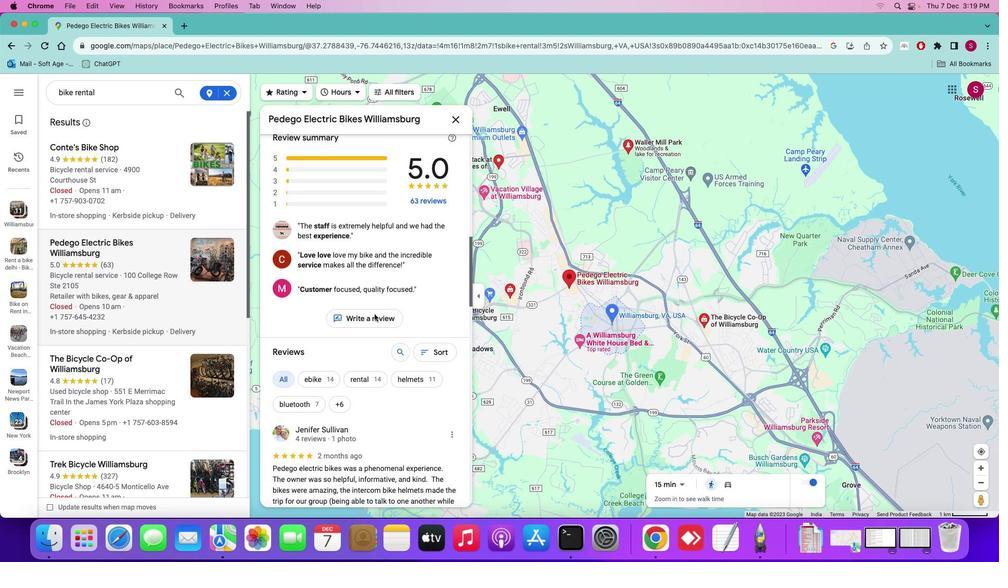 
Action: Mouse scrolled (374, 314) with delta (0, 0)
Screenshot: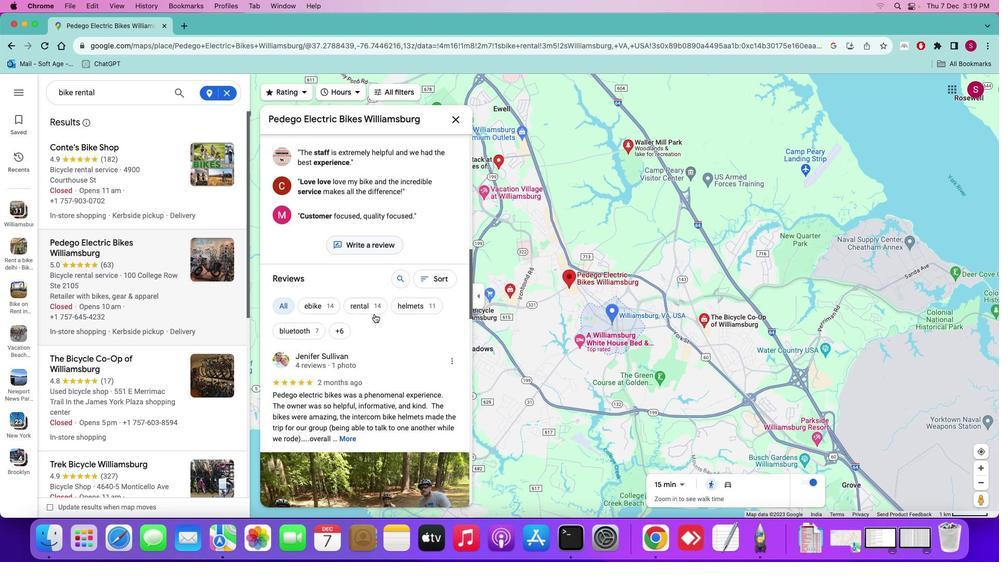 
Action: Mouse scrolled (374, 314) with delta (0, 0)
Screenshot: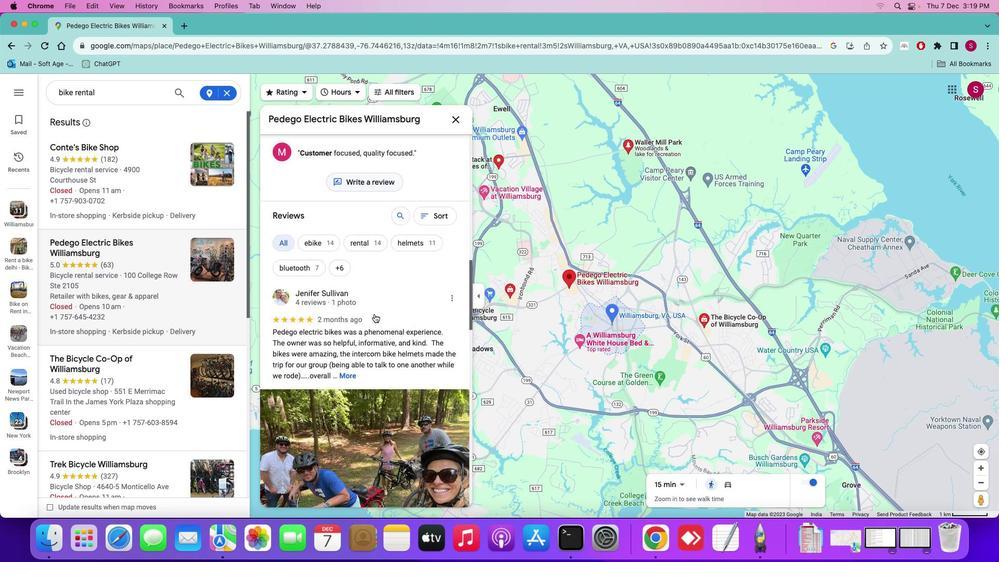
Action: Mouse scrolled (374, 314) with delta (0, -1)
Screenshot: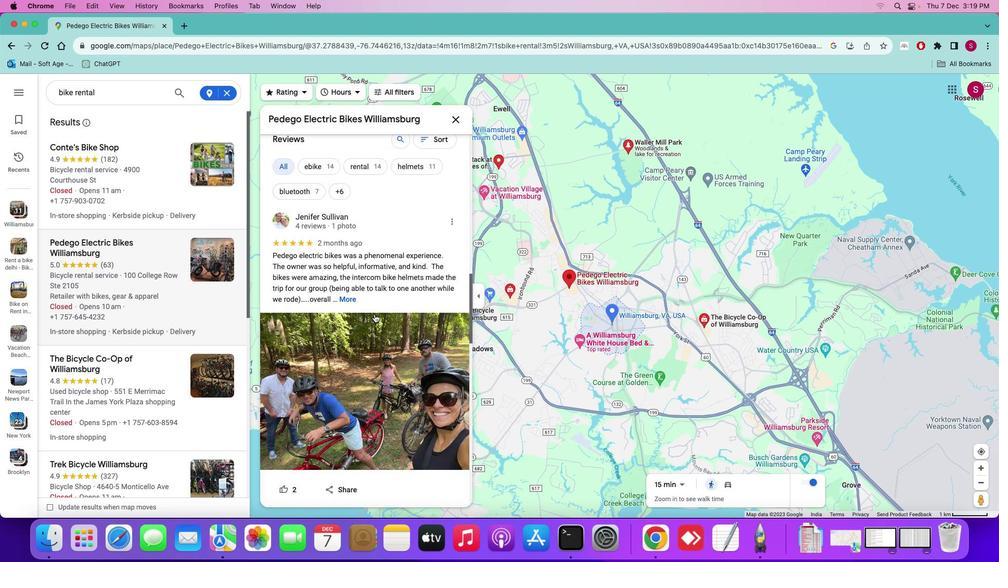 
Action: Mouse scrolled (374, 314) with delta (0, -2)
Screenshot: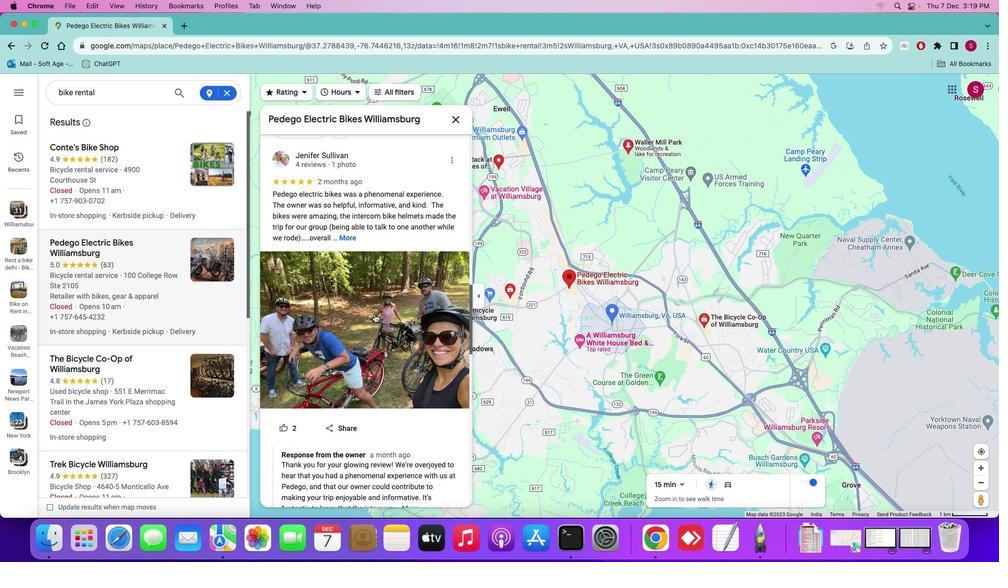 
Action: Mouse scrolled (374, 314) with delta (0, -2)
Screenshot: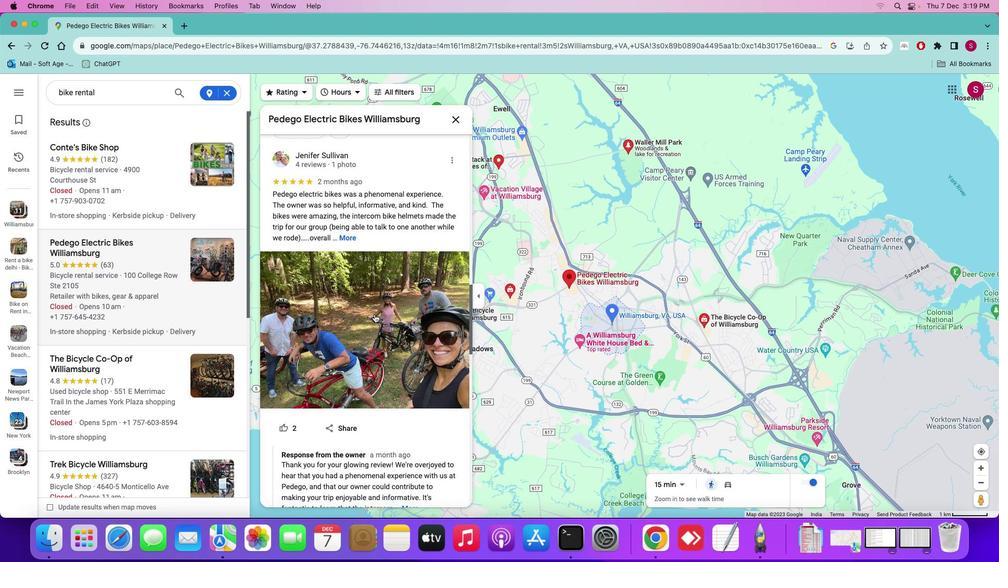 
Action: Mouse moved to (374, 313)
Screenshot: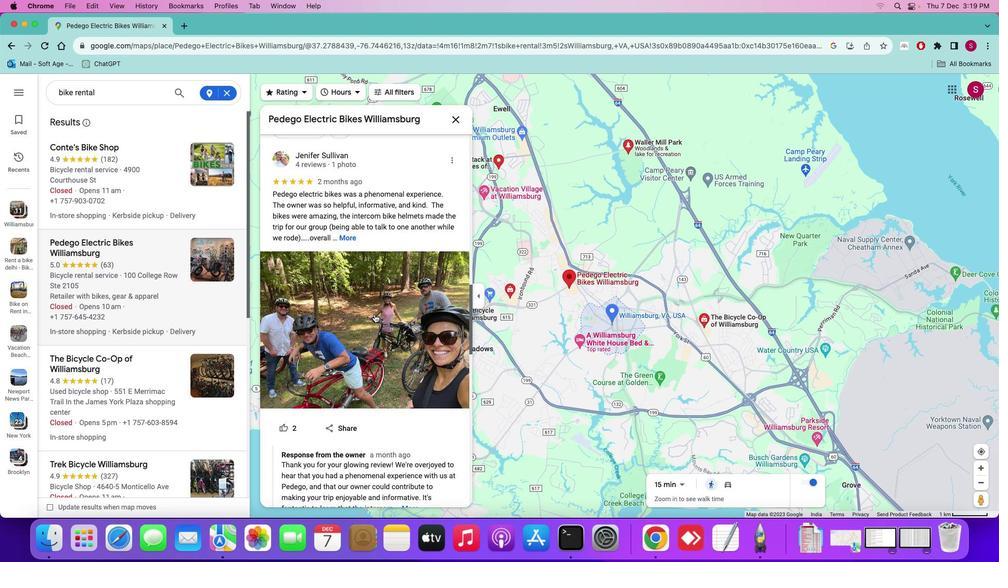 
Action: Mouse scrolled (374, 313) with delta (0, 0)
Screenshot: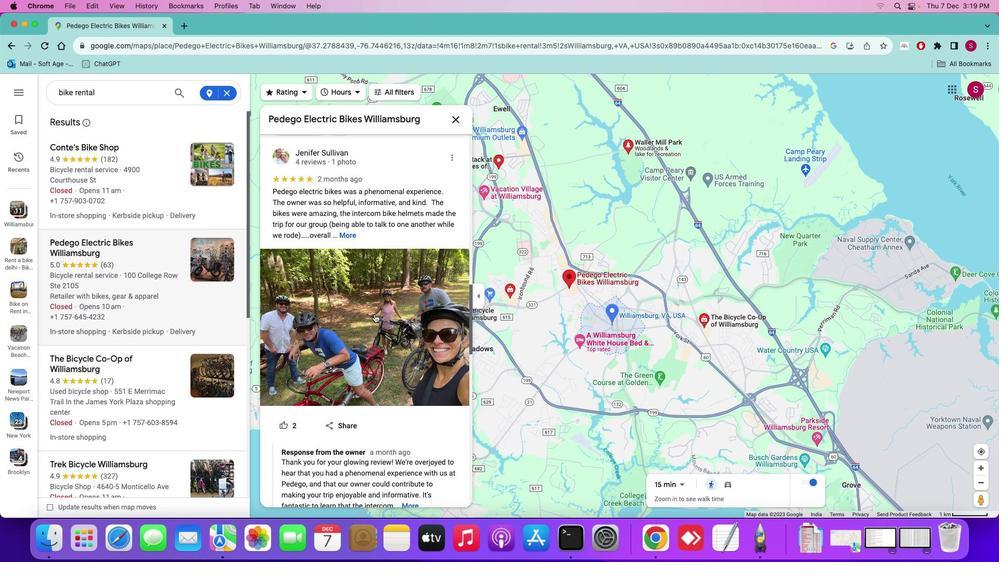 
Action: Mouse scrolled (374, 313) with delta (0, 0)
Screenshot: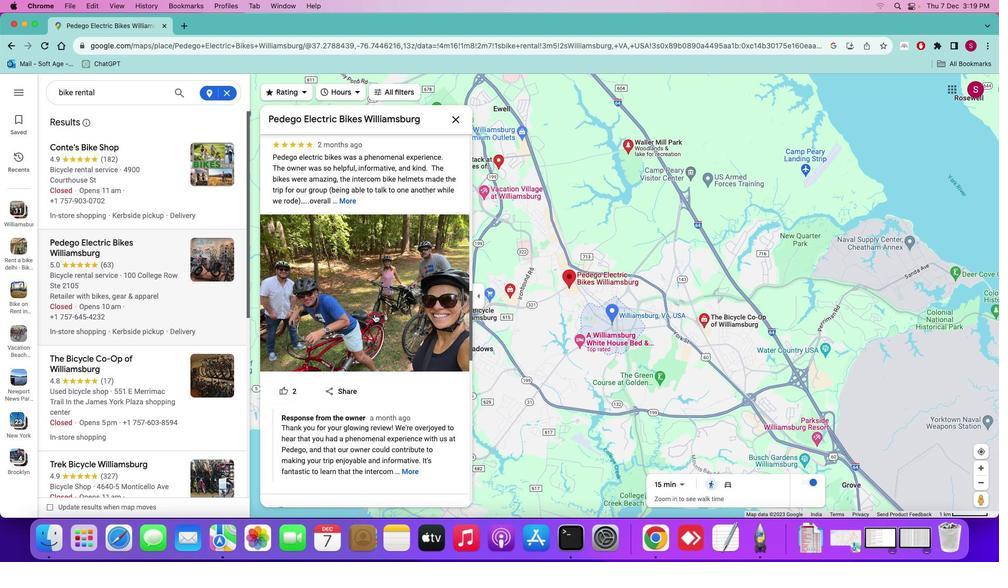 
Action: Mouse scrolled (374, 313) with delta (0, 0)
Screenshot: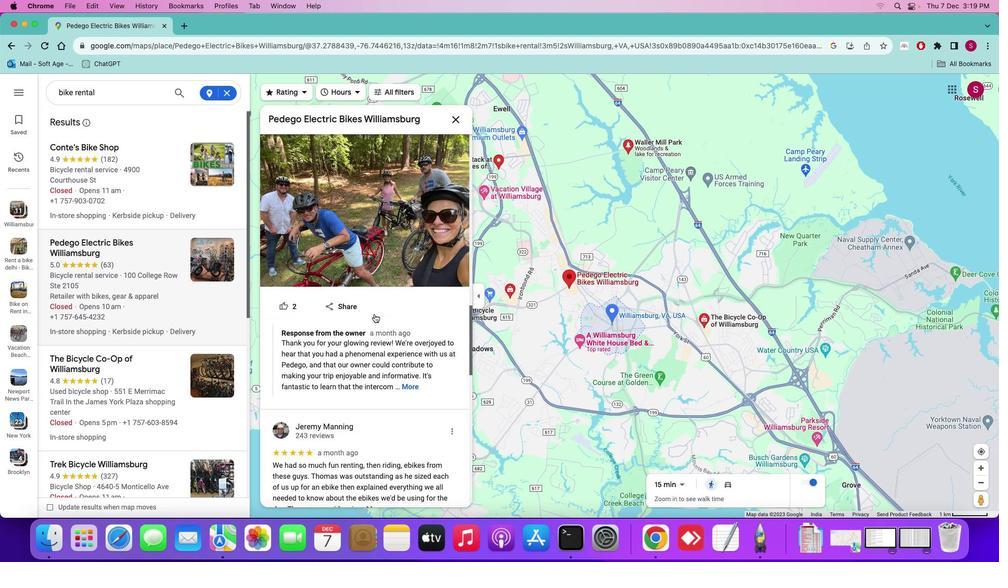 
Action: Mouse scrolled (374, 313) with delta (0, -1)
Screenshot: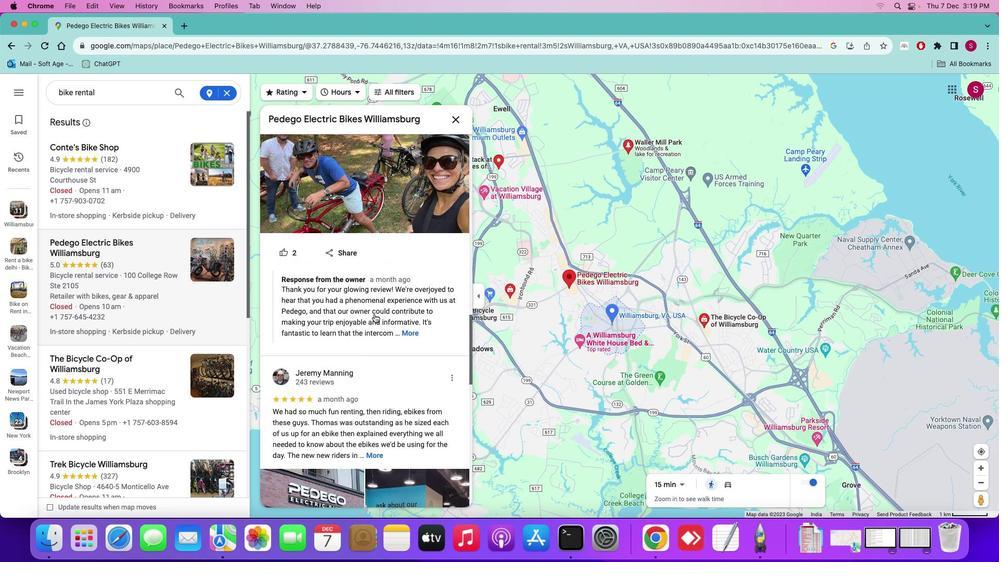 
Action: Mouse scrolled (374, 313) with delta (0, -1)
Screenshot: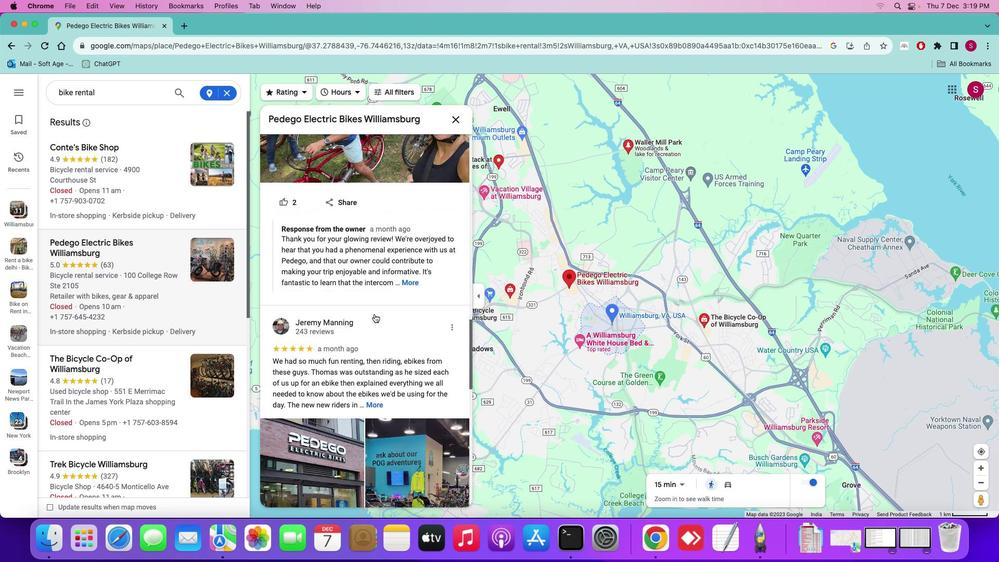 
Action: Mouse scrolled (374, 313) with delta (0, -2)
Screenshot: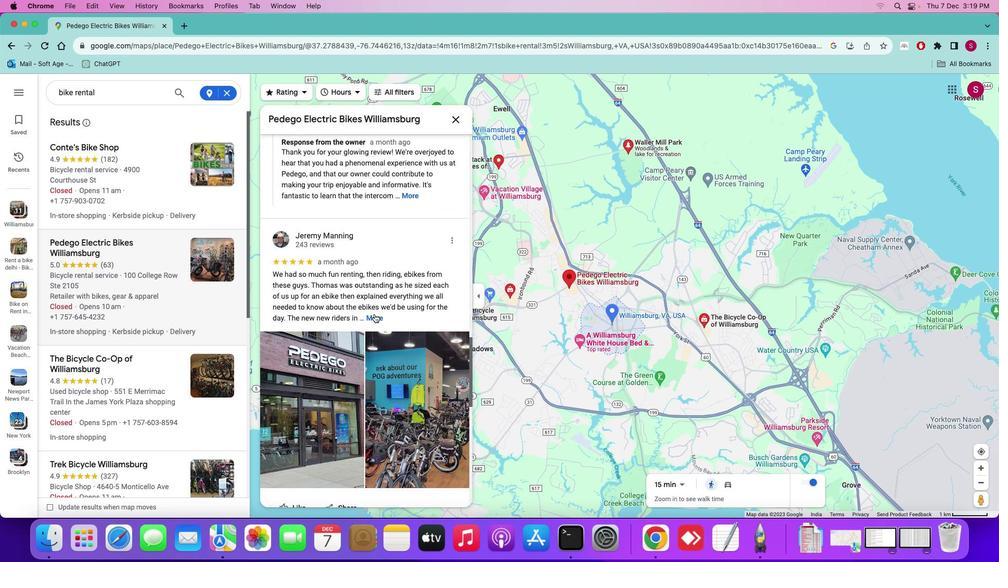 
Action: Mouse scrolled (374, 313) with delta (0, -2)
Screenshot: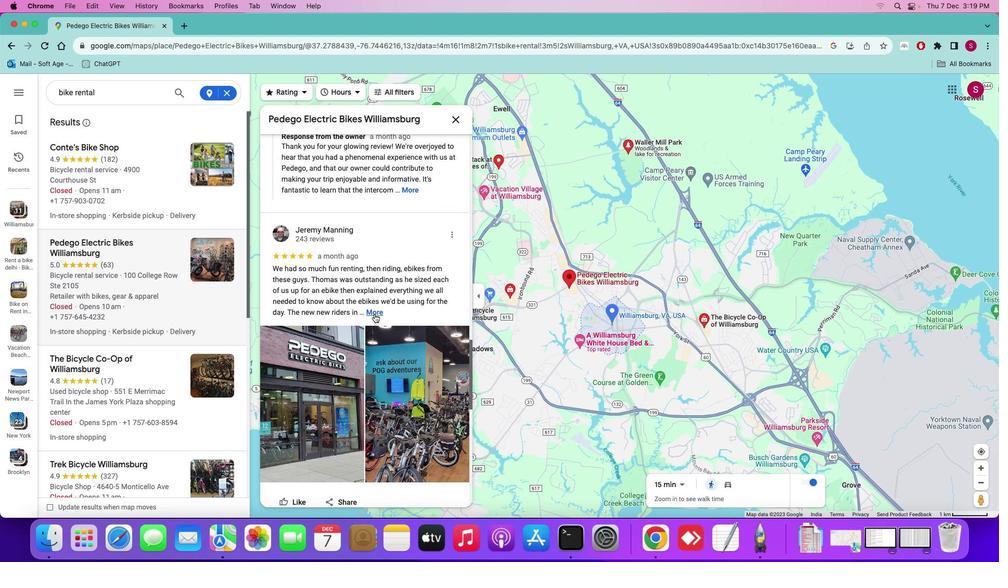 
Action: Mouse moved to (374, 313)
Screenshot: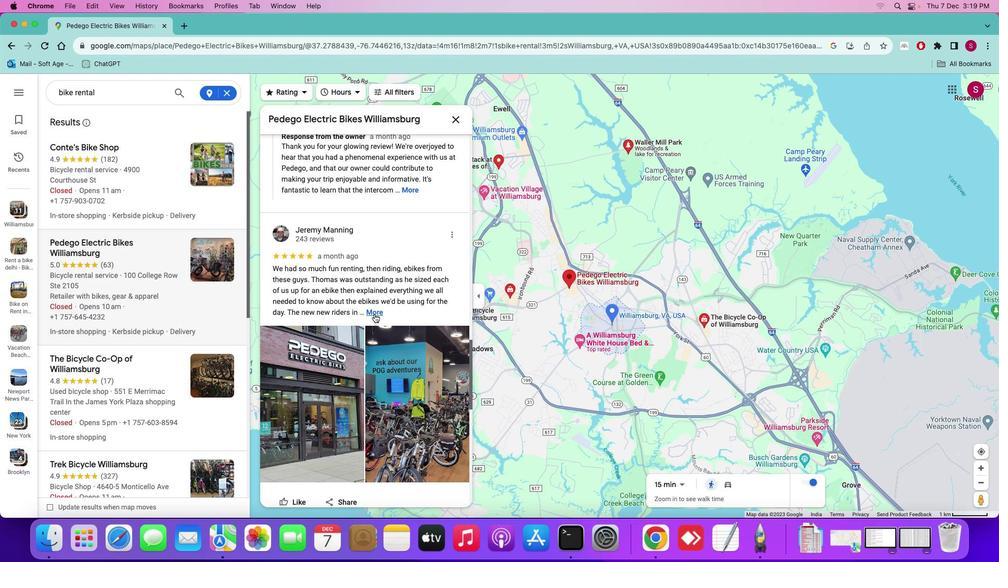 
Action: Mouse scrolled (374, 313) with delta (0, 0)
Screenshot: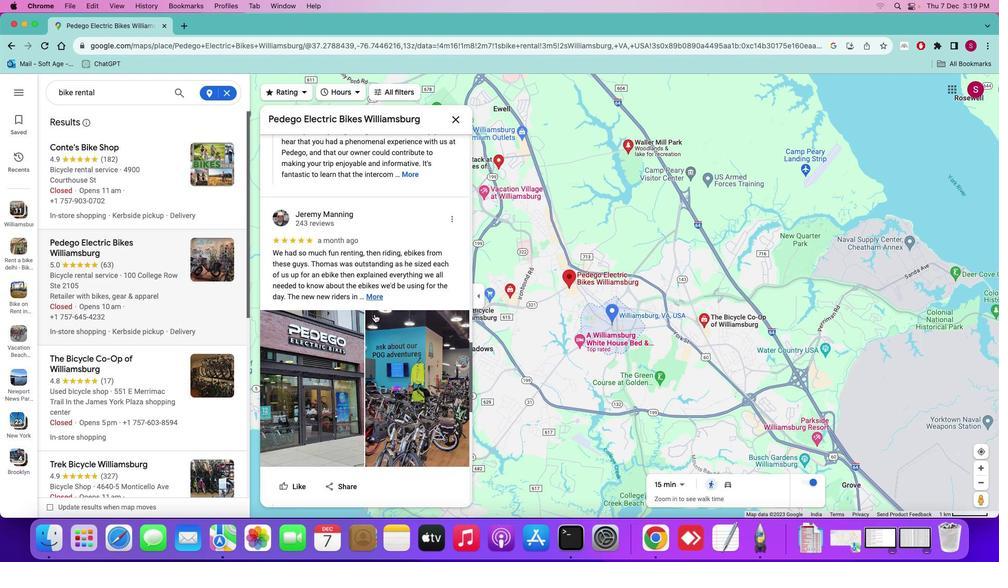 
Action: Mouse scrolled (374, 313) with delta (0, 0)
Screenshot: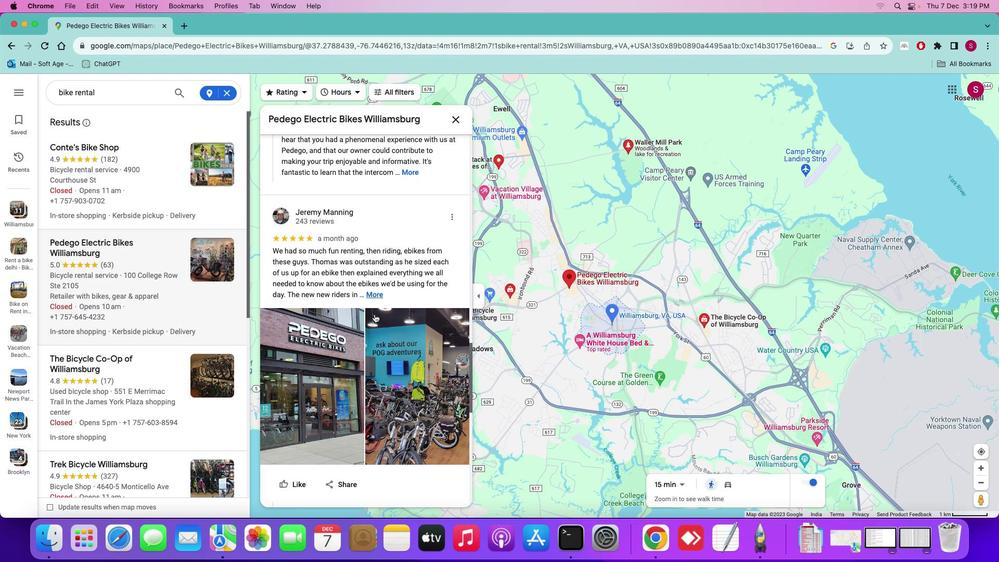 
Action: Mouse moved to (124, 332)
Screenshot: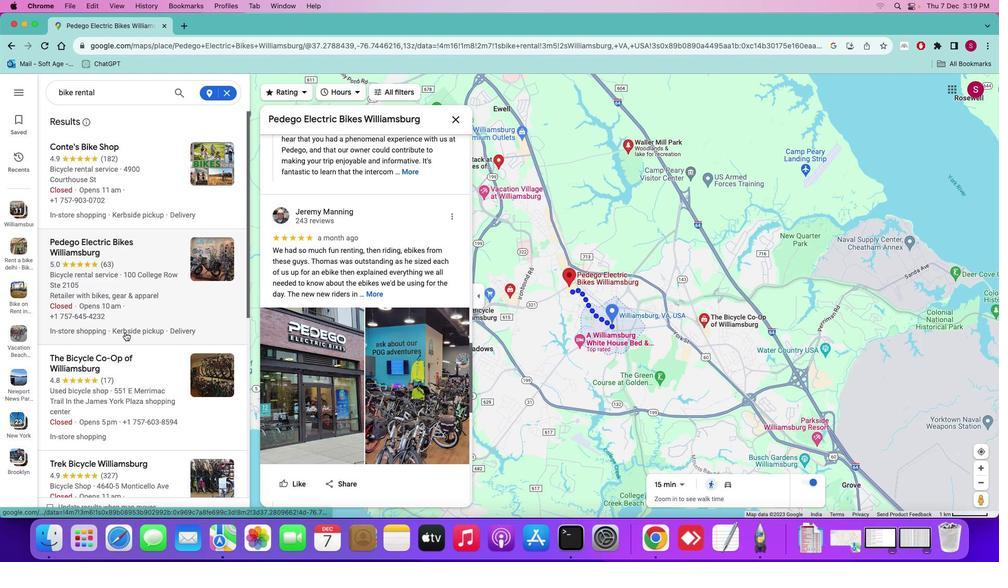 
Action: Mouse scrolled (124, 332) with delta (0, 0)
Screenshot: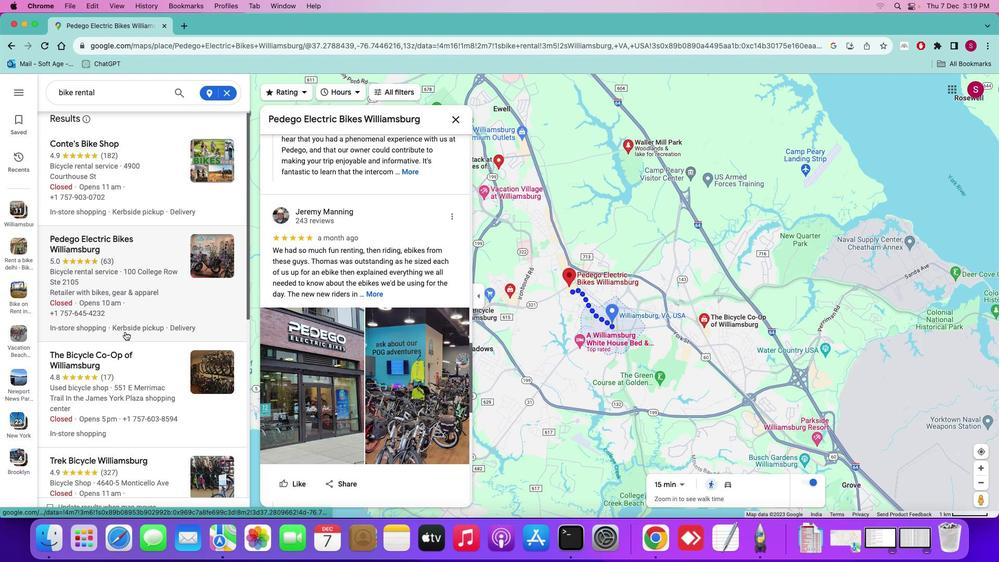 
Action: Mouse moved to (125, 332)
Screenshot: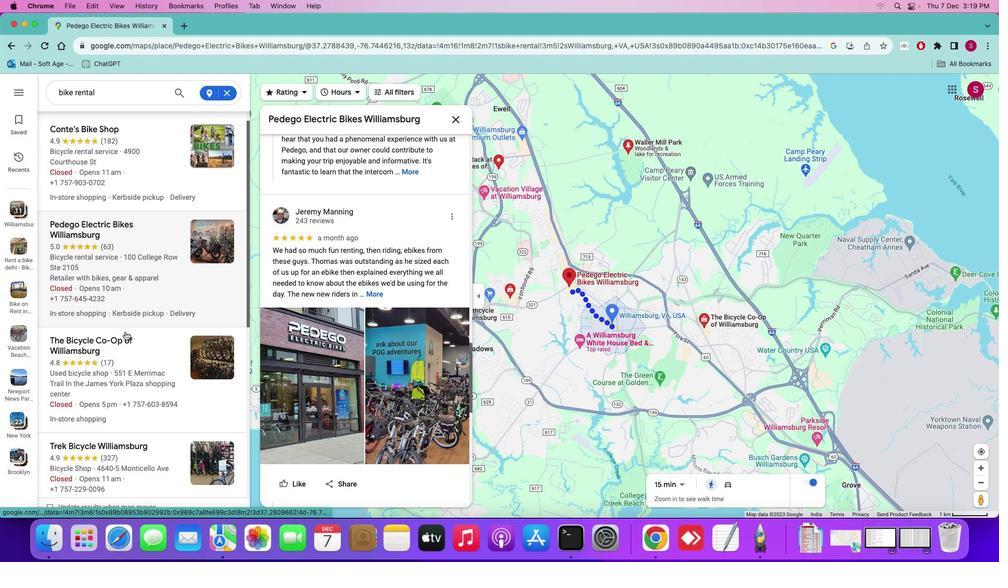 
Action: Mouse scrolled (125, 332) with delta (0, 0)
Screenshot: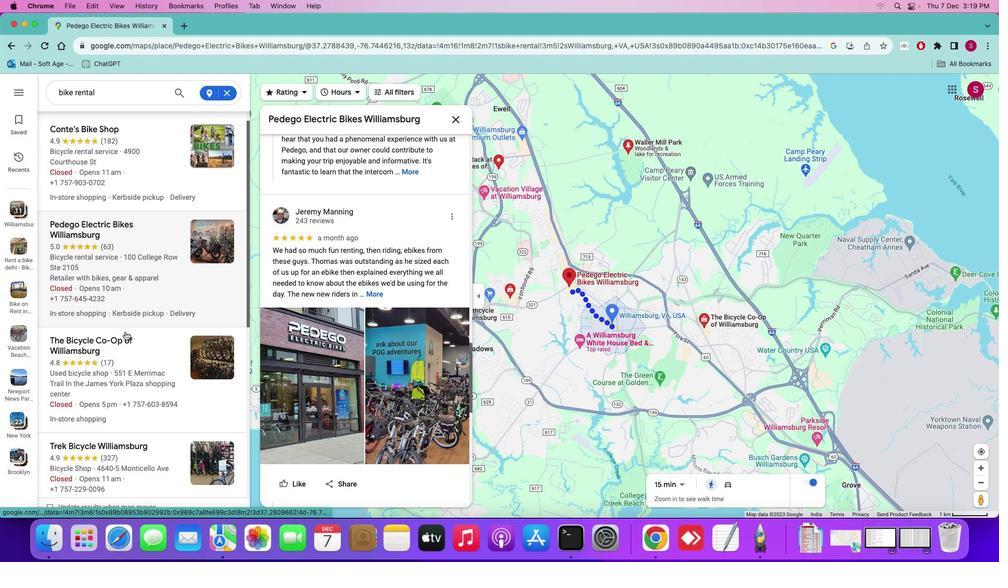 
Action: Mouse moved to (125, 332)
Screenshot: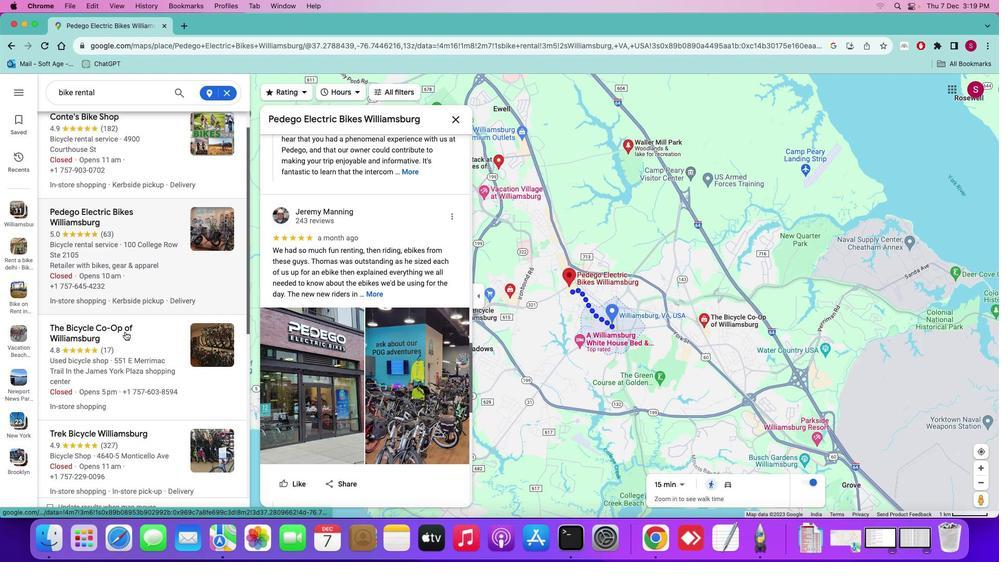 
Action: Mouse scrolled (125, 332) with delta (0, 0)
Screenshot: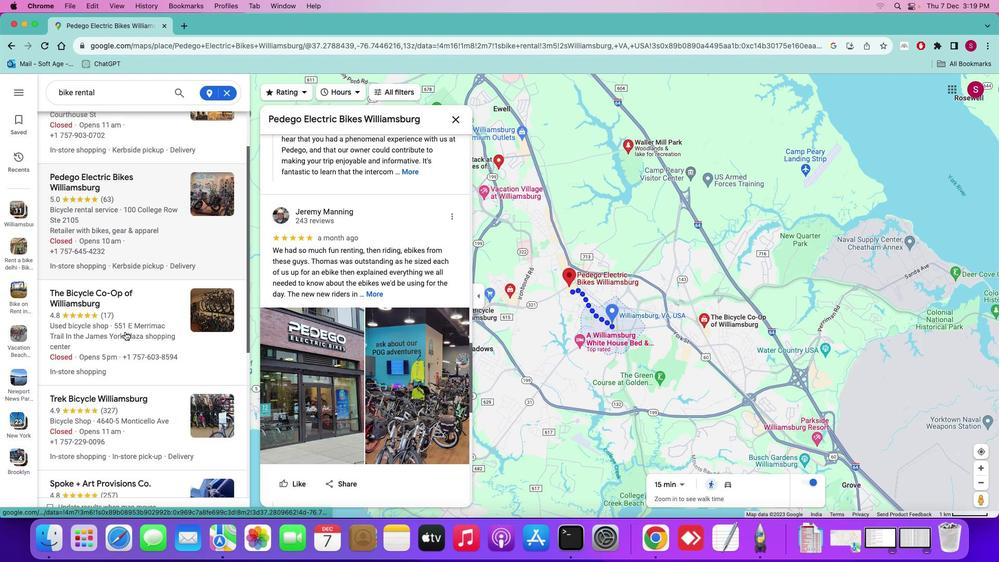 
Action: Mouse scrolled (125, 332) with delta (0, 0)
Screenshot: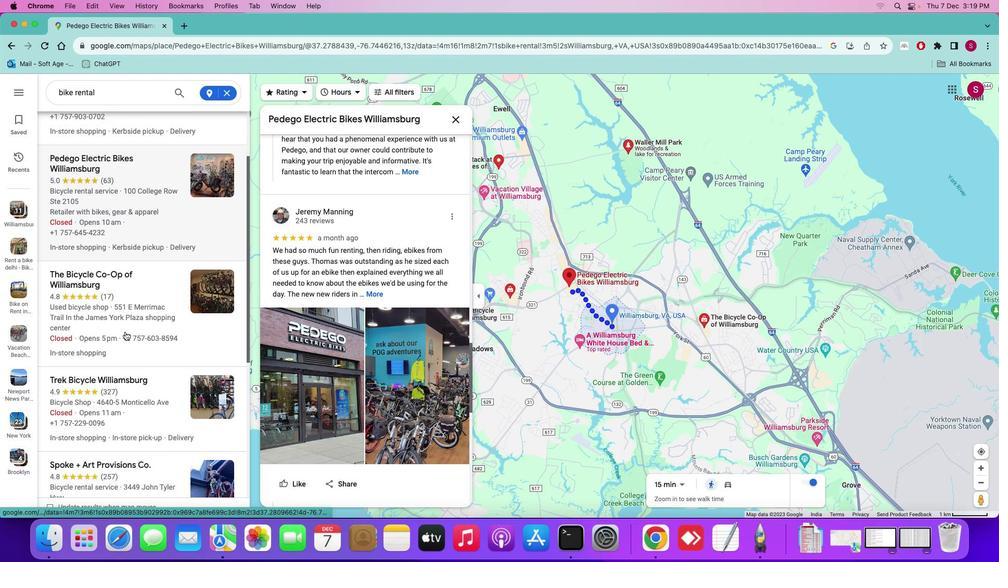 
Action: Mouse scrolled (125, 332) with delta (0, -1)
Screenshot: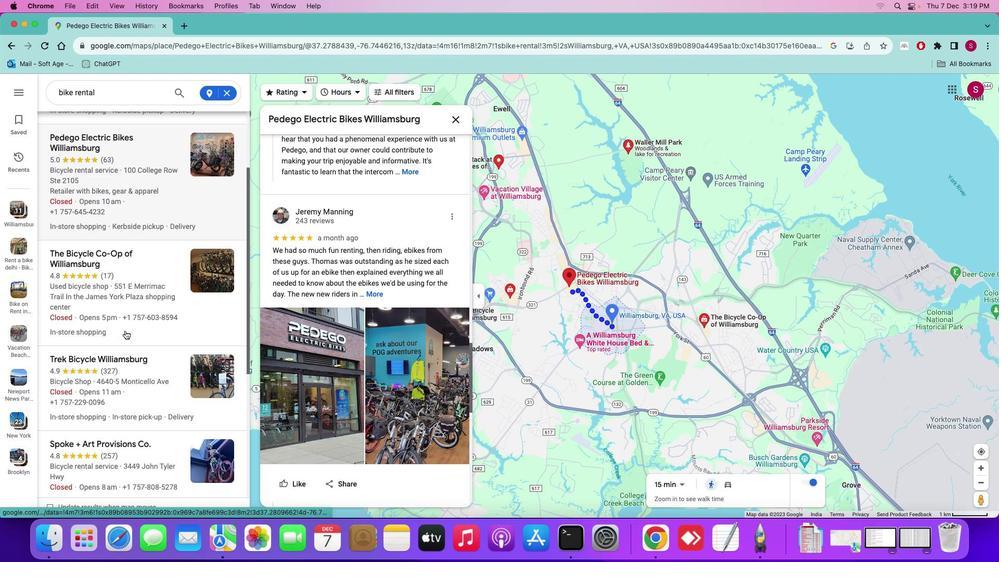 
Action: Mouse moved to (109, 239)
Screenshot: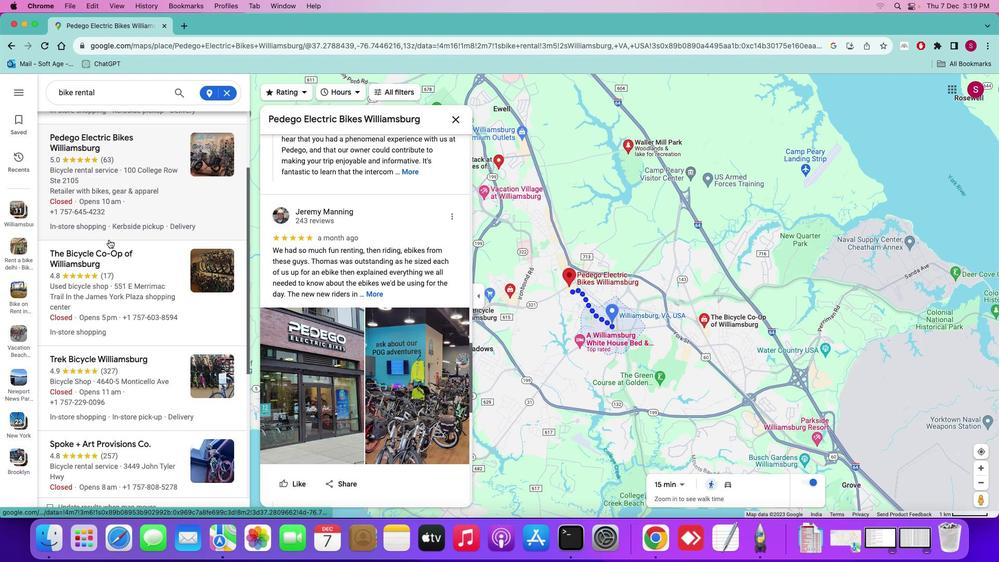 
Action: Mouse pressed left at (109, 239)
Screenshot: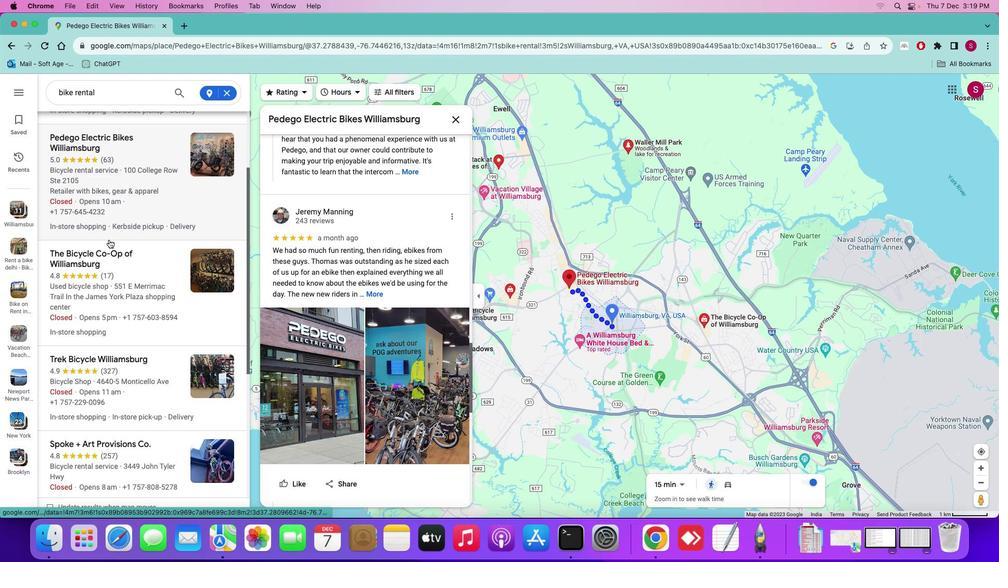 
Action: Mouse moved to (159, 269)
Screenshot: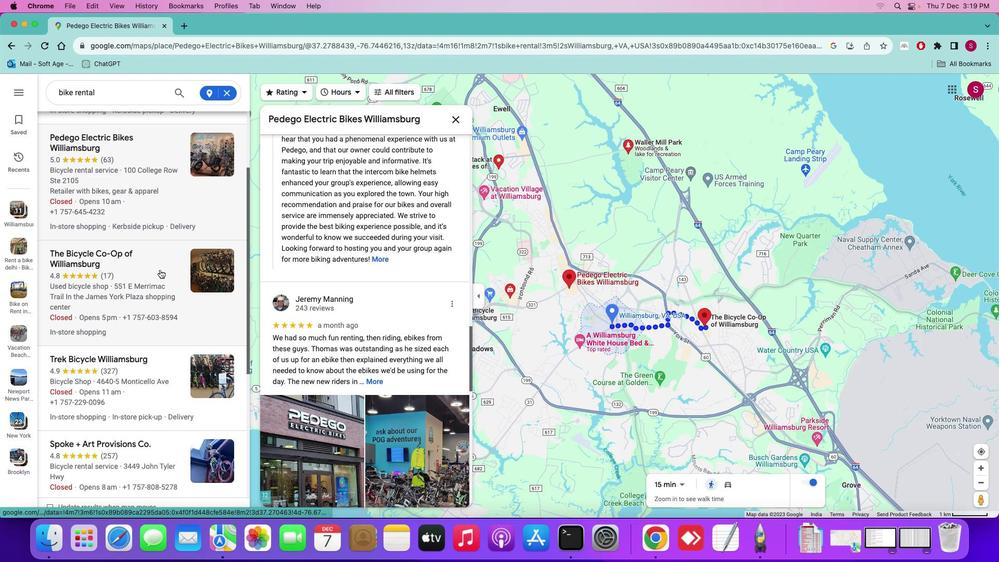 
Action: Mouse scrolled (159, 269) with delta (0, 0)
Screenshot: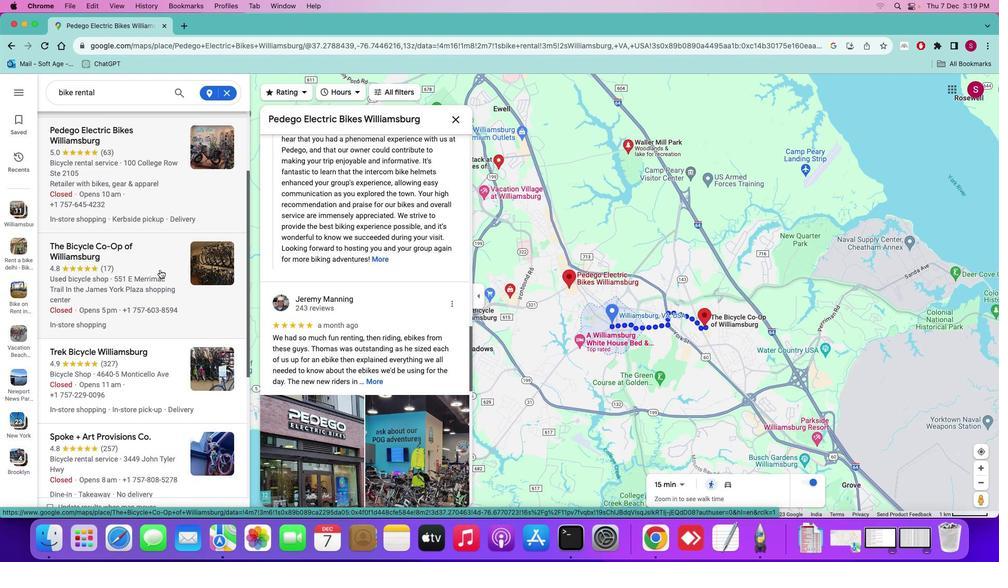 
Action: Mouse scrolled (159, 269) with delta (0, 0)
Screenshot: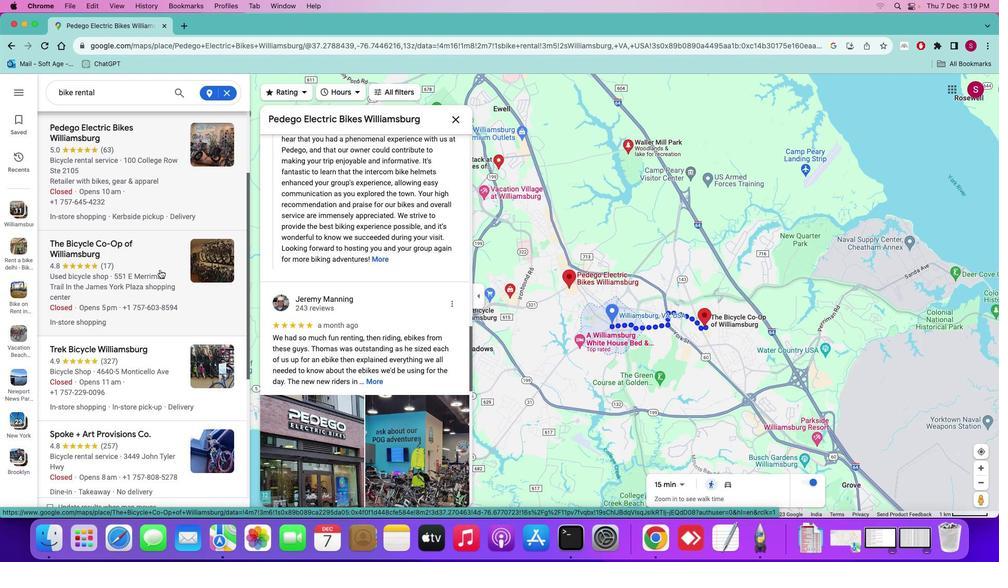 
Action: Mouse scrolled (159, 269) with delta (0, 0)
Screenshot: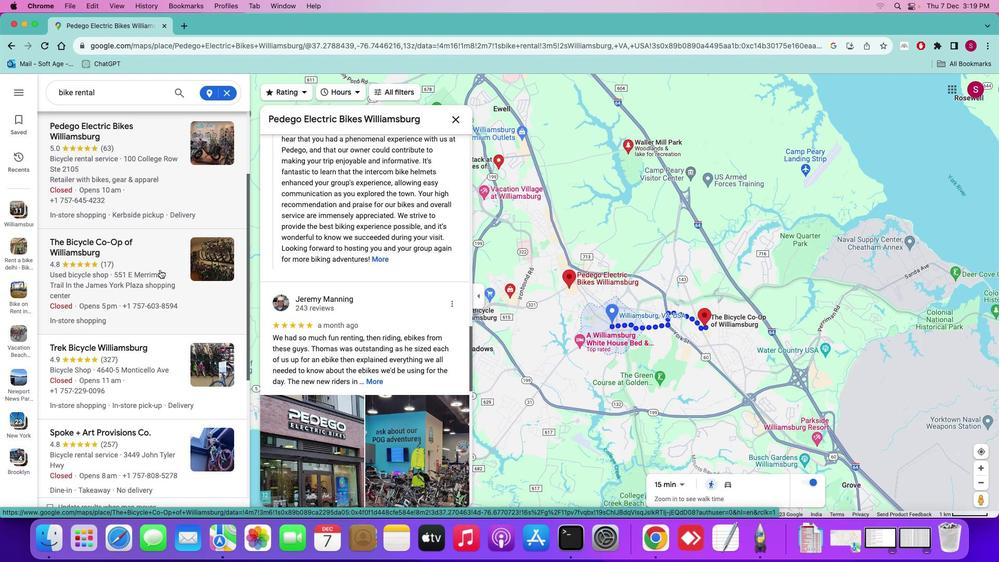
Action: Mouse scrolled (159, 269) with delta (0, 0)
Screenshot: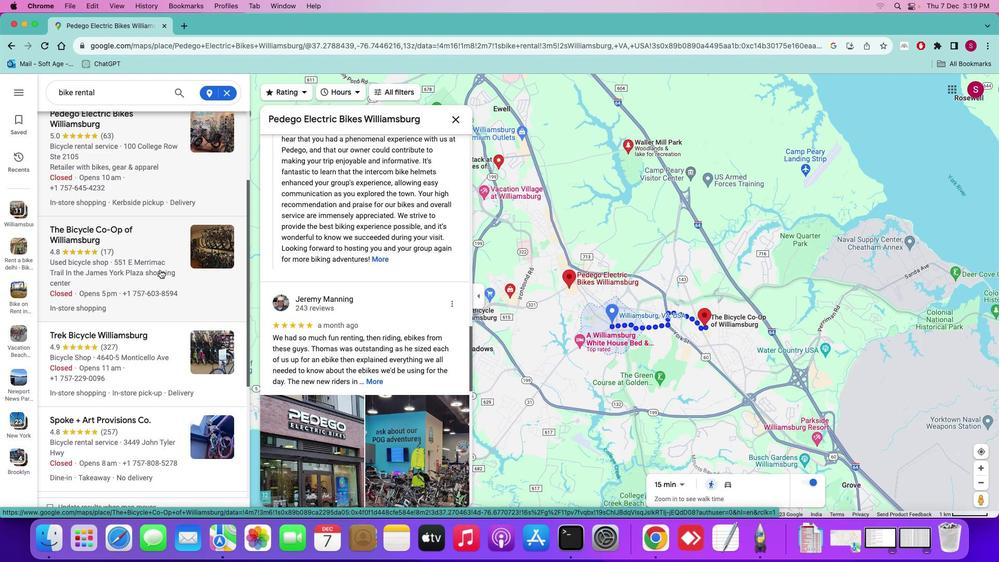 
Action: Mouse scrolled (159, 269) with delta (0, 0)
Screenshot: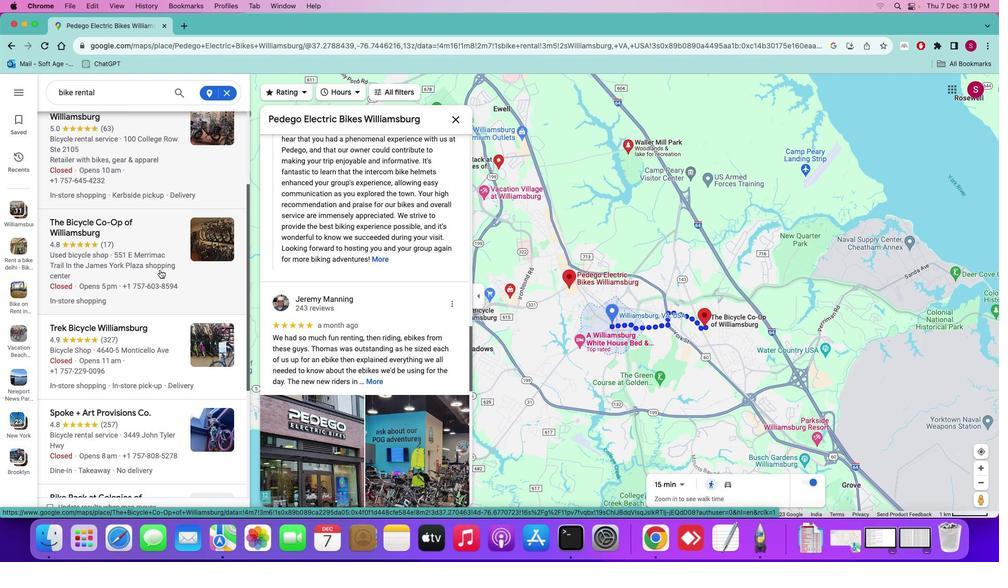 
Action: Mouse scrolled (159, 269) with delta (0, 0)
Screenshot: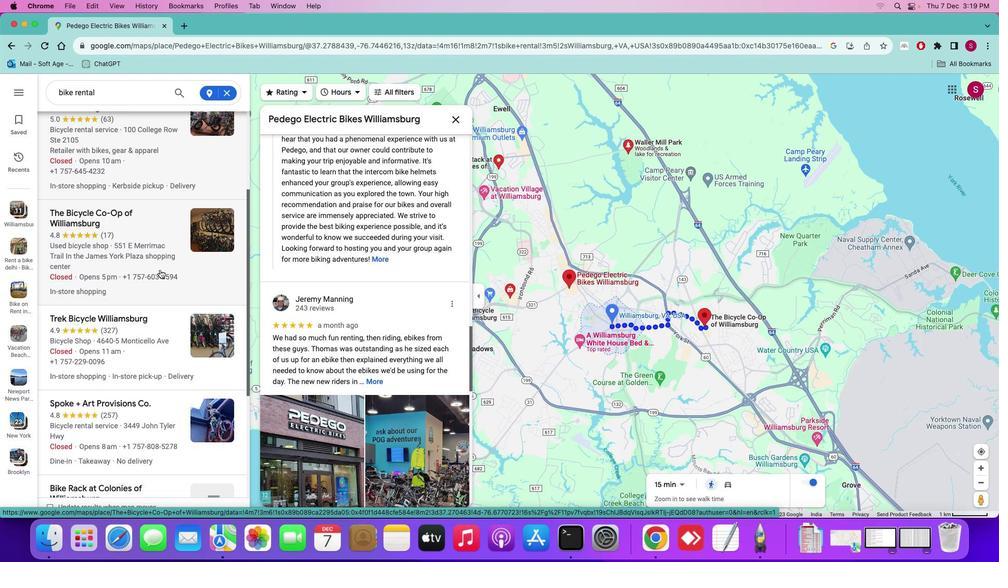 
Action: Mouse scrolled (159, 269) with delta (0, 0)
Screenshot: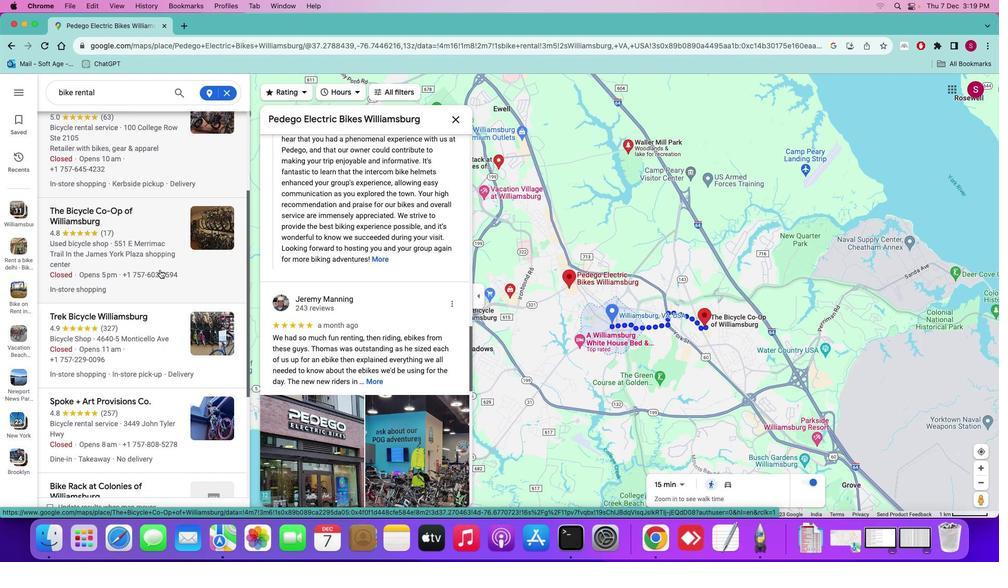 
Action: Mouse scrolled (159, 269) with delta (0, 0)
Screenshot: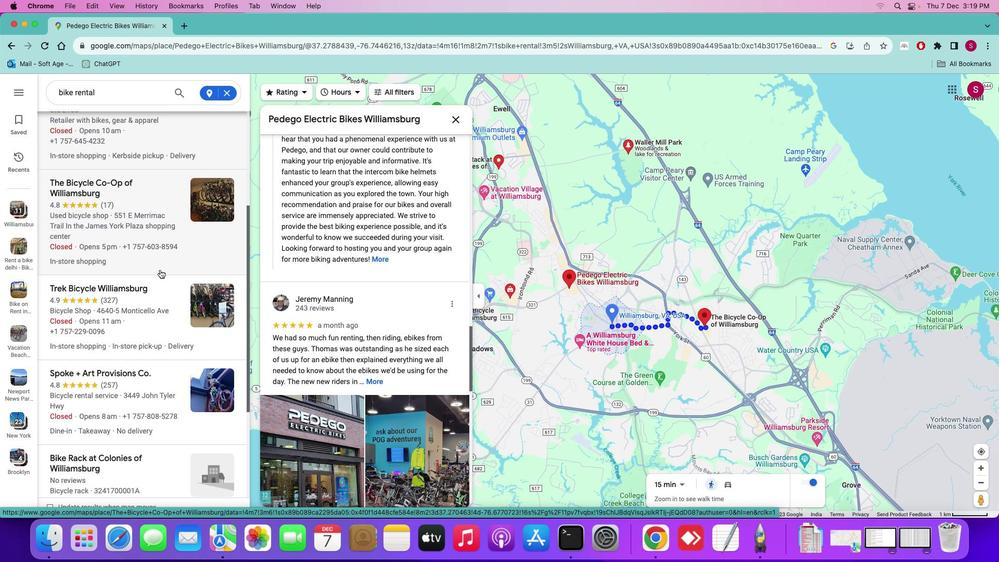 
Action: Mouse scrolled (159, 269) with delta (0, 0)
Screenshot: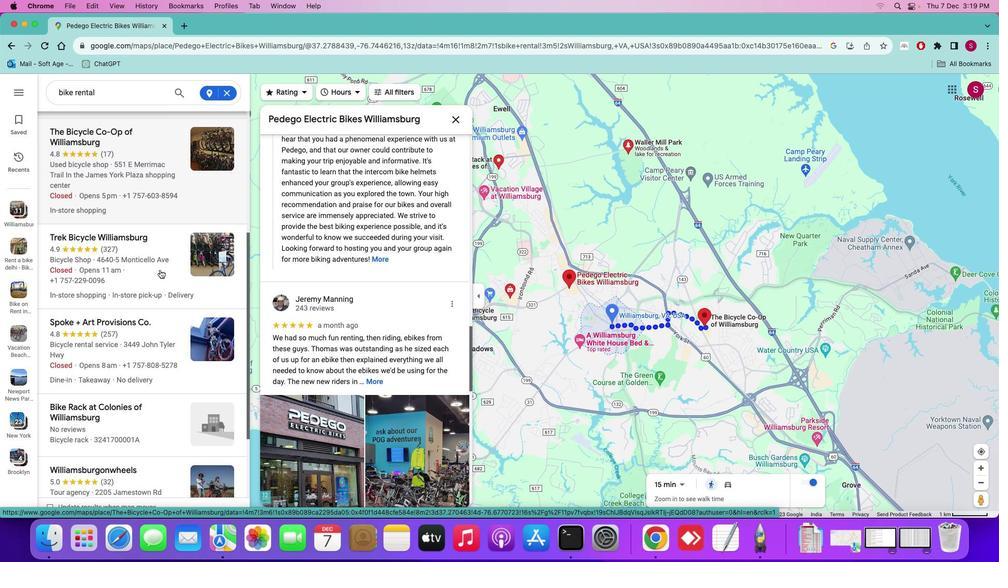 
Action: Mouse scrolled (159, 269) with delta (0, -1)
Screenshot: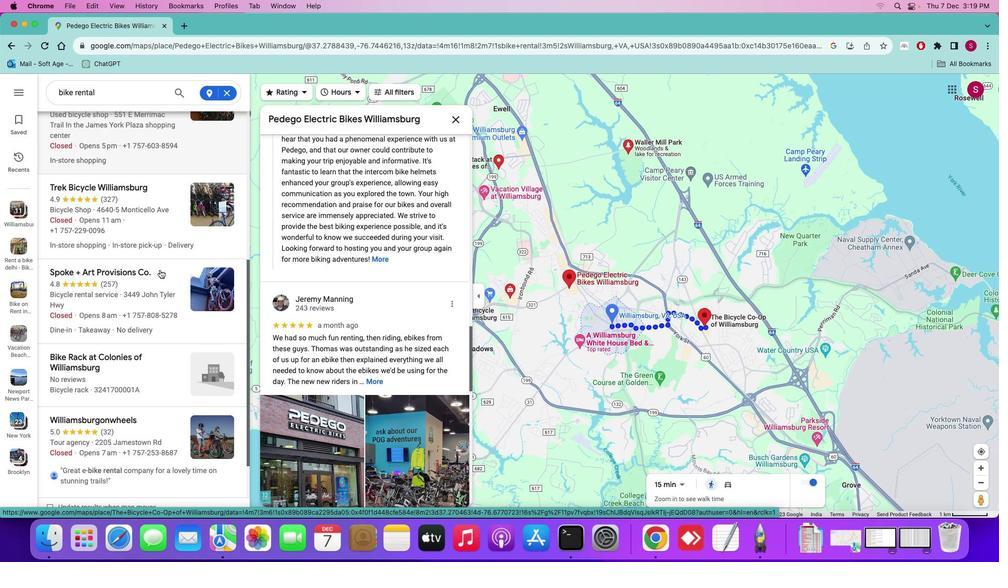 
Action: Mouse scrolled (159, 269) with delta (0, -1)
Screenshot: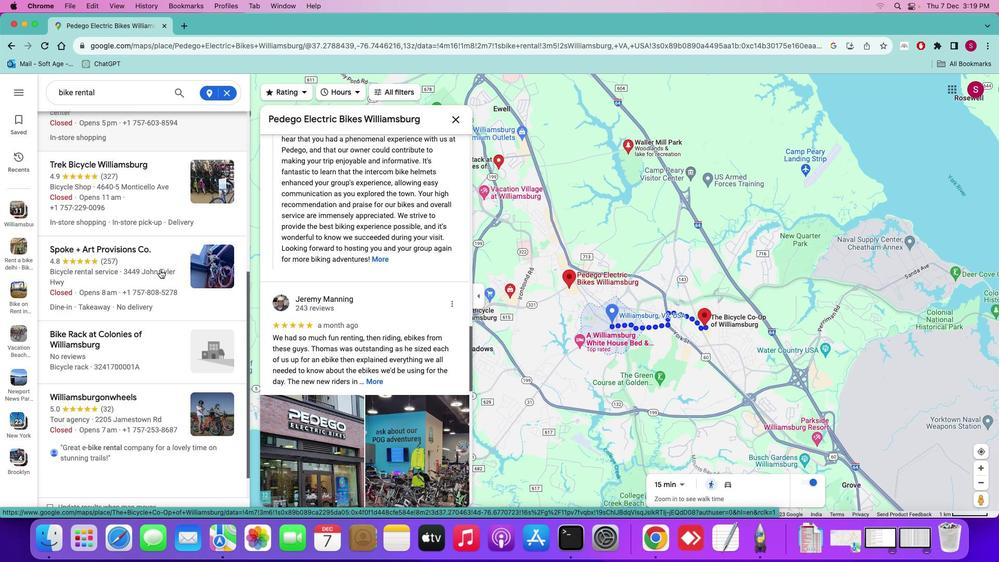 
Action: Mouse scrolled (159, 269) with delta (0, -1)
Screenshot: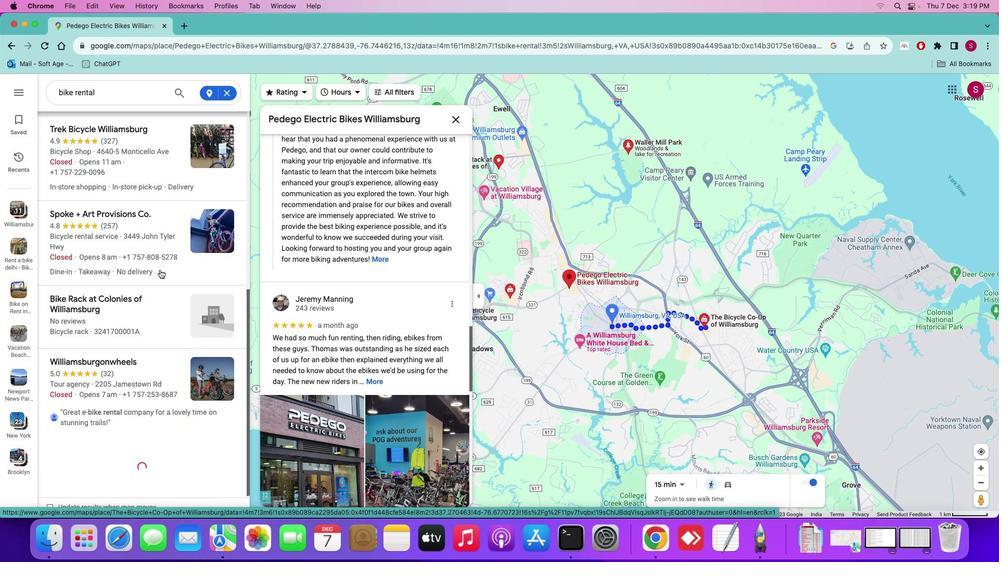 
Action: Mouse scrolled (159, 269) with delta (0, -1)
Screenshot: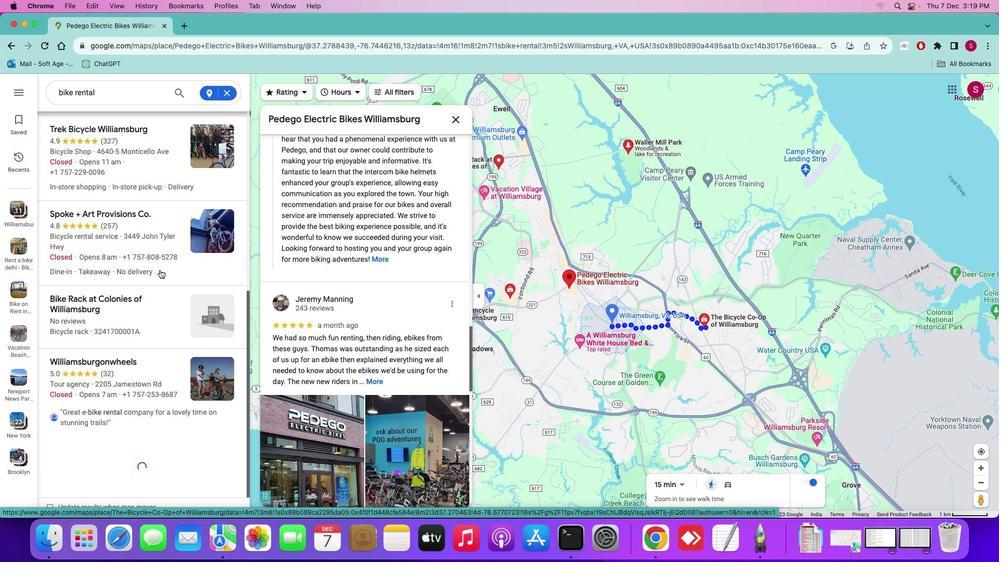 
Action: Mouse scrolled (159, 269) with delta (0, -2)
Screenshot: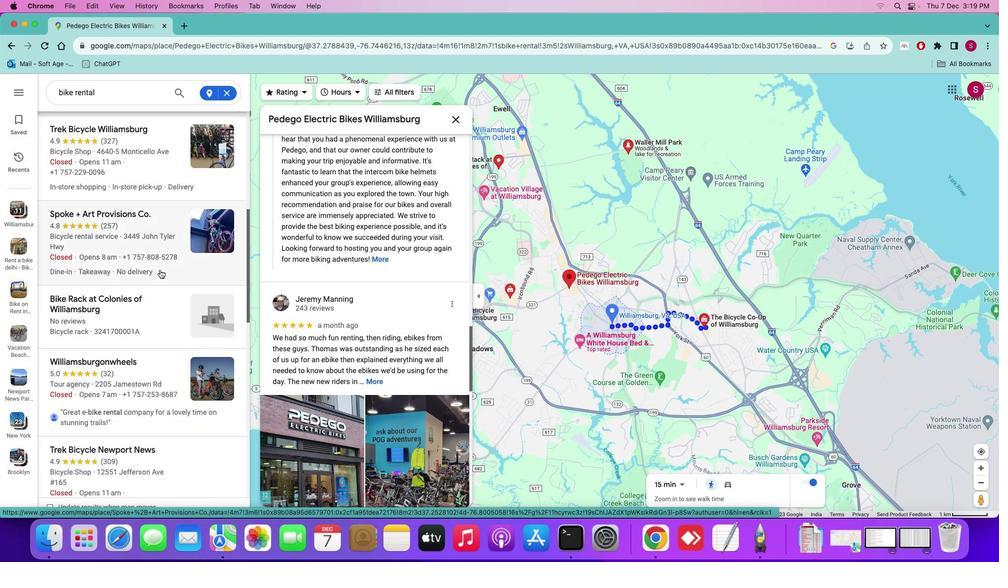
Action: Mouse scrolled (159, 269) with delta (0, 0)
Screenshot: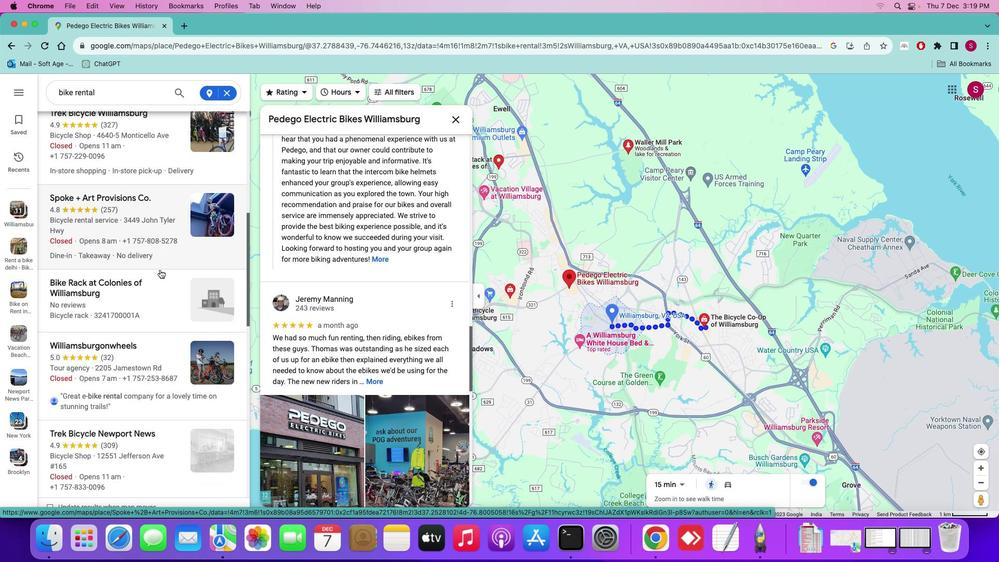 
Action: Mouse scrolled (159, 269) with delta (0, 0)
Screenshot: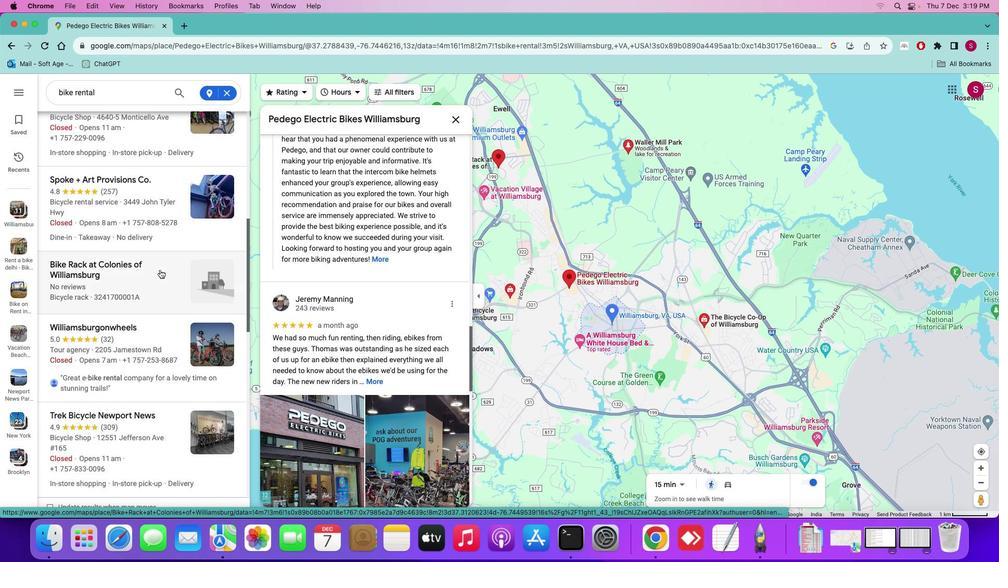 
Action: Mouse scrolled (159, 269) with delta (0, 0)
Screenshot: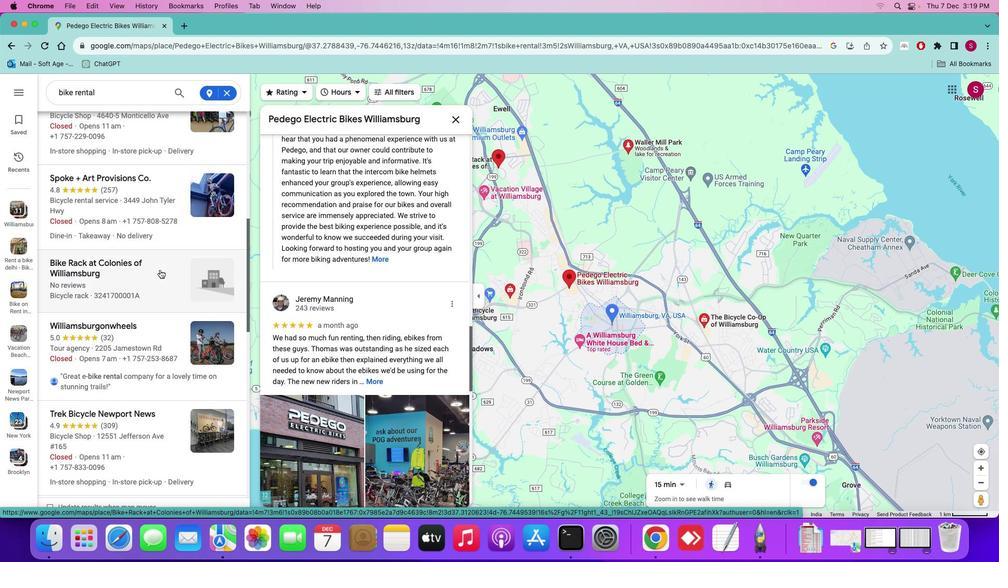 
Action: Mouse scrolled (159, 269) with delta (0, 0)
Screenshot: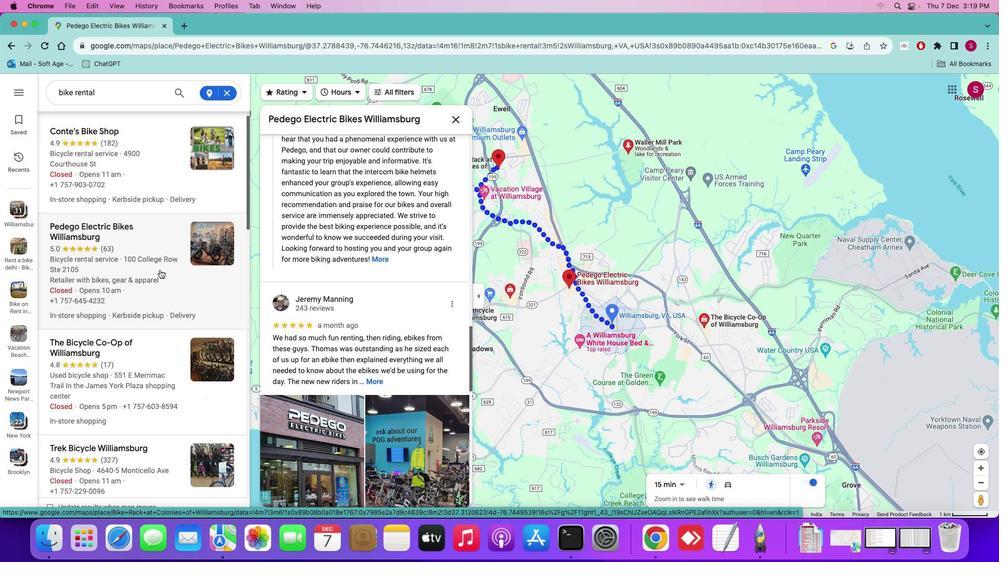 
Action: Mouse scrolled (159, 269) with delta (0, 0)
Screenshot: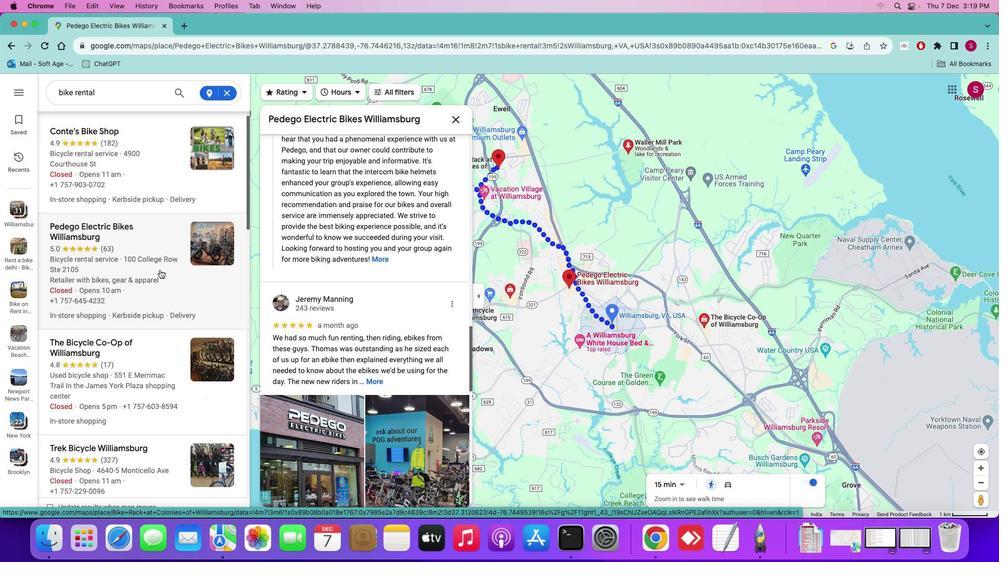 
Action: Mouse scrolled (159, 269) with delta (0, 1)
Screenshot: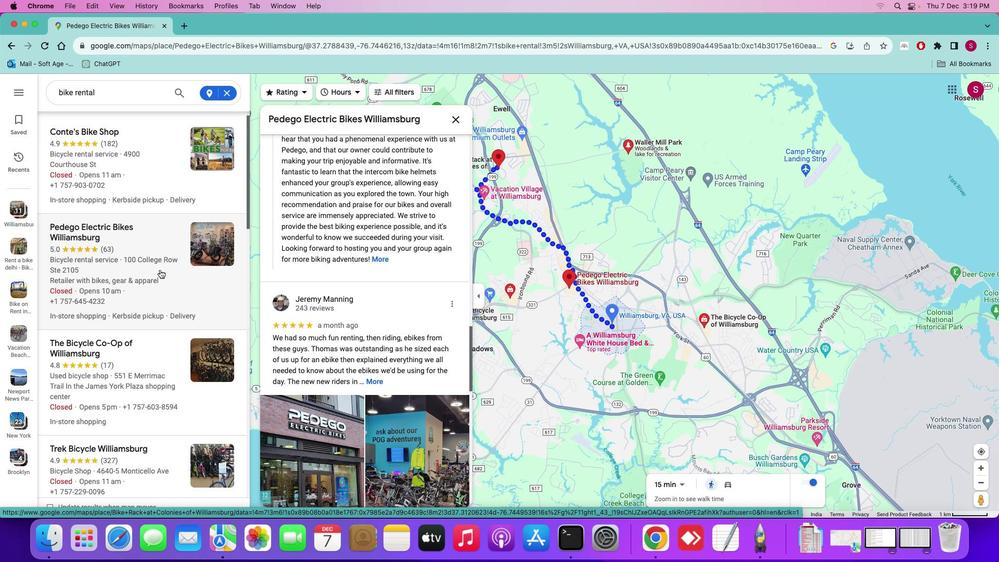 
Action: Mouse scrolled (159, 269) with delta (0, 2)
Screenshot: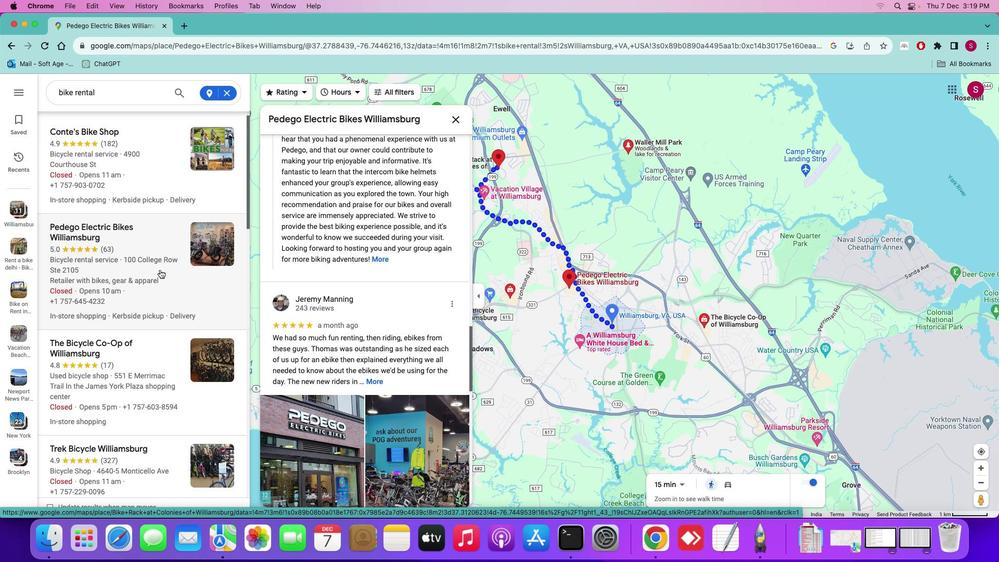 
Action: Mouse scrolled (159, 269) with delta (0, 3)
Screenshot: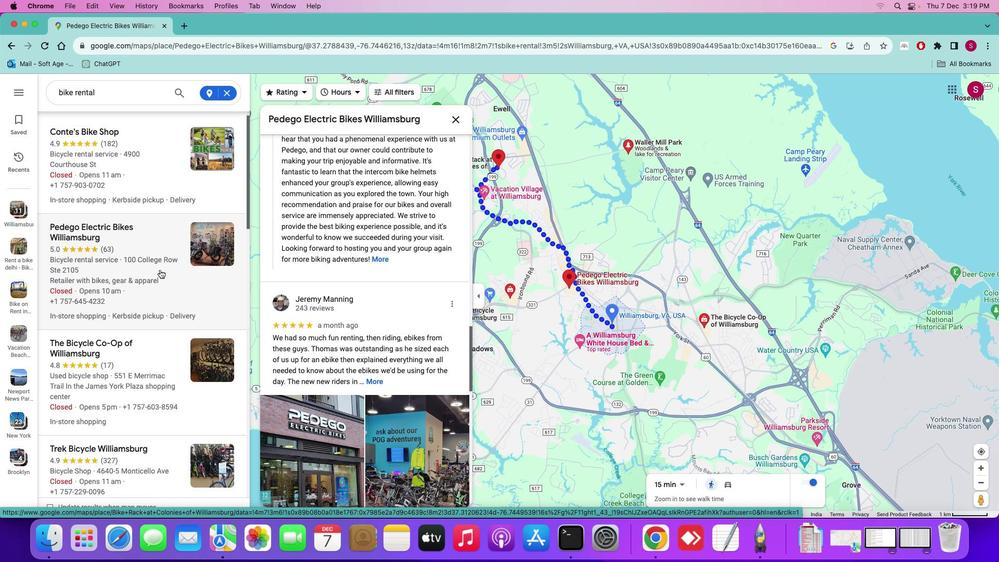 
Action: Mouse scrolled (159, 269) with delta (0, 0)
Screenshot: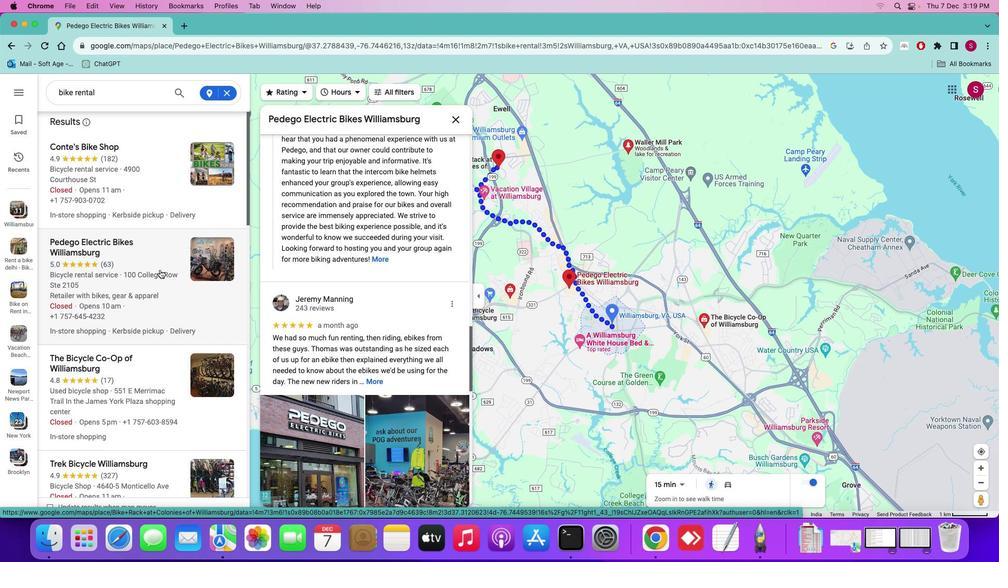 
Action: Mouse scrolled (159, 269) with delta (0, 0)
Screenshot: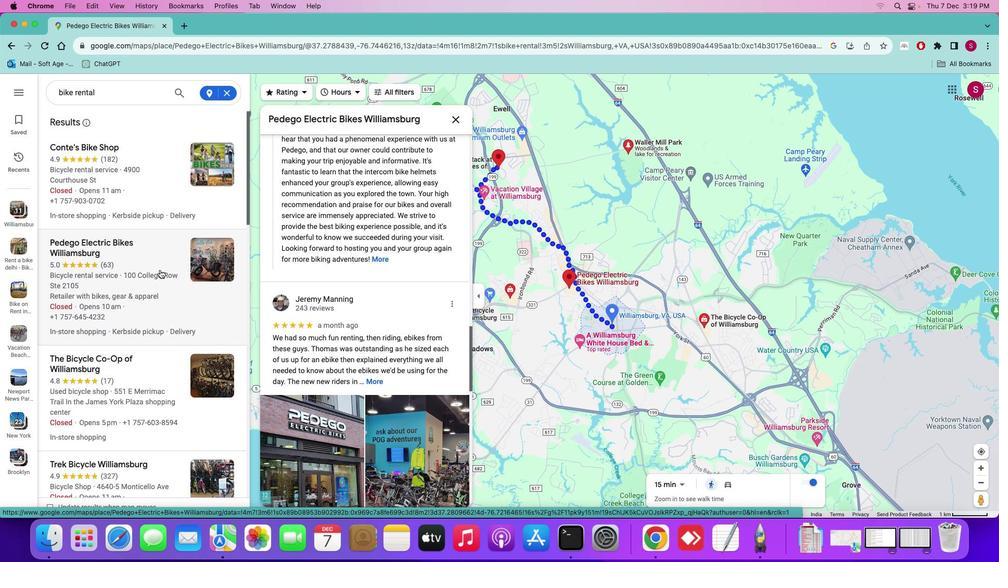 
Action: Mouse scrolled (159, 269) with delta (0, 0)
Screenshot: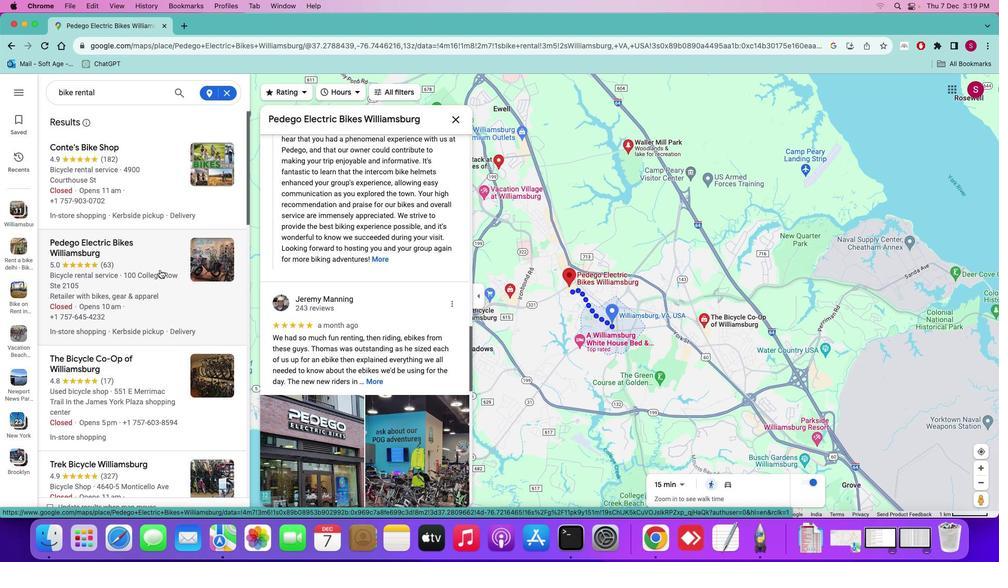 
Action: Mouse scrolled (159, 269) with delta (0, 0)
Screenshot: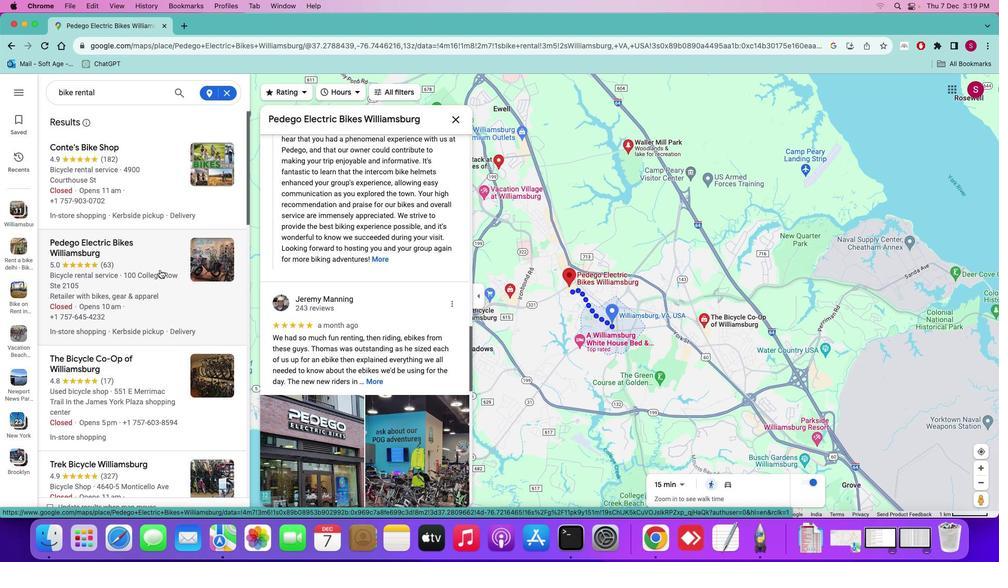
Action: Mouse scrolled (159, 269) with delta (0, 1)
Screenshot: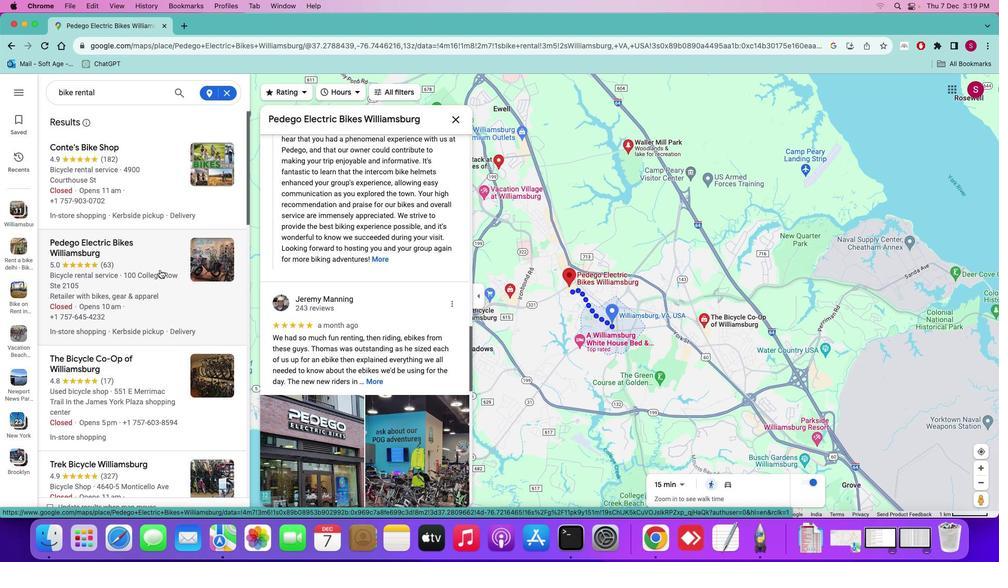 
Action: Mouse scrolled (159, 269) with delta (0, 2)
Screenshot: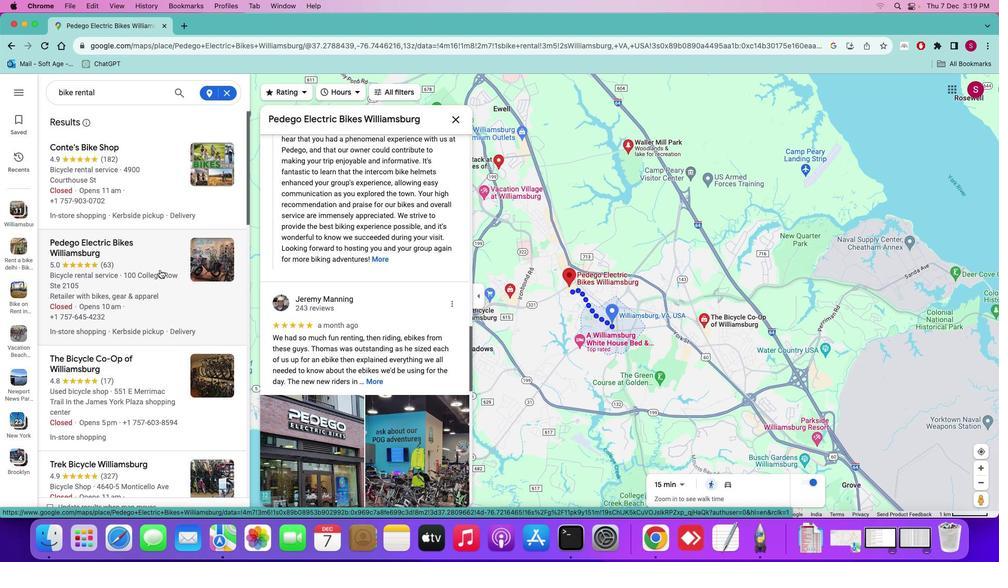 
Action: Mouse scrolled (159, 269) with delta (0, 3)
Screenshot: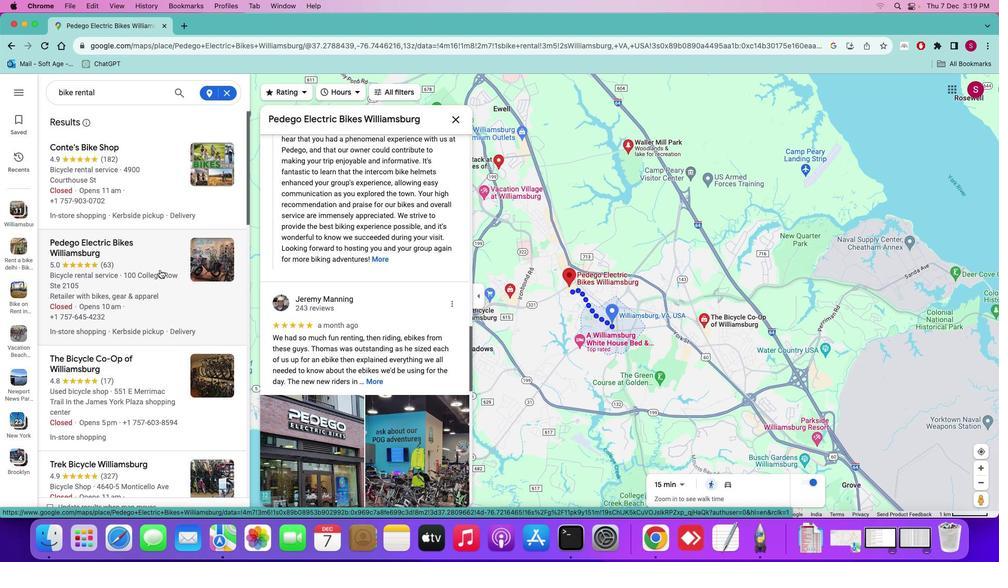
Action: Mouse scrolled (159, 269) with delta (0, 3)
Screenshot: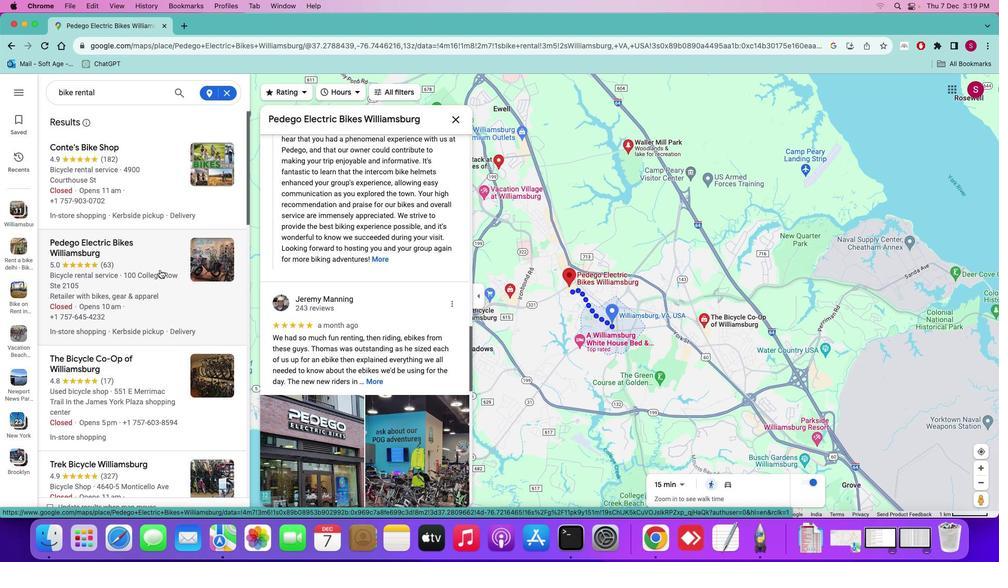 
Action: Mouse moved to (87, 165)
Screenshot: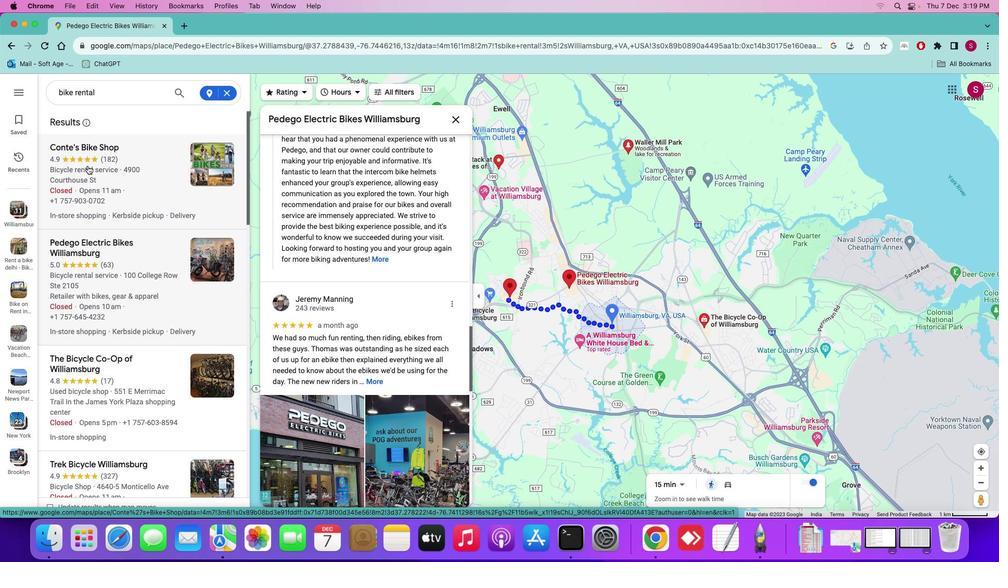 
Action: Mouse pressed left at (87, 165)
Screenshot: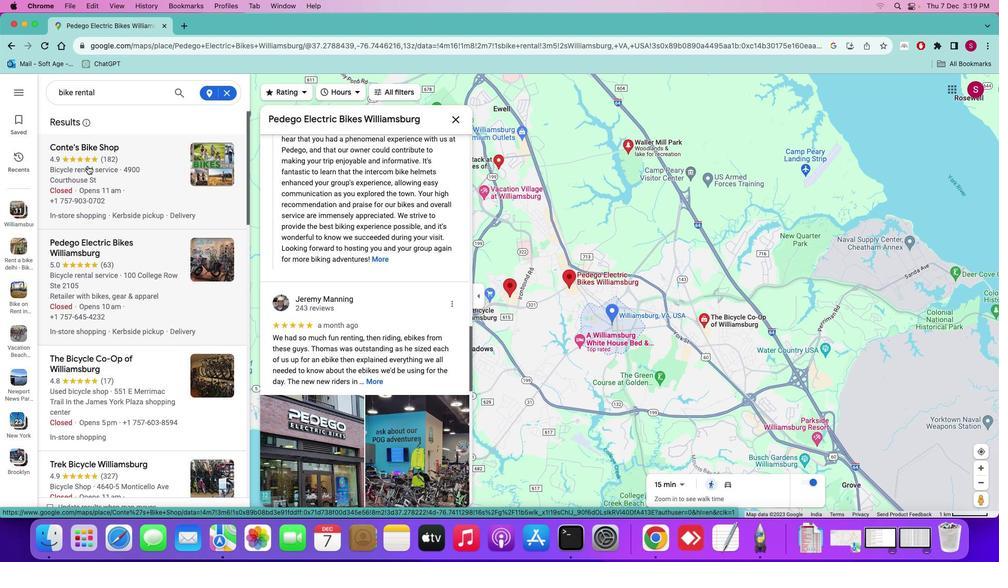 
Action: Mouse moved to (103, 144)
Screenshot: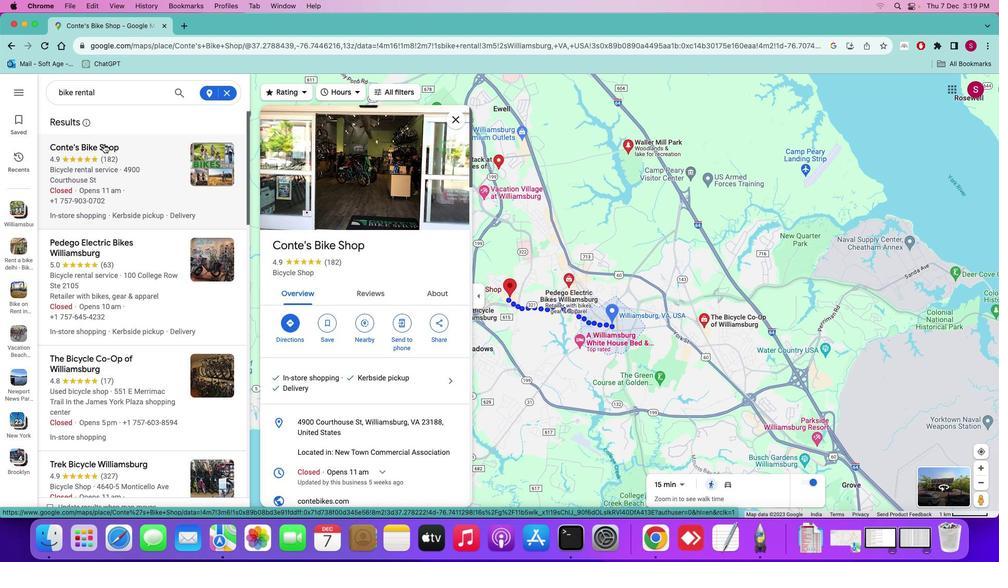 
Action: Mouse pressed left at (103, 144)
Screenshot: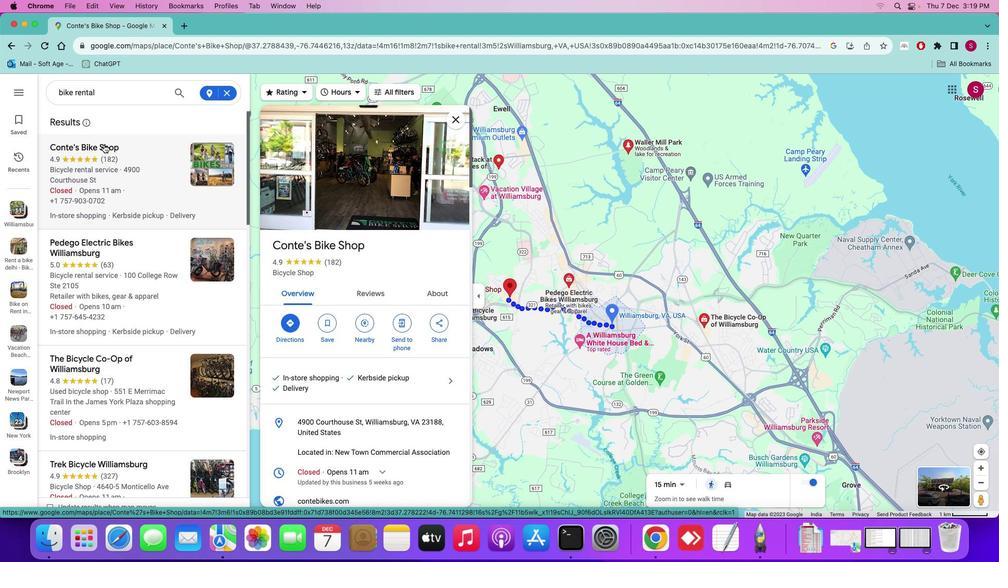 
Action: Mouse moved to (633, 283)
Screenshot: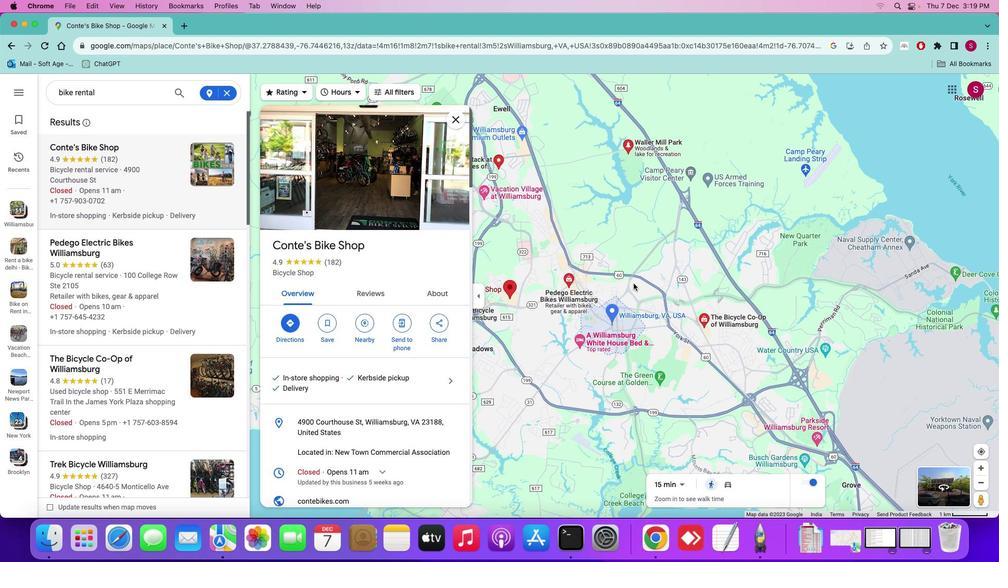 
